 Task: Find connections with filter location Tejar with filter topic #energywith filter profile language Spanish with filter current company LinkedIn News India with filter school Dayananda Sagar College Of Engineering, Bangalore with filter industry Emergency and Relief Services with filter service category DJing with filter keywords title Habitat for Humanity Builder
Action: Mouse moved to (574, 70)
Screenshot: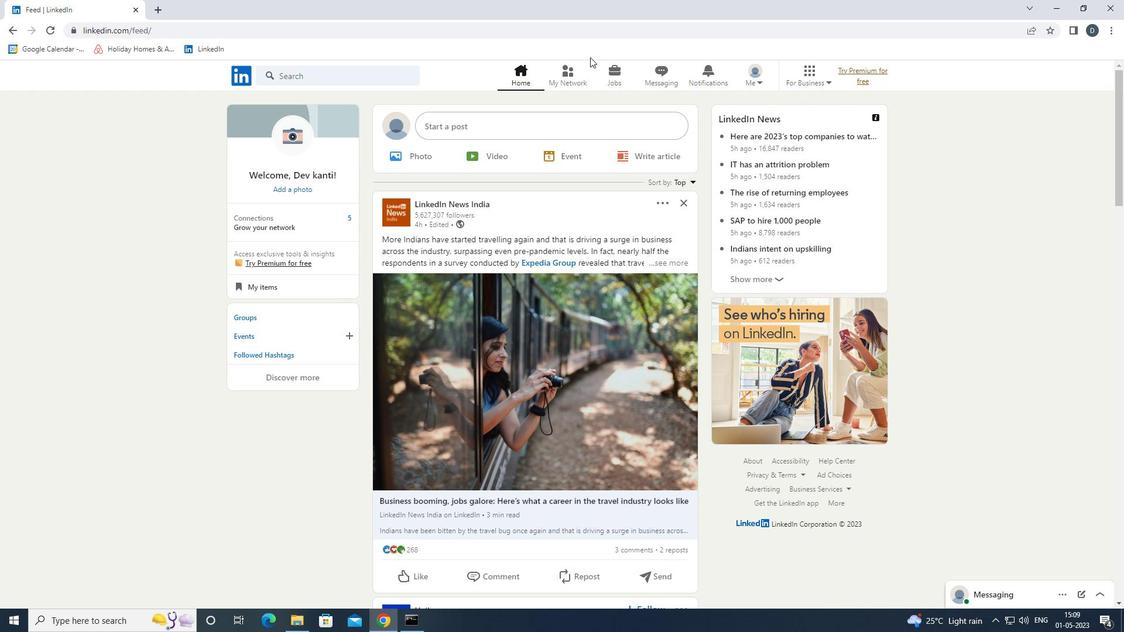 
Action: Mouse pressed left at (574, 70)
Screenshot: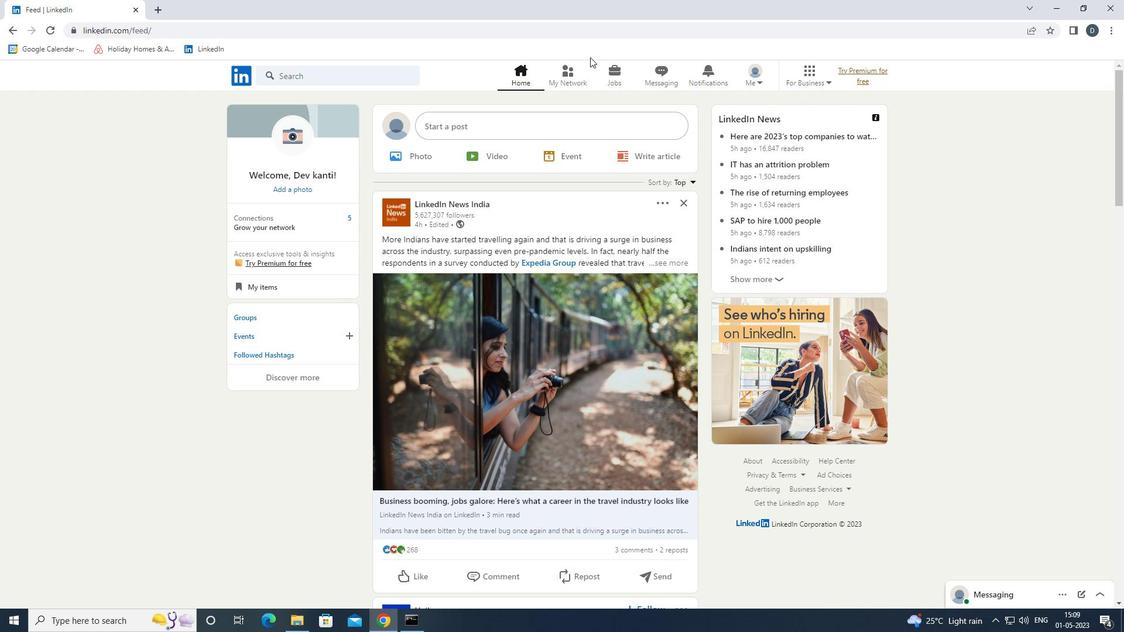
Action: Mouse moved to (389, 138)
Screenshot: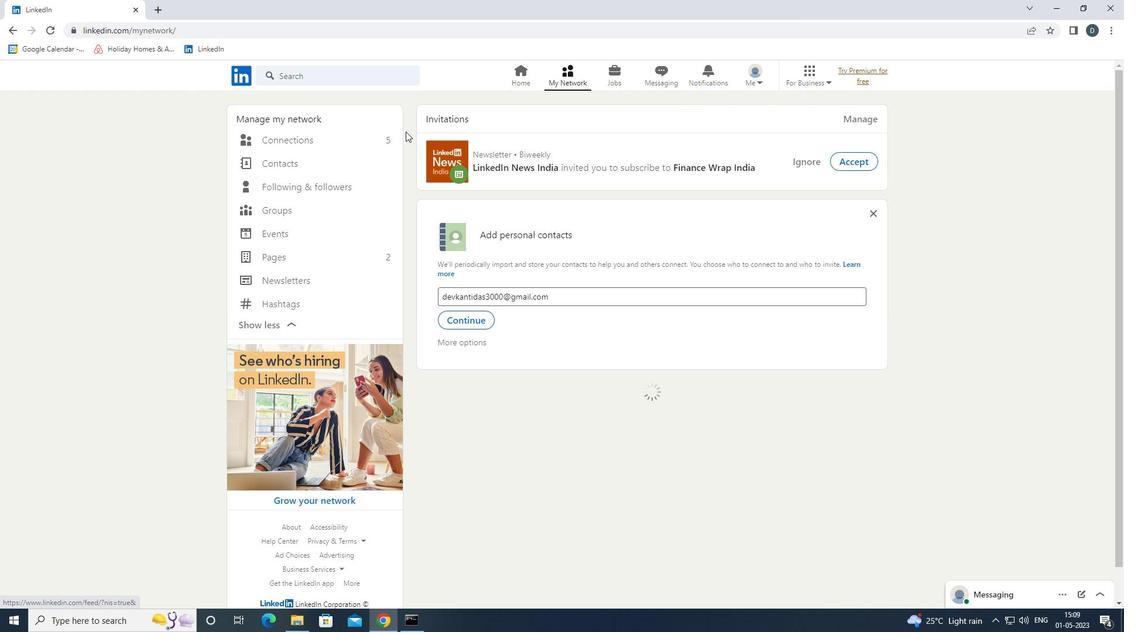 
Action: Mouse pressed left at (389, 138)
Screenshot: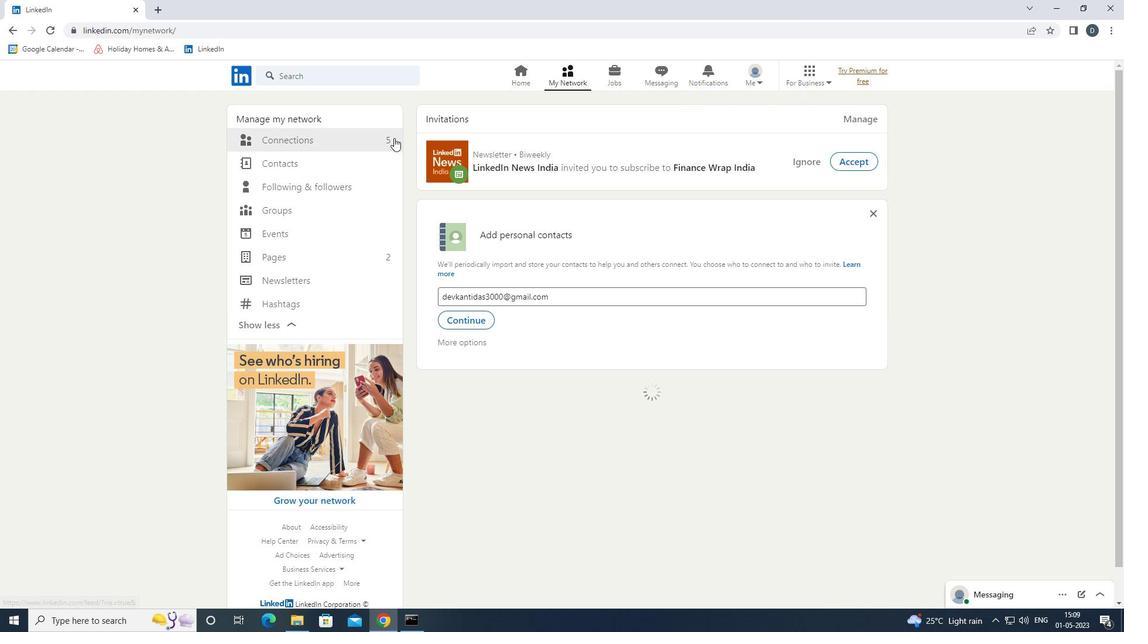 
Action: Mouse moved to (661, 137)
Screenshot: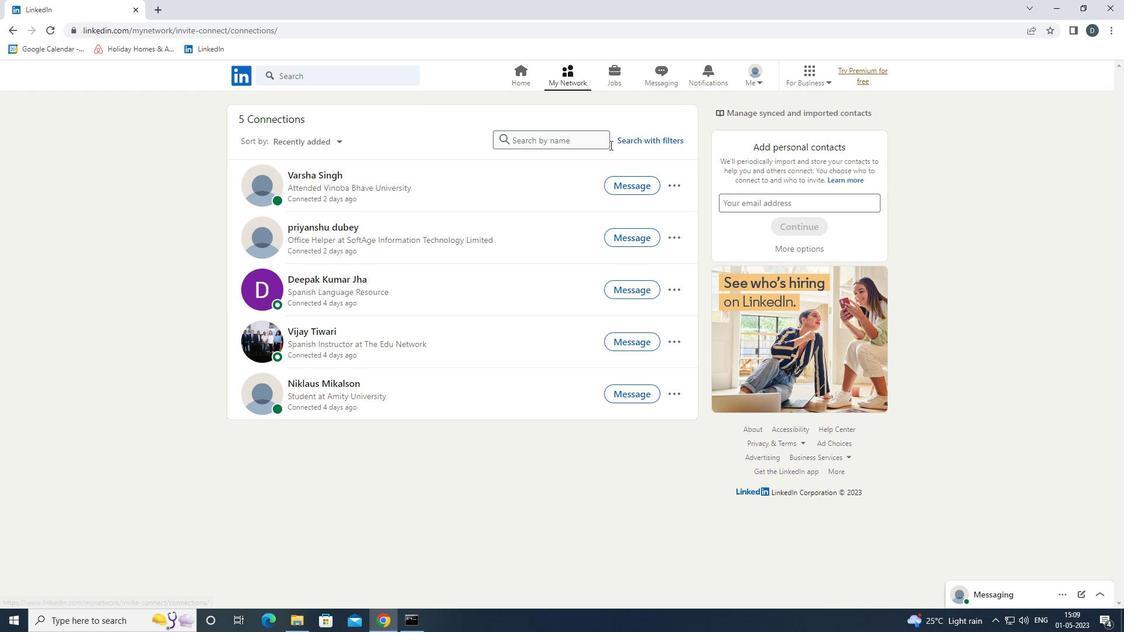 
Action: Mouse pressed left at (661, 137)
Screenshot: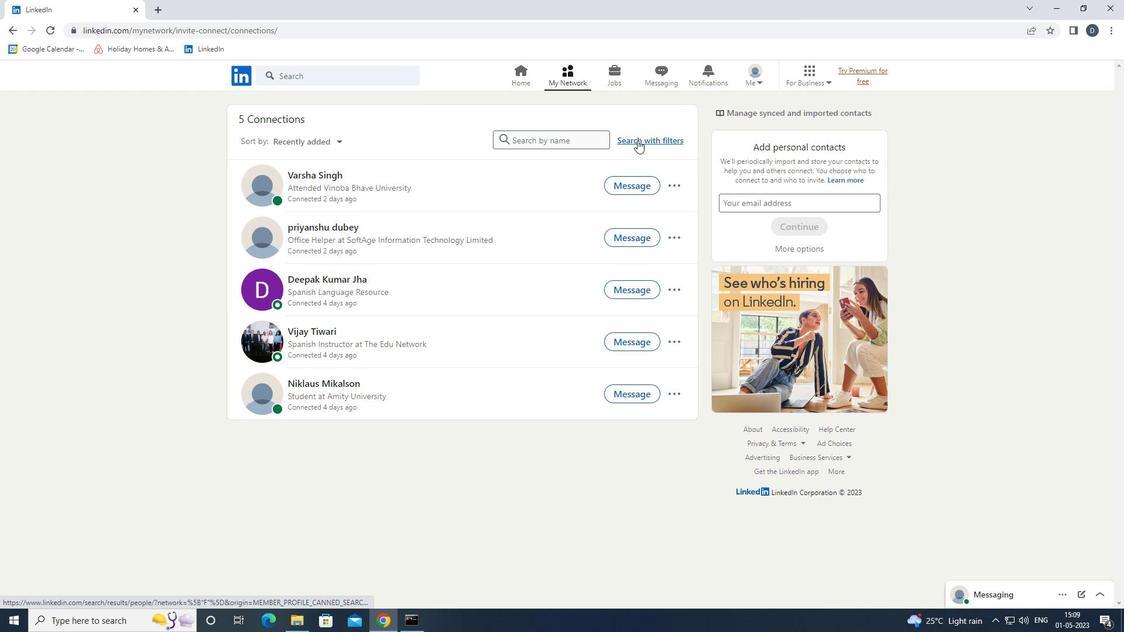 
Action: Mouse moved to (597, 103)
Screenshot: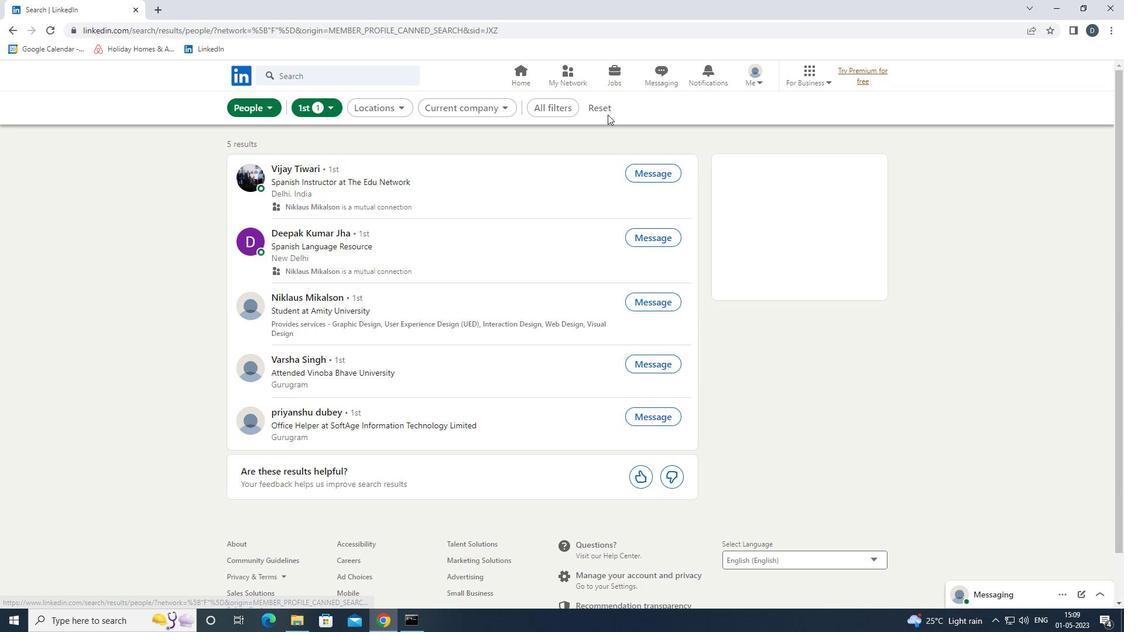 
Action: Mouse pressed left at (597, 103)
Screenshot: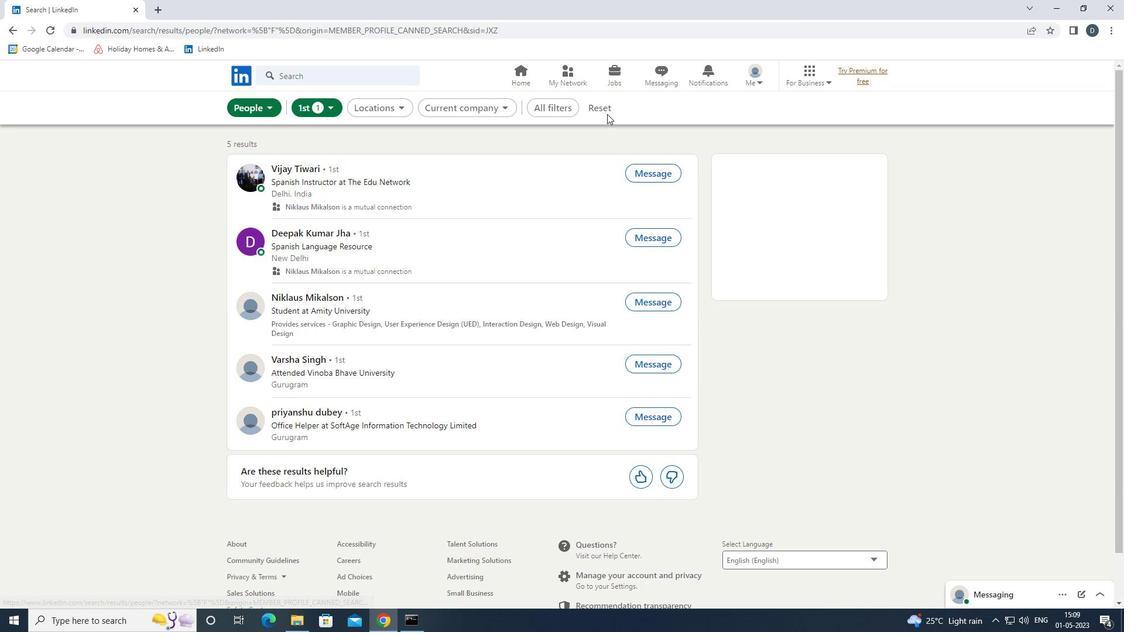
Action: Mouse moved to (565, 108)
Screenshot: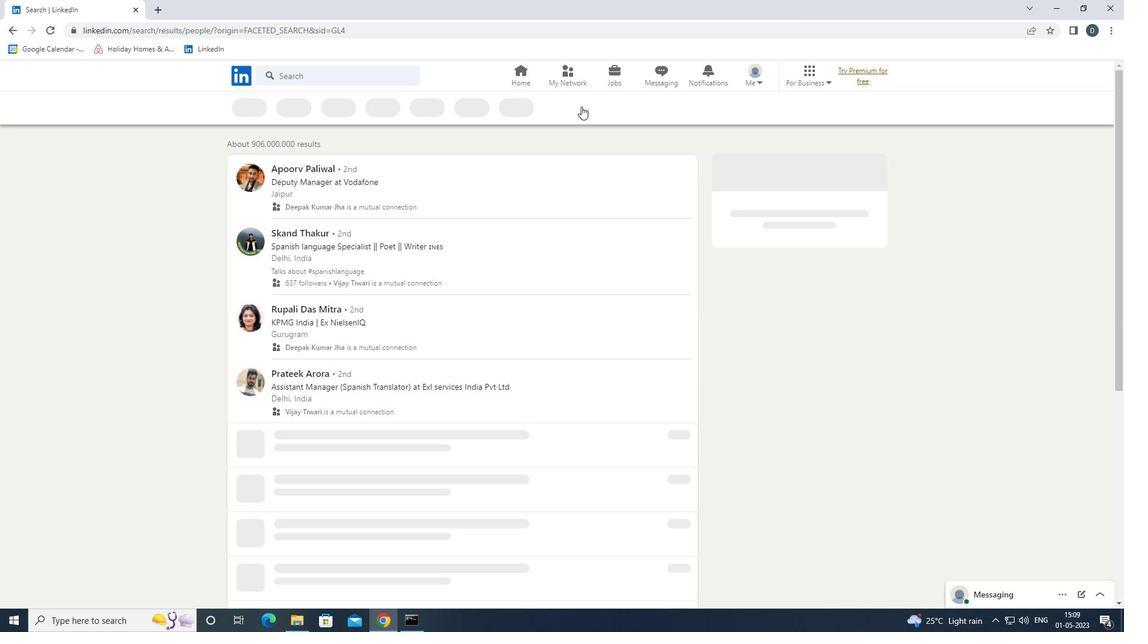 
Action: Mouse pressed left at (565, 108)
Screenshot: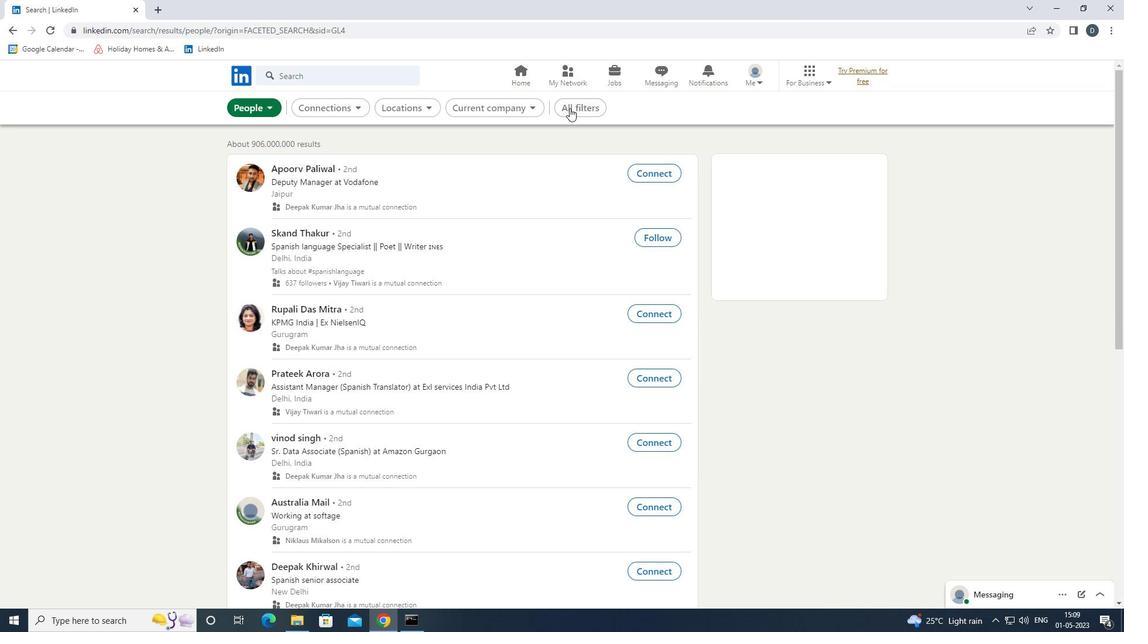 
Action: Mouse moved to (1086, 412)
Screenshot: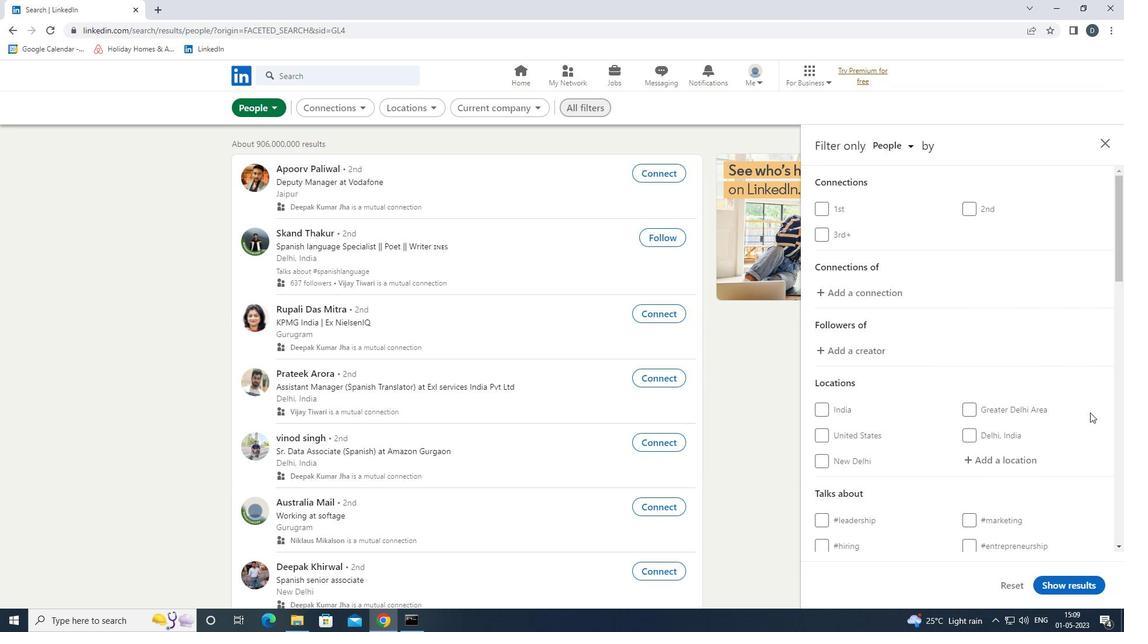 
Action: Mouse scrolled (1086, 411) with delta (0, 0)
Screenshot: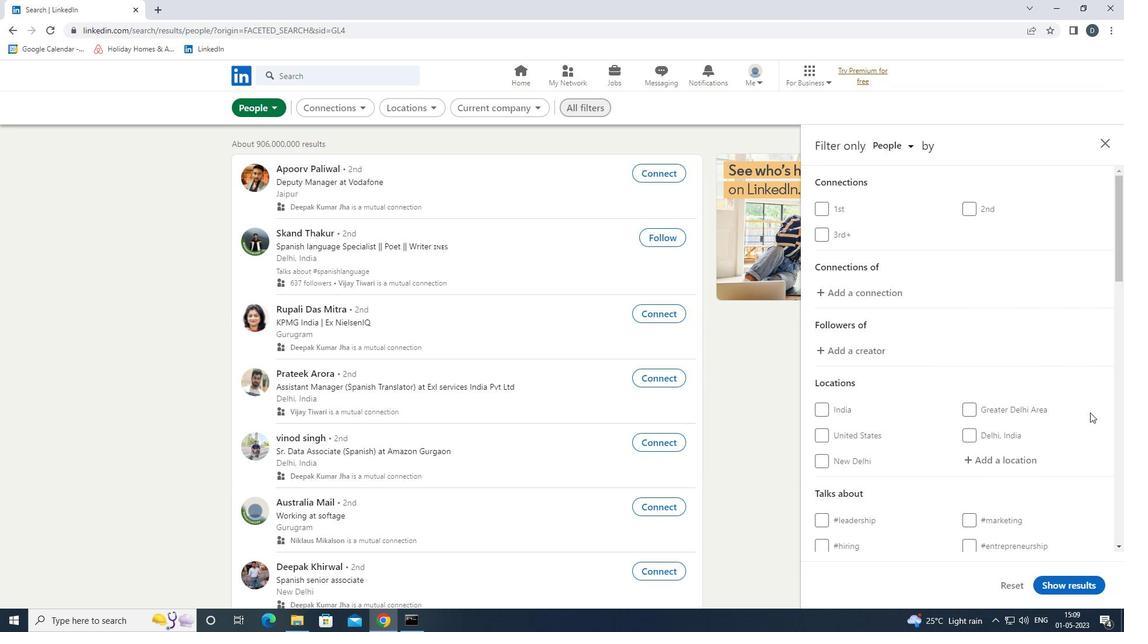 
Action: Mouse moved to (1084, 411)
Screenshot: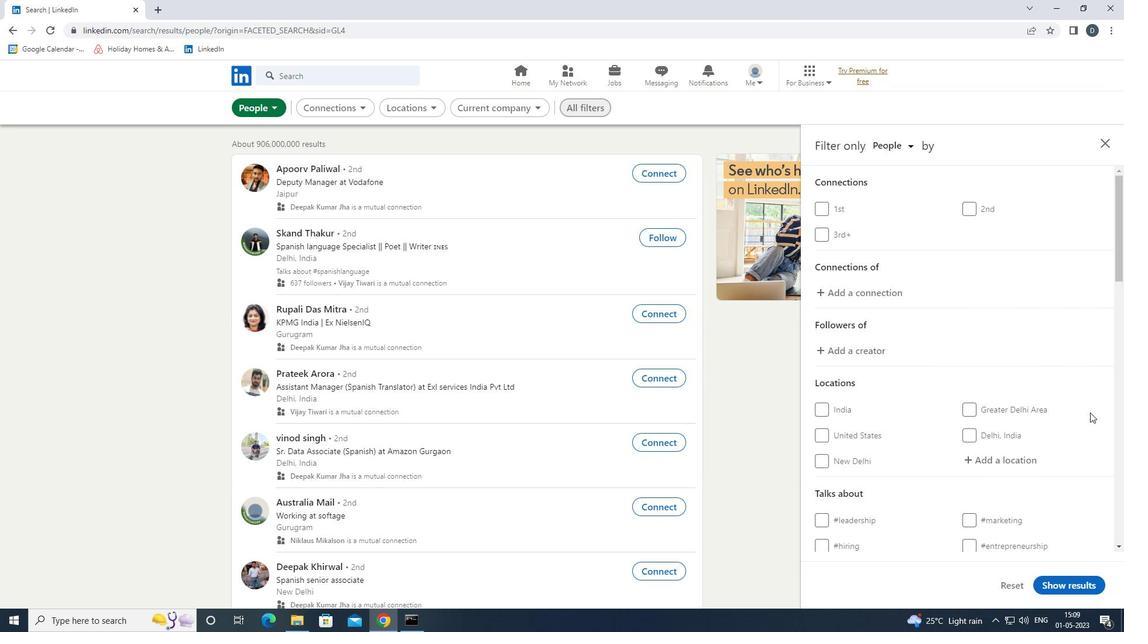 
Action: Mouse scrolled (1084, 411) with delta (0, 0)
Screenshot: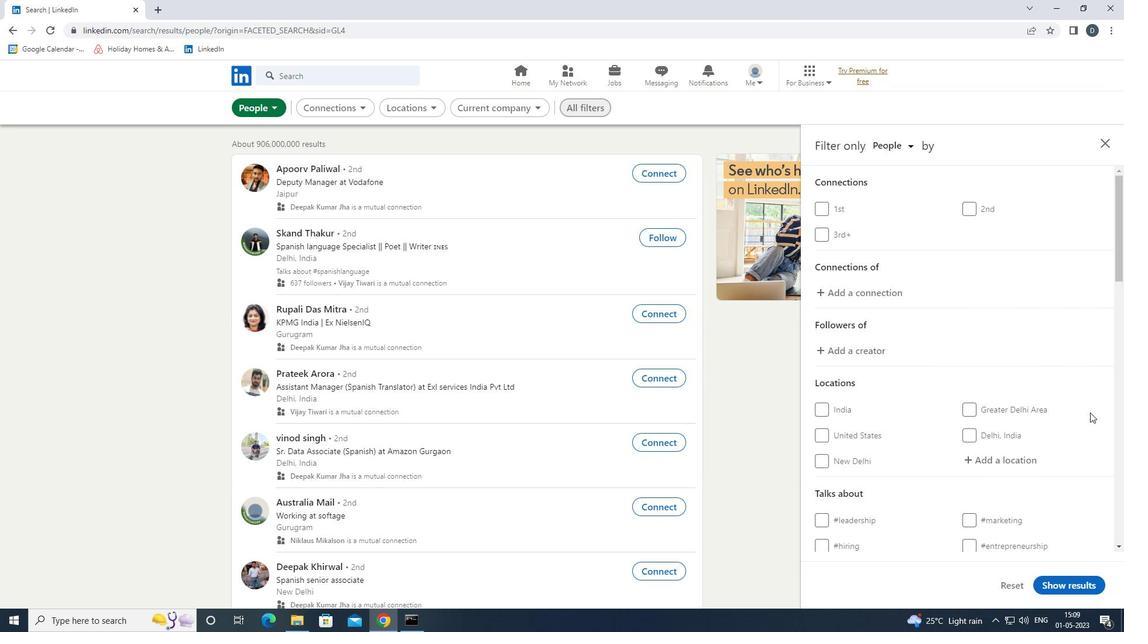 
Action: Mouse moved to (1015, 339)
Screenshot: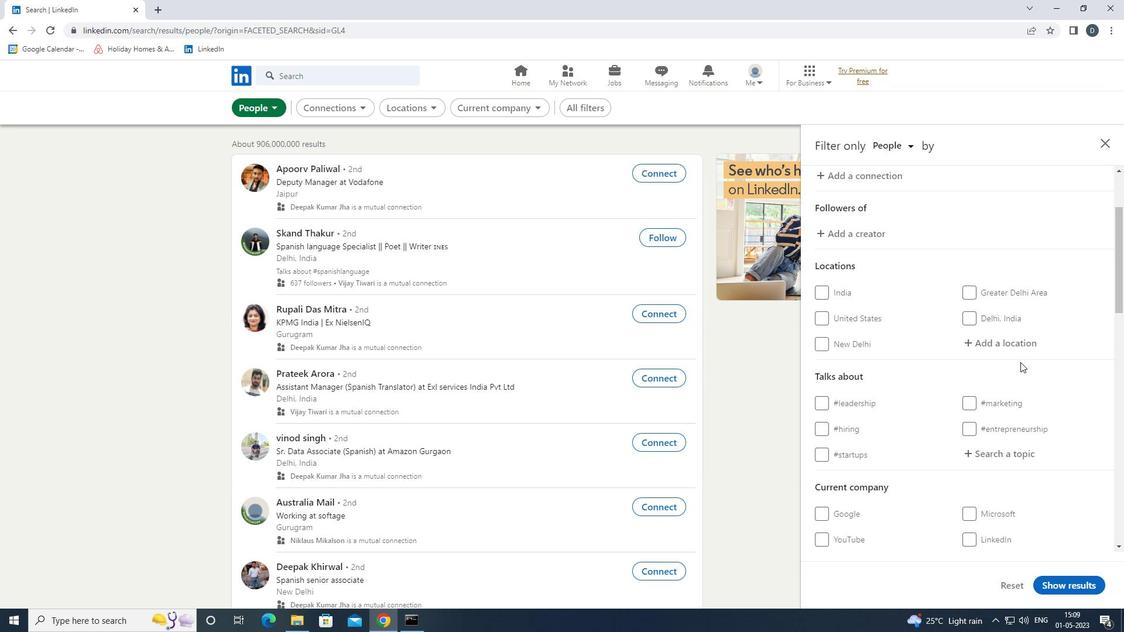 
Action: Mouse pressed left at (1015, 339)
Screenshot: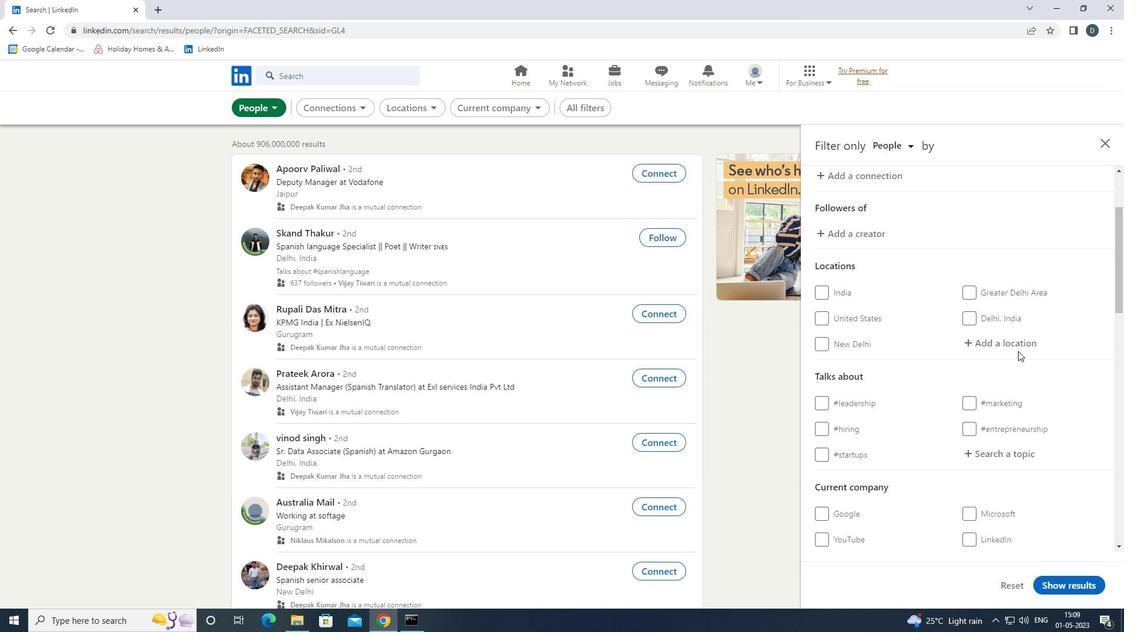 
Action: Mouse moved to (1014, 339)
Screenshot: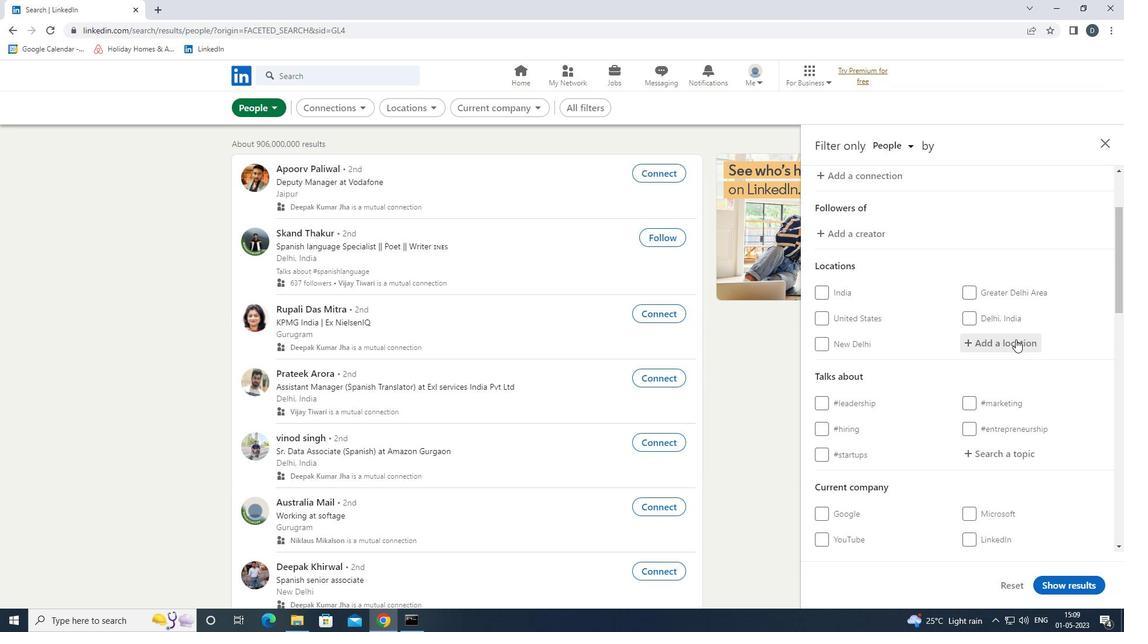 
Action: Key pressed <Key.shift>TEJAR<Key.down><Key.enter>
Screenshot: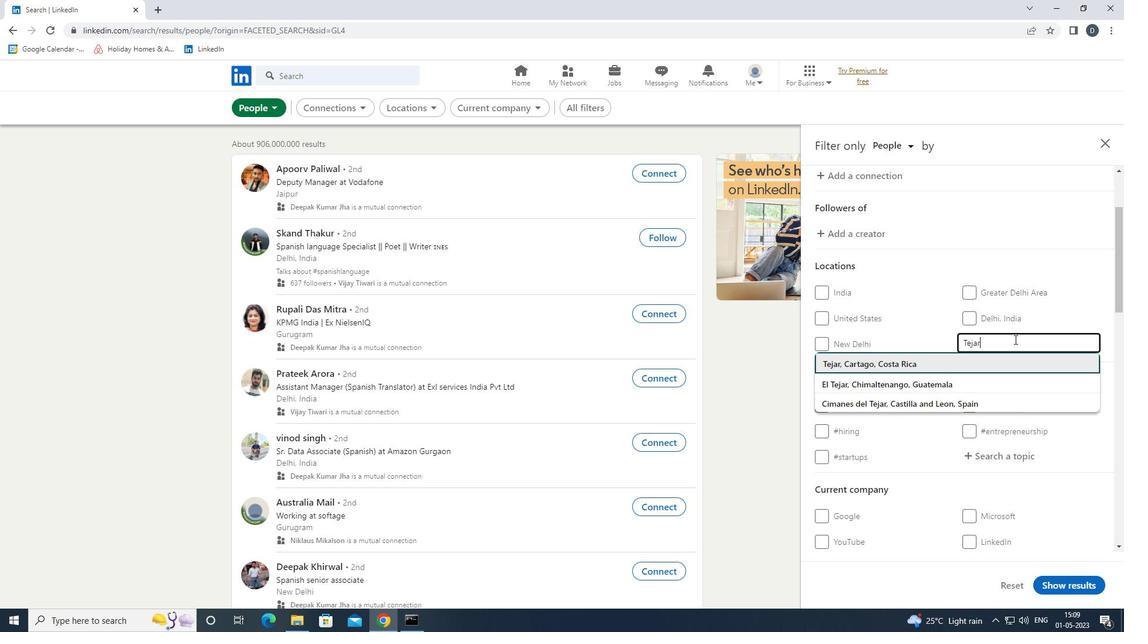 
Action: Mouse moved to (1014, 340)
Screenshot: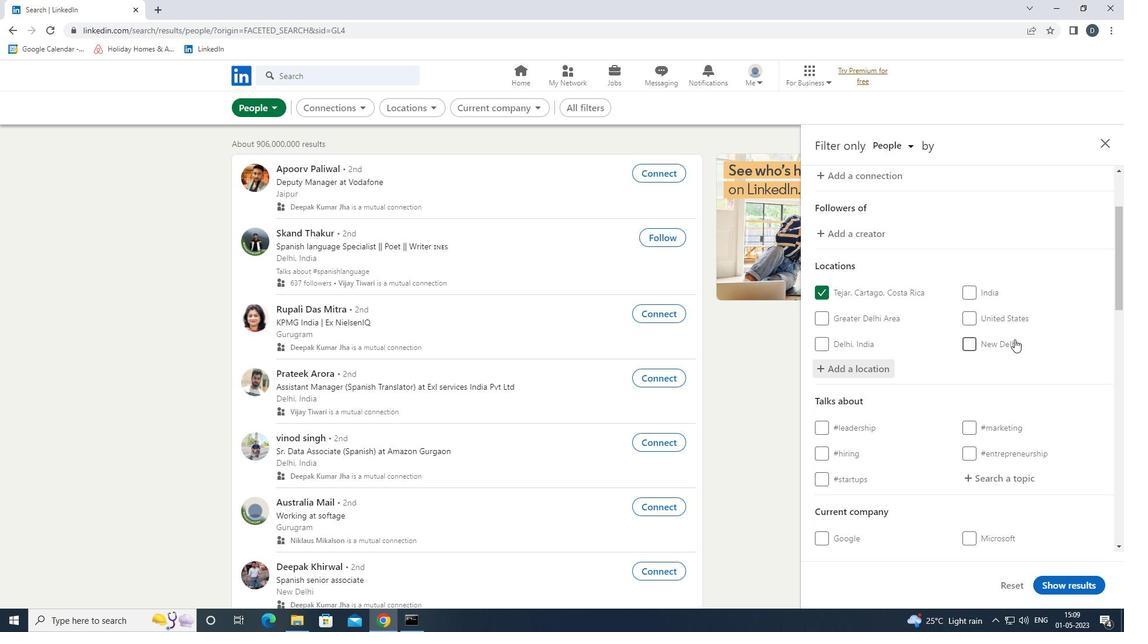 
Action: Mouse scrolled (1014, 339) with delta (0, 0)
Screenshot: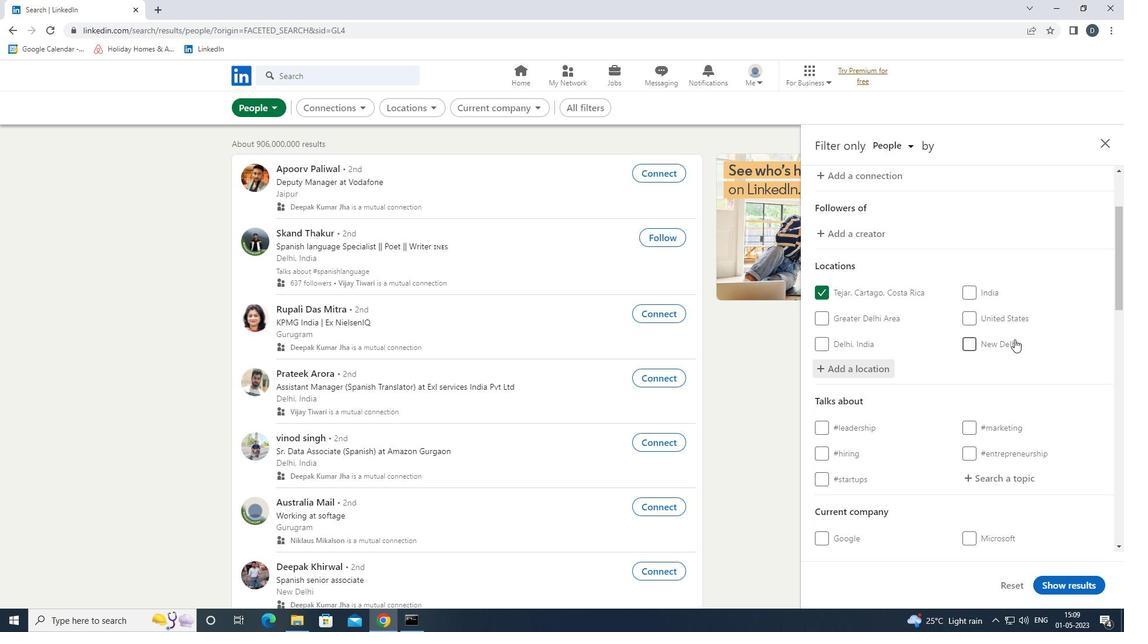 
Action: Mouse moved to (1014, 342)
Screenshot: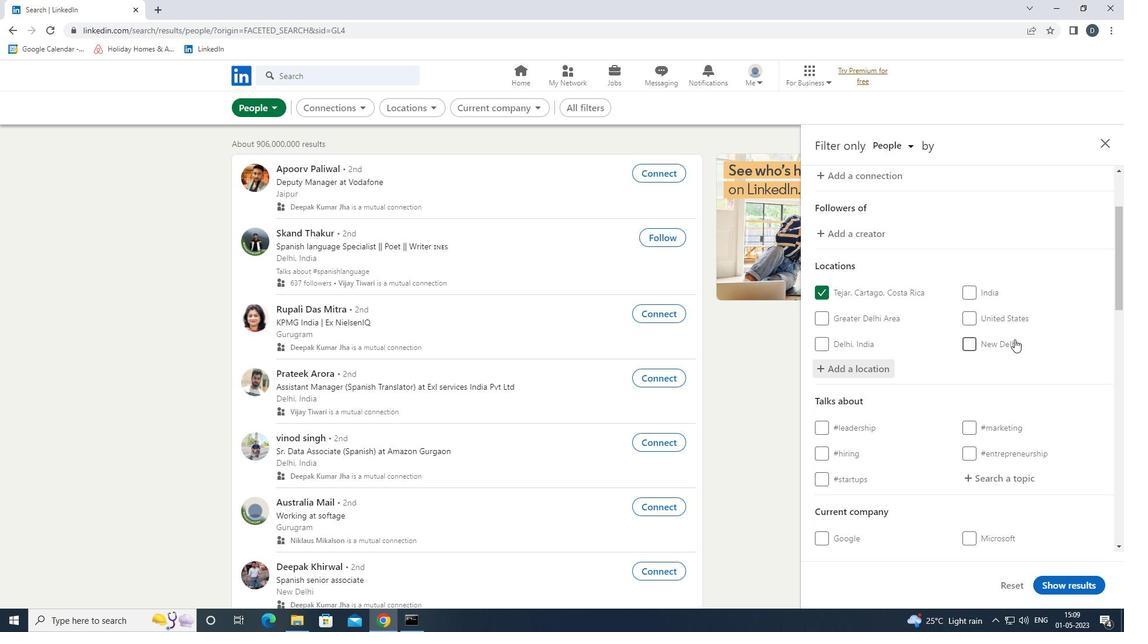 
Action: Mouse scrolled (1014, 341) with delta (0, 0)
Screenshot: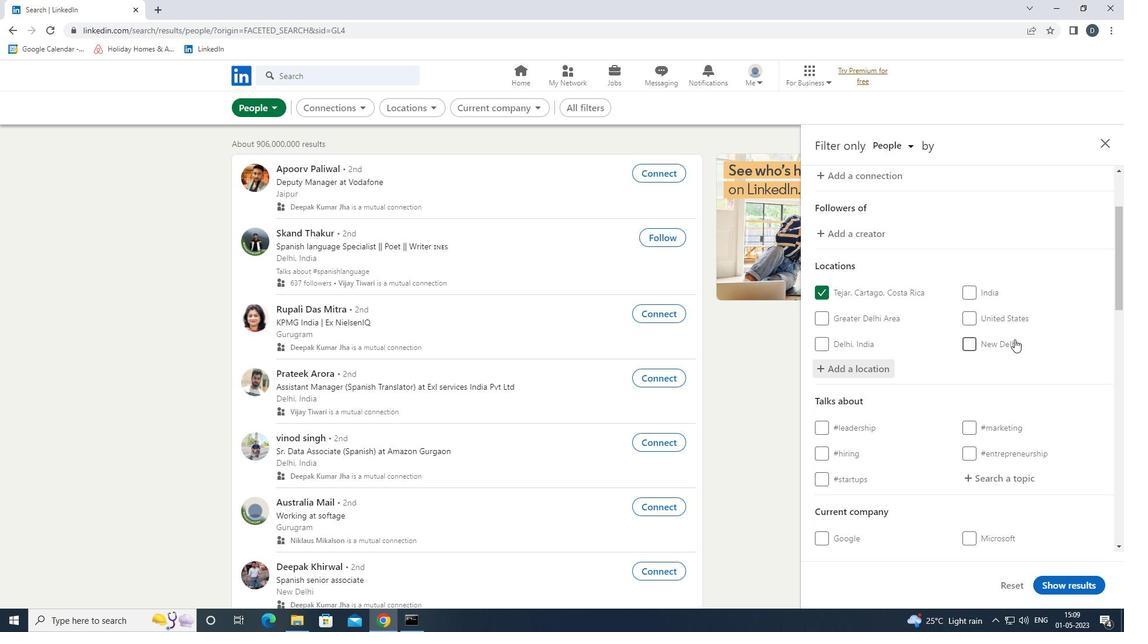 
Action: Mouse moved to (1001, 366)
Screenshot: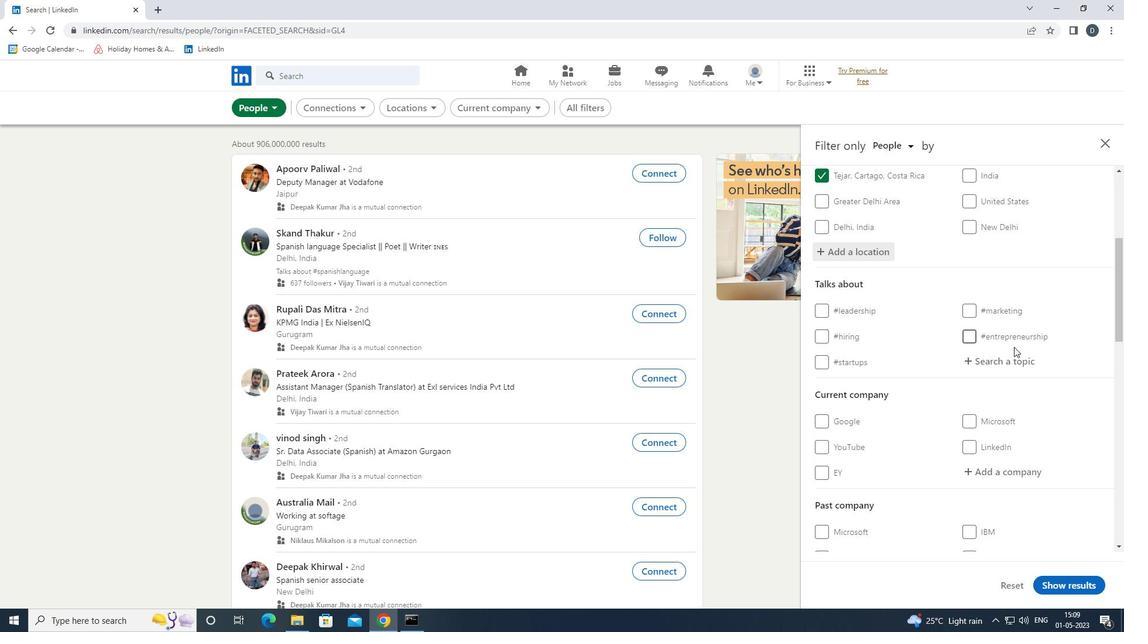 
Action: Mouse pressed left at (1001, 366)
Screenshot: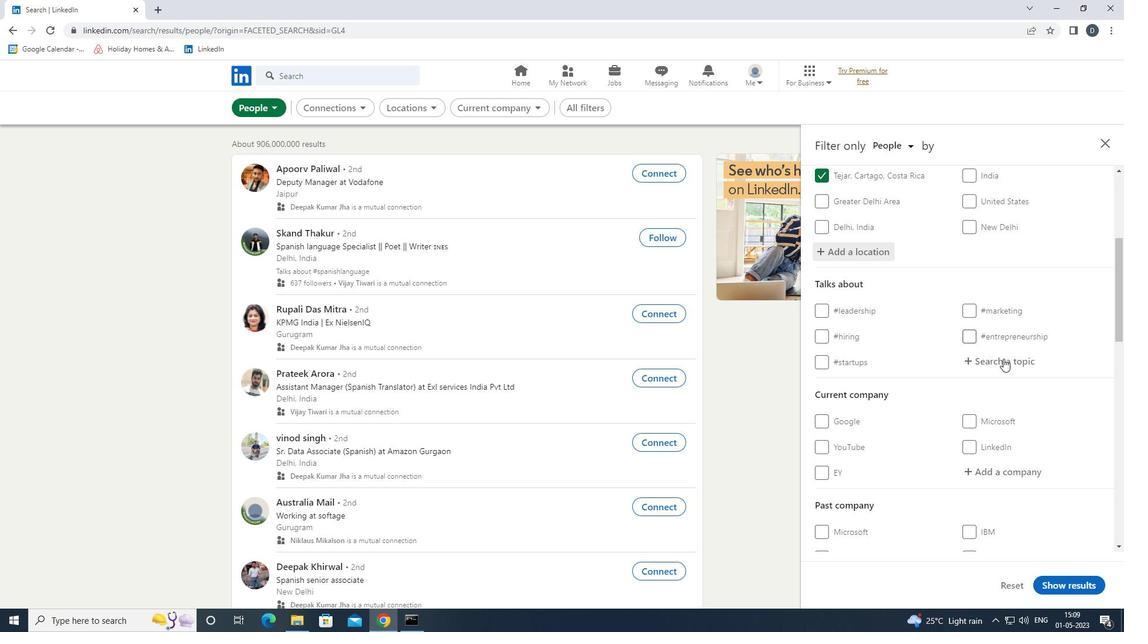 
Action: Mouse moved to (998, 366)
Screenshot: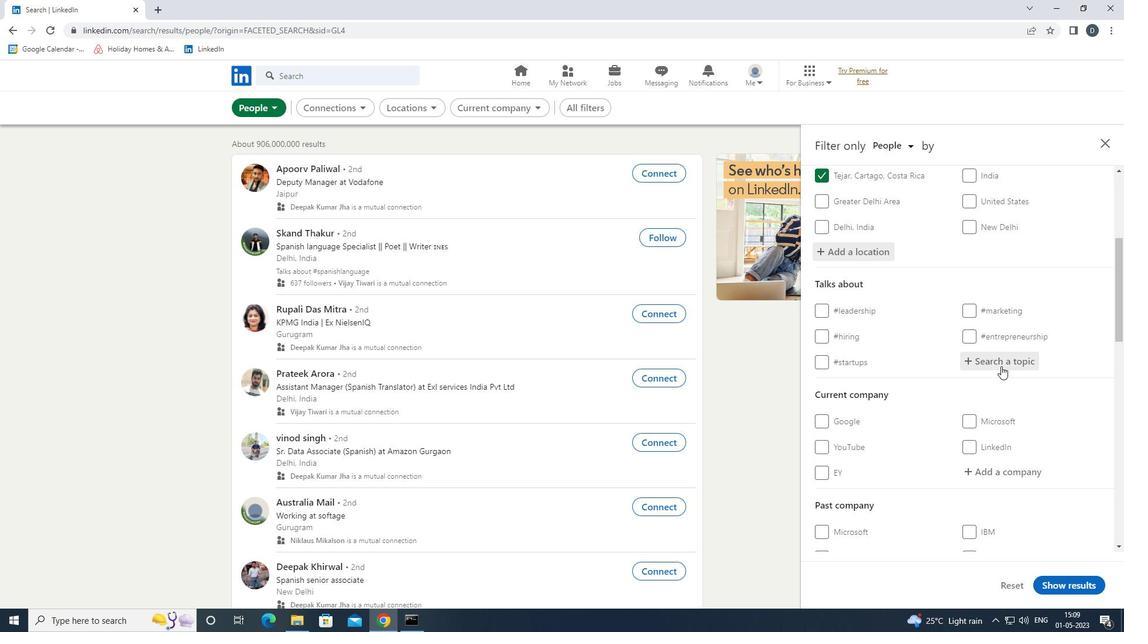 
Action: Key pressed ENERGY<Key.down><Key.enter>
Screenshot: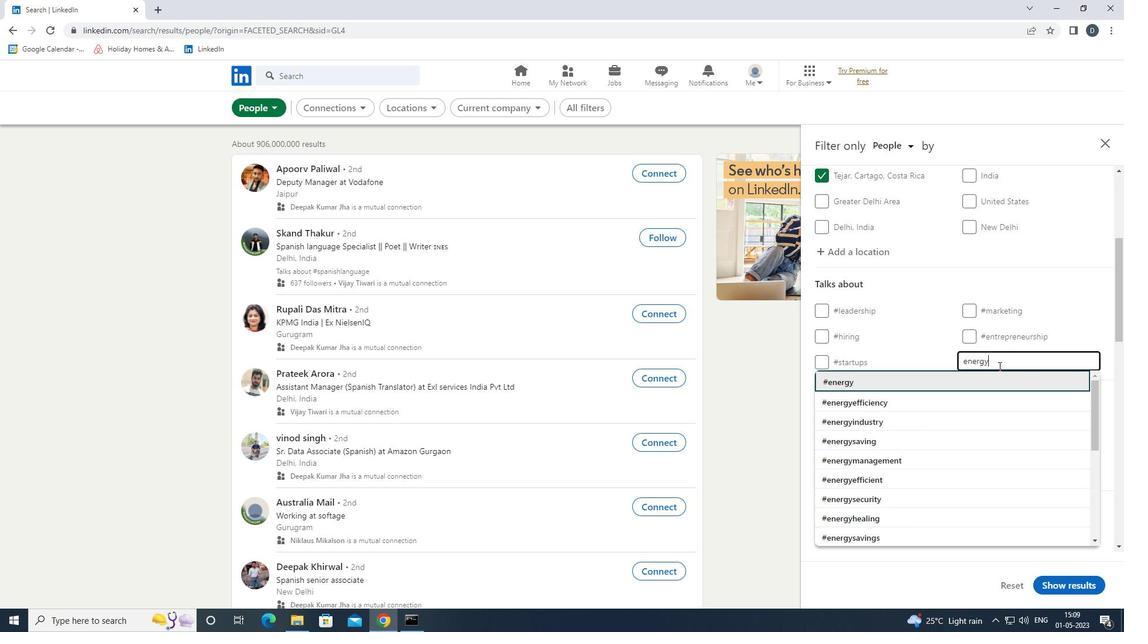 
Action: Mouse moved to (997, 367)
Screenshot: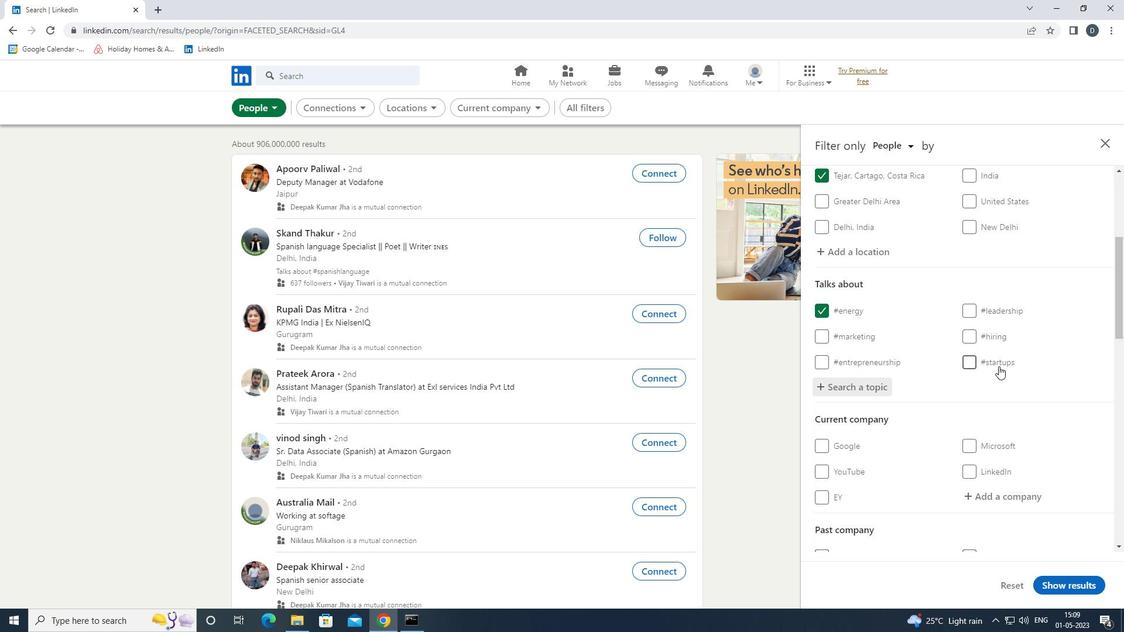 
Action: Mouse scrolled (997, 366) with delta (0, 0)
Screenshot: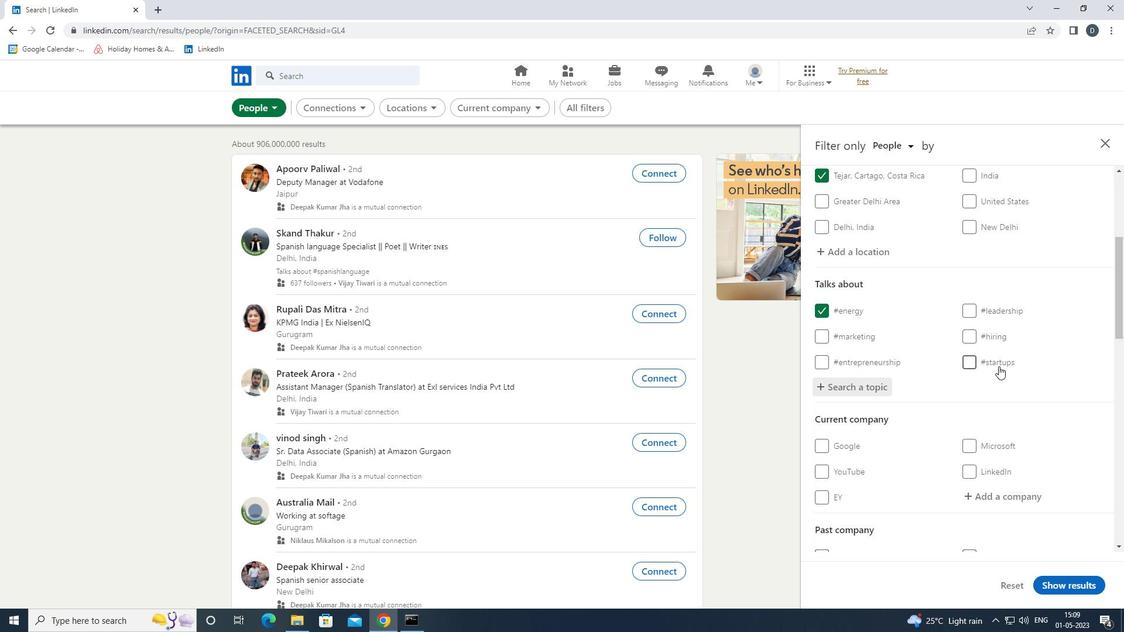 
Action: Mouse scrolled (997, 366) with delta (0, 0)
Screenshot: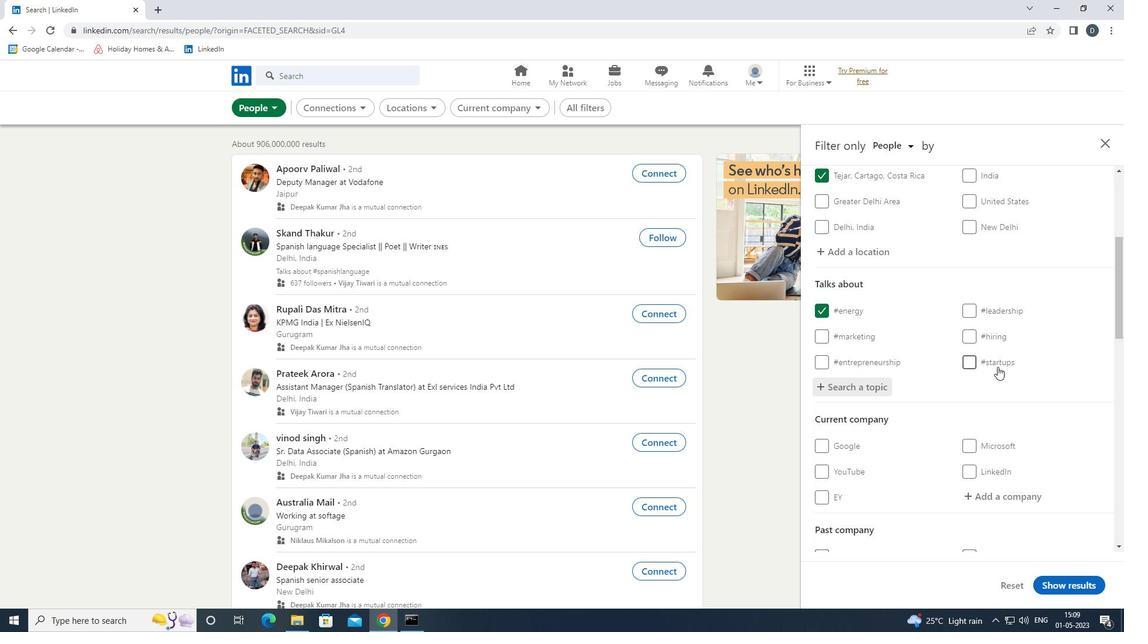 
Action: Mouse scrolled (997, 366) with delta (0, 0)
Screenshot: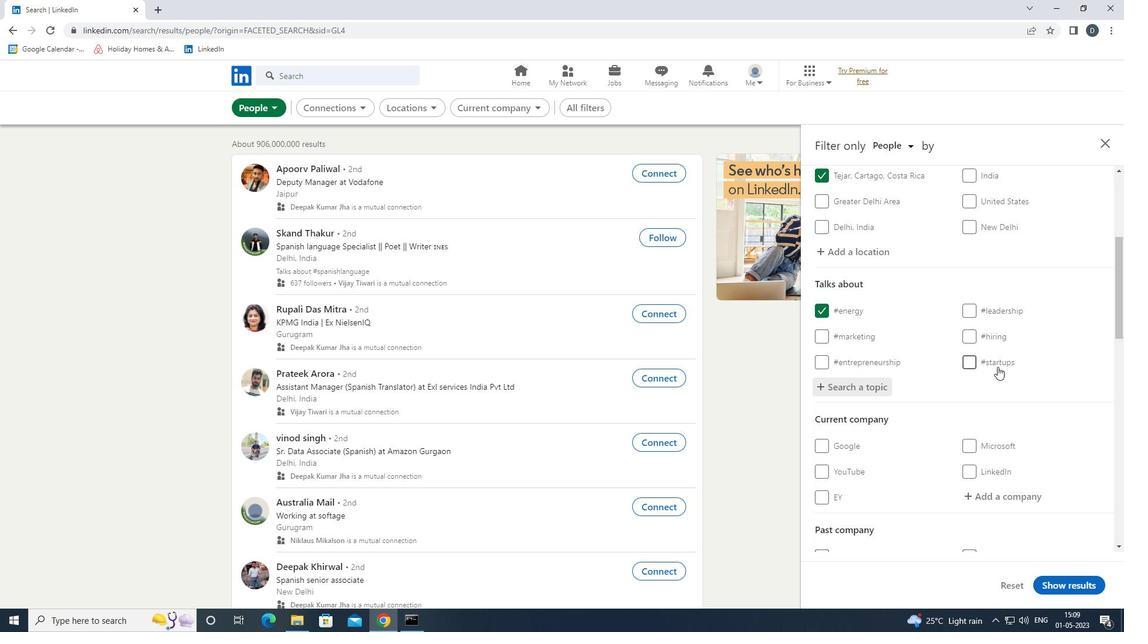 
Action: Mouse scrolled (997, 366) with delta (0, 0)
Screenshot: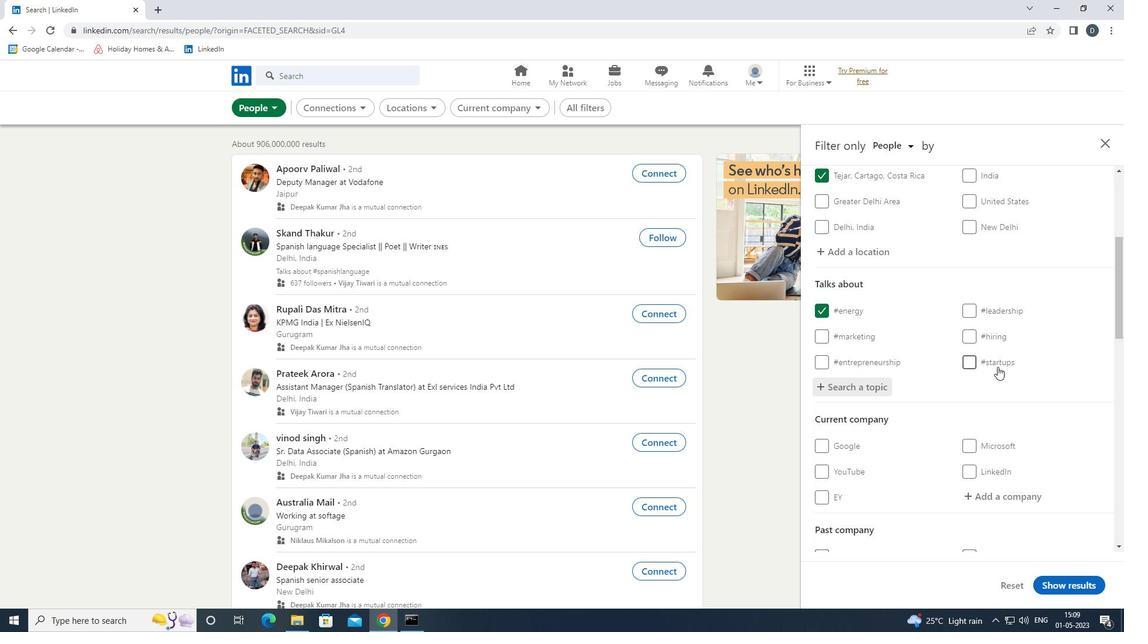 
Action: Mouse moved to (997, 363)
Screenshot: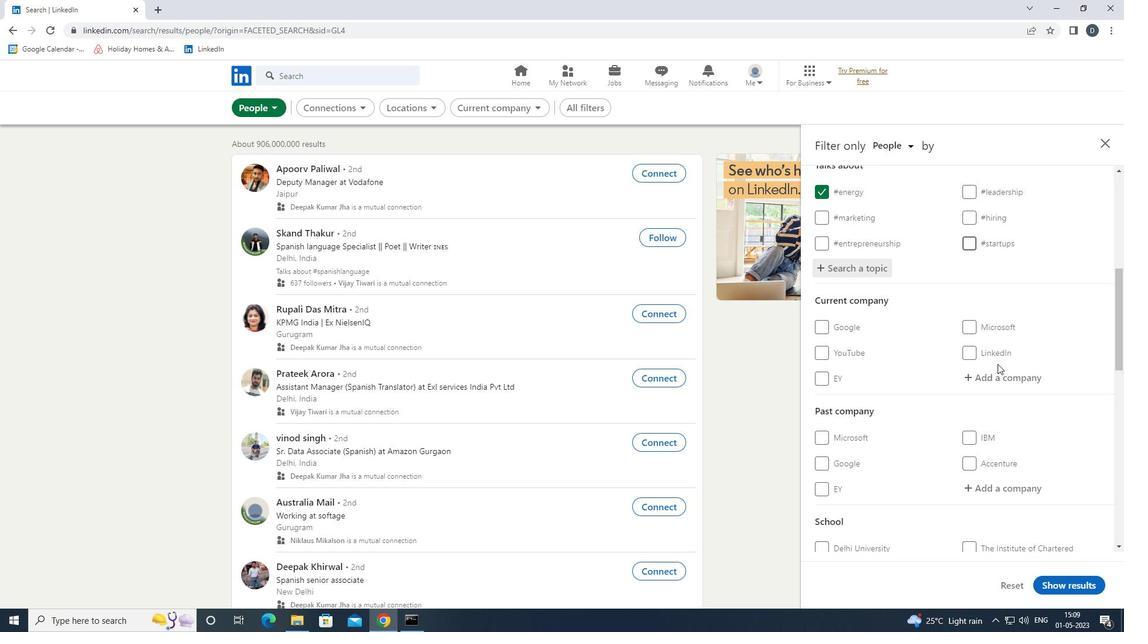 
Action: Mouse scrolled (997, 363) with delta (0, 0)
Screenshot: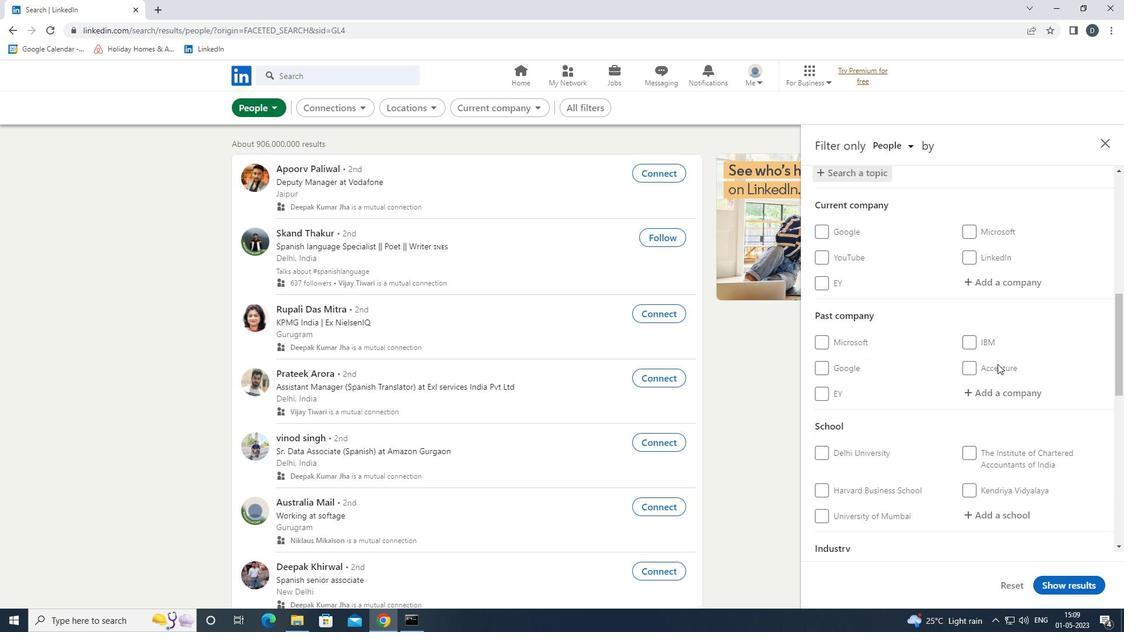 
Action: Mouse scrolled (997, 363) with delta (0, 0)
Screenshot: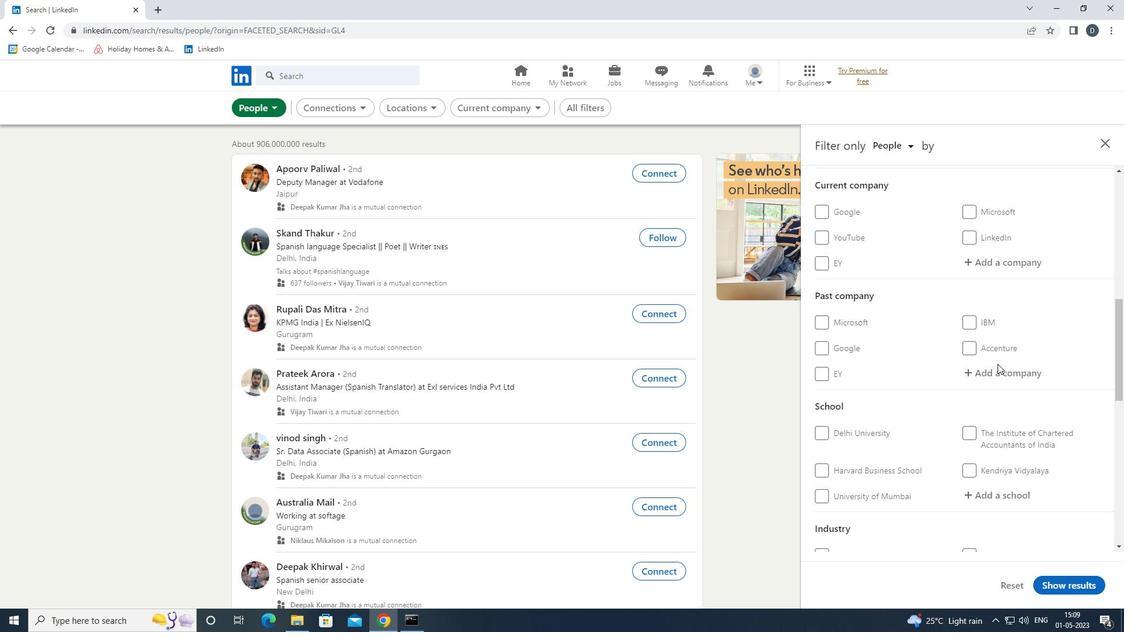 
Action: Mouse scrolled (997, 363) with delta (0, 0)
Screenshot: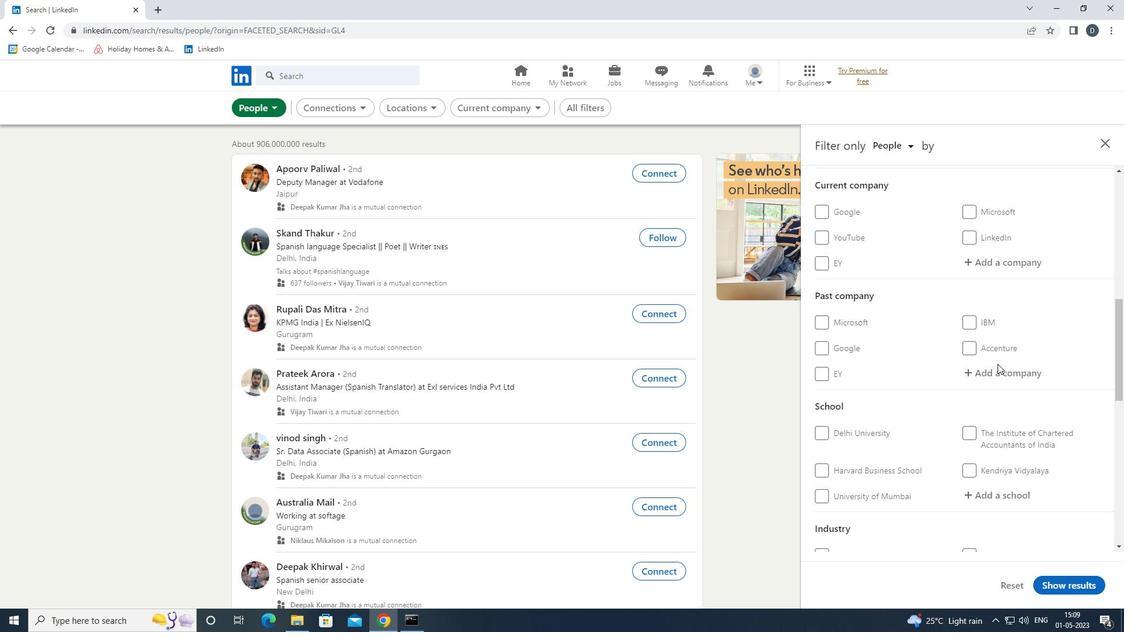 
Action: Mouse scrolled (997, 363) with delta (0, 0)
Screenshot: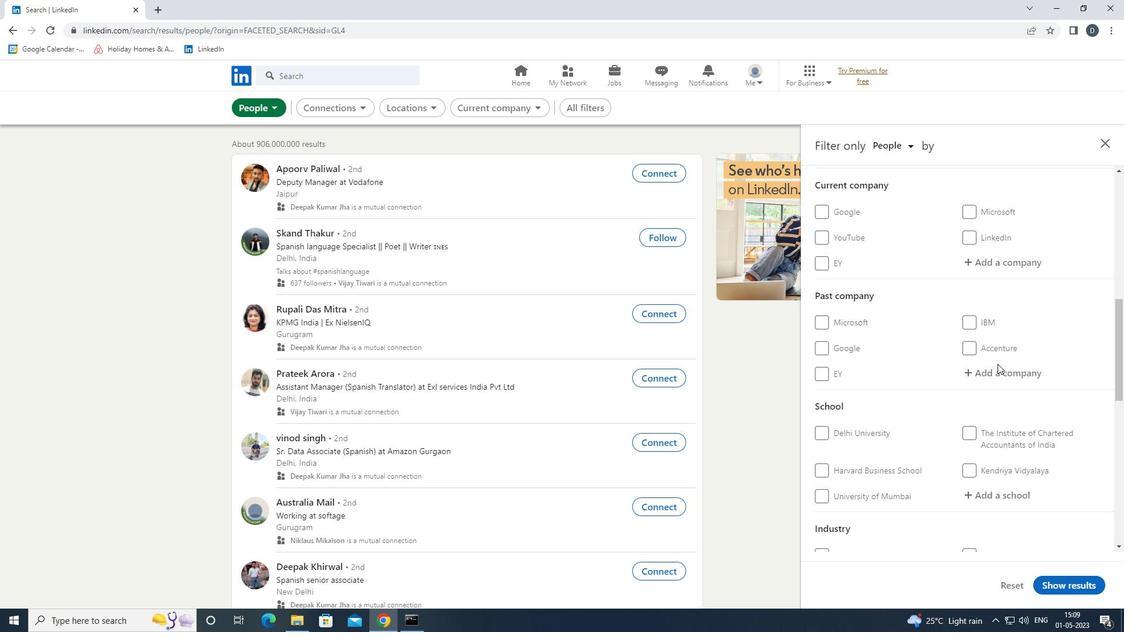 
Action: Mouse moved to (830, 483)
Screenshot: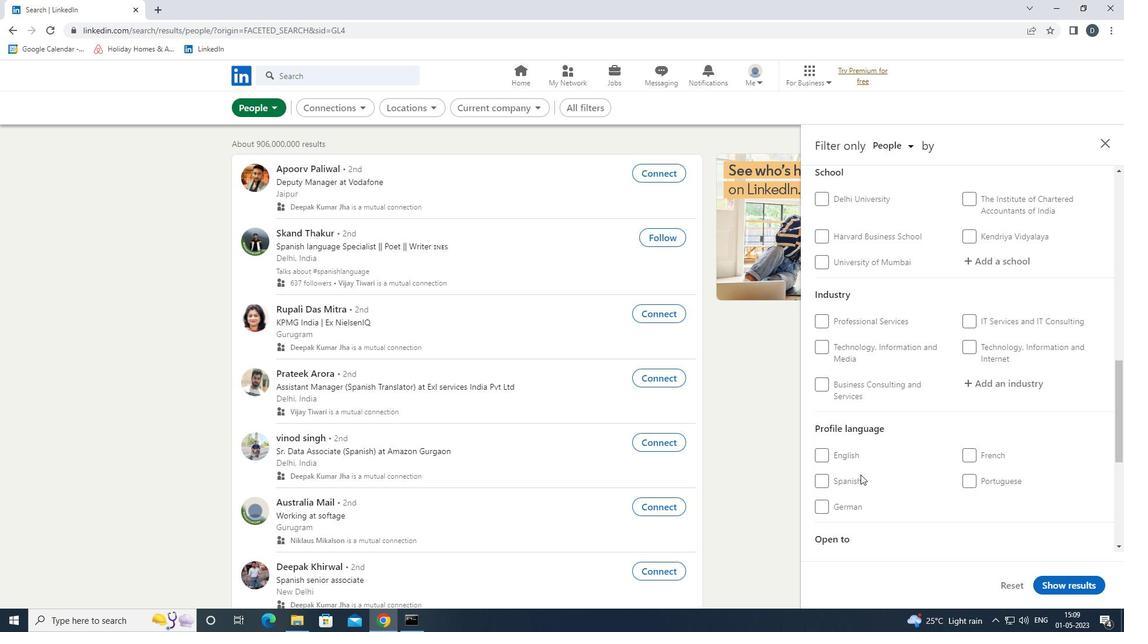 
Action: Mouse pressed left at (830, 483)
Screenshot: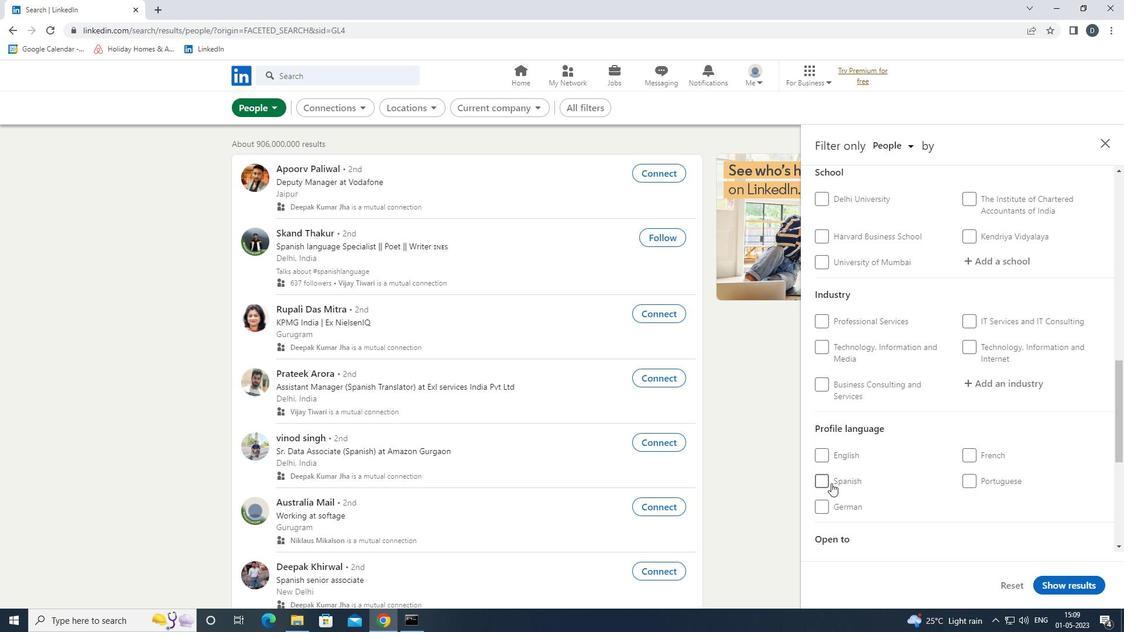 
Action: Mouse moved to (953, 464)
Screenshot: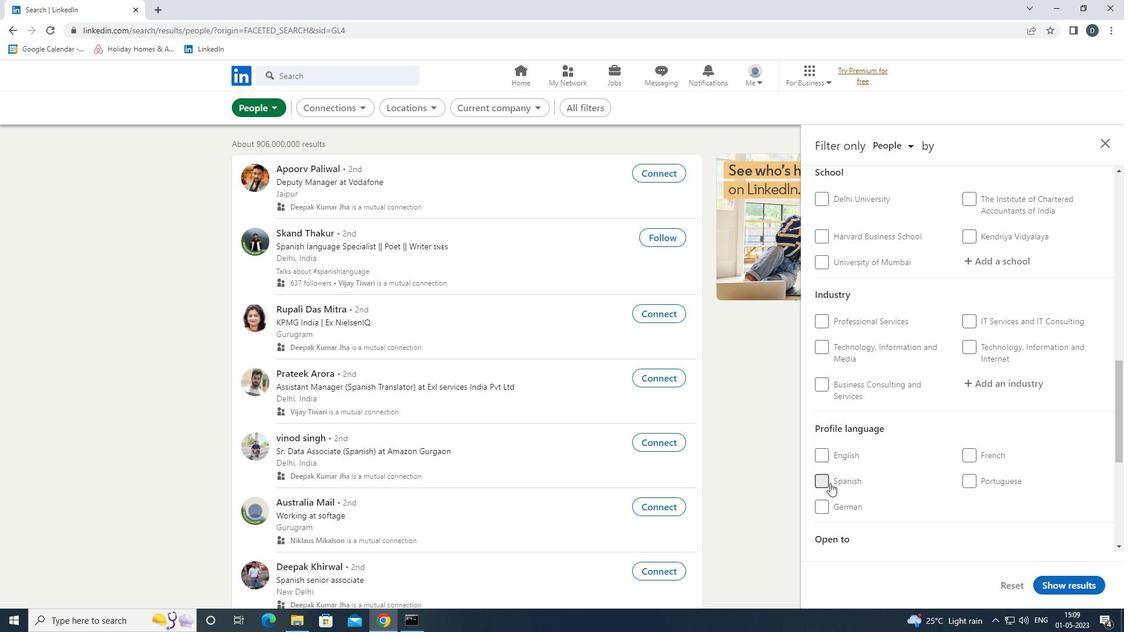 
Action: Mouse scrolled (953, 464) with delta (0, 0)
Screenshot: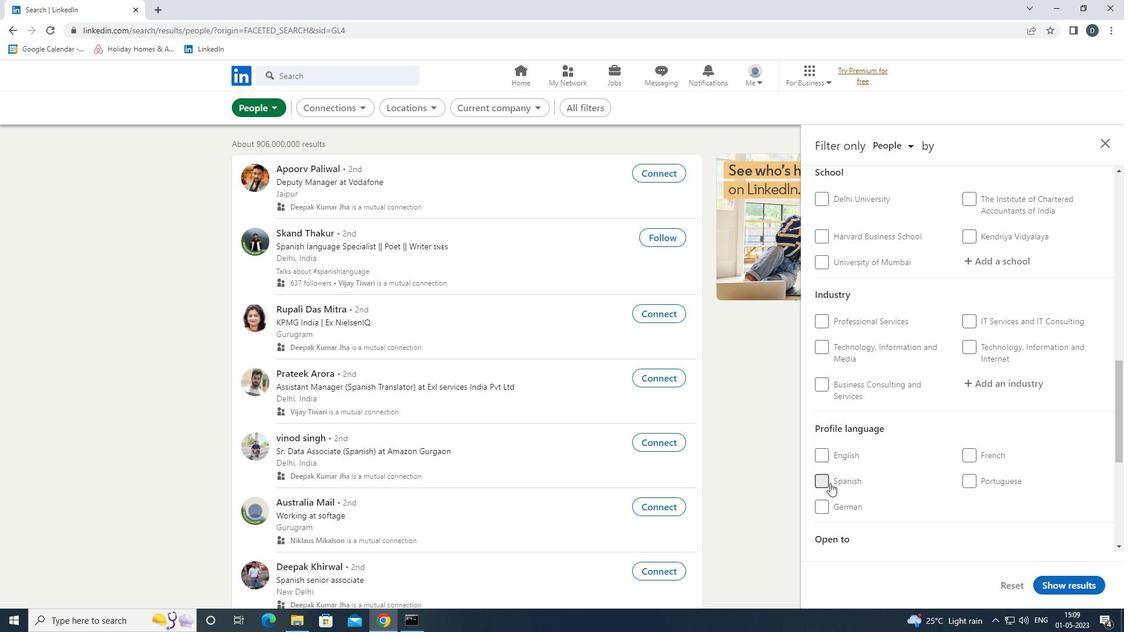 
Action: Mouse scrolled (953, 464) with delta (0, 0)
Screenshot: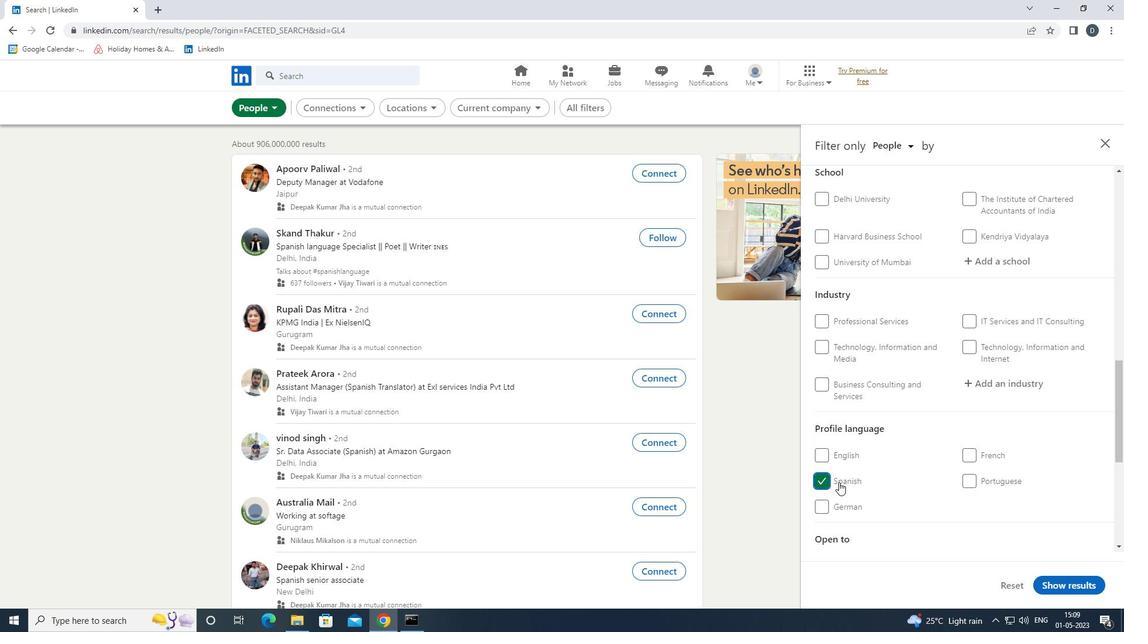 
Action: Mouse scrolled (953, 464) with delta (0, 0)
Screenshot: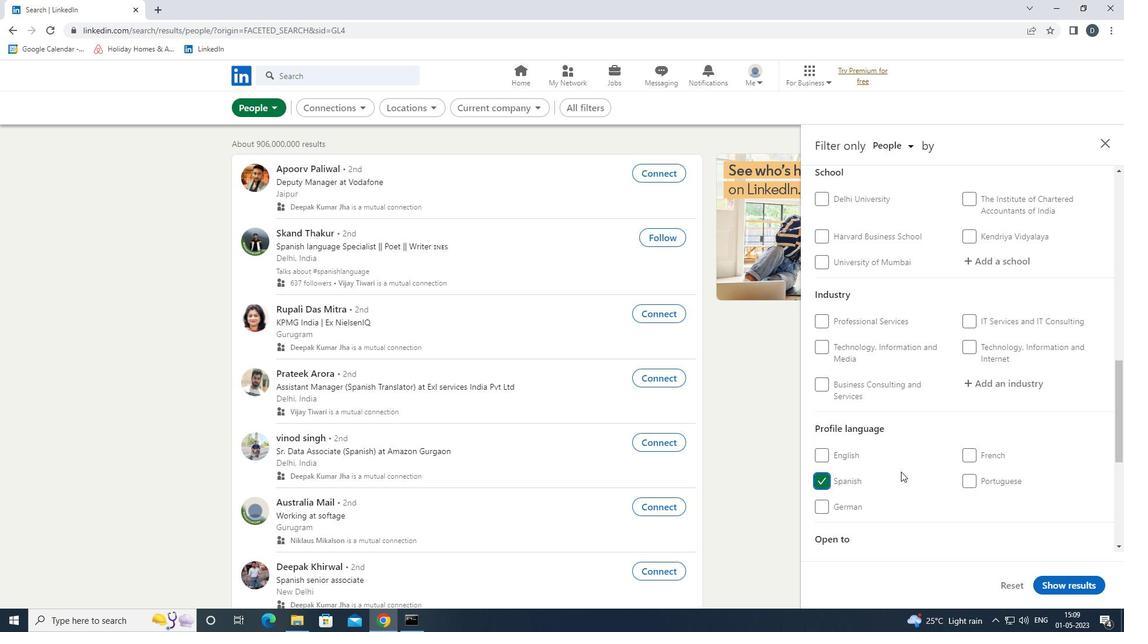 
Action: Mouse scrolled (953, 464) with delta (0, 0)
Screenshot: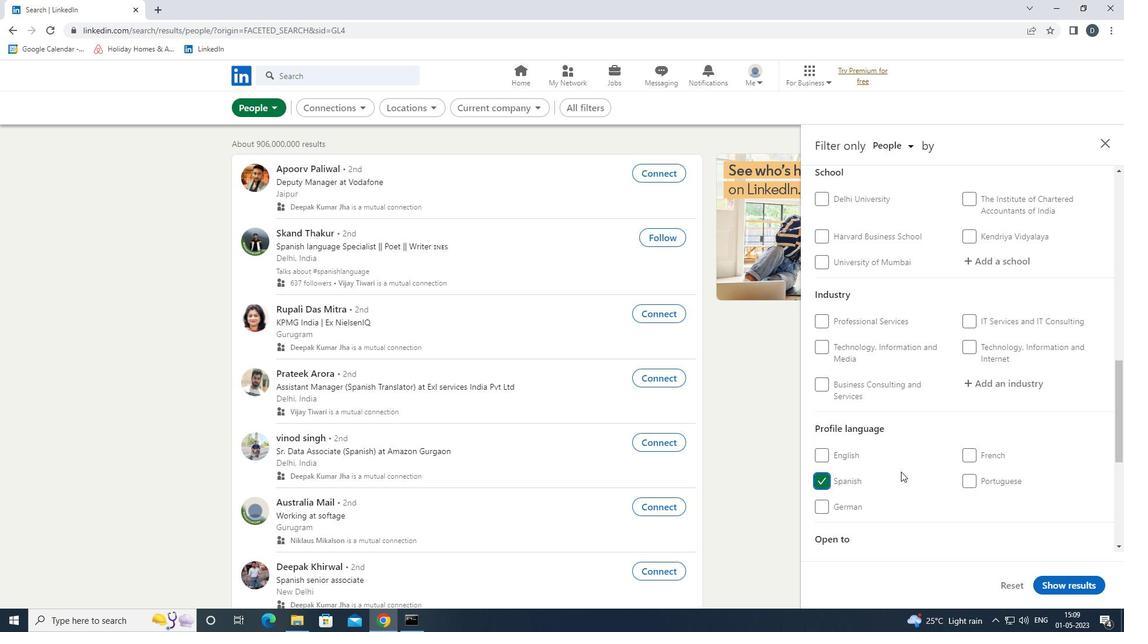 
Action: Mouse scrolled (953, 464) with delta (0, 0)
Screenshot: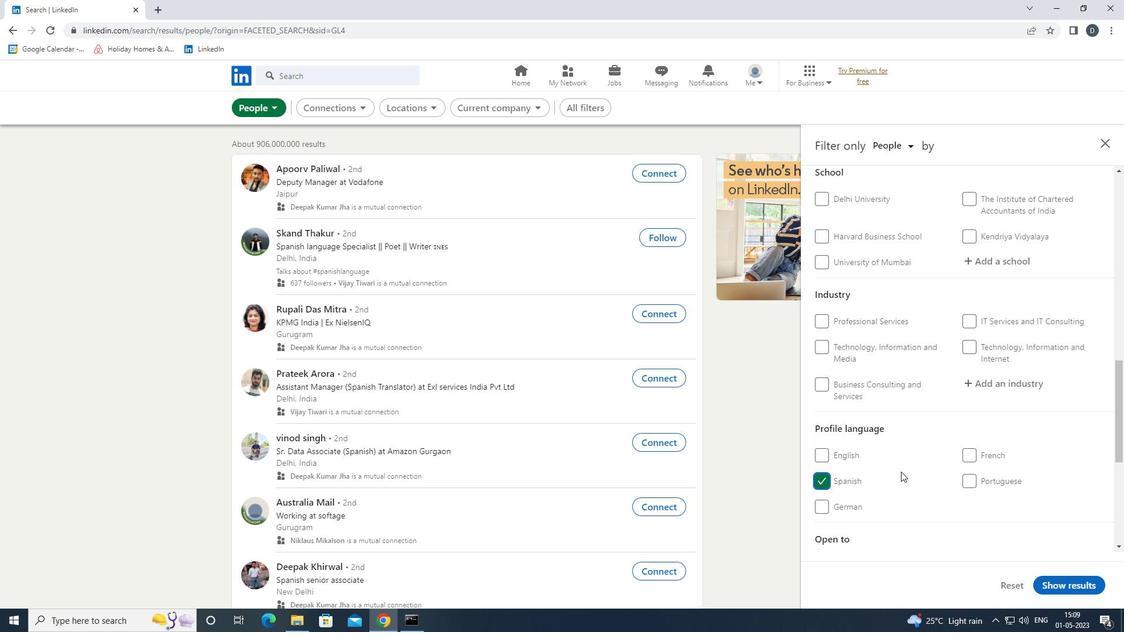 
Action: Mouse scrolled (953, 464) with delta (0, 0)
Screenshot: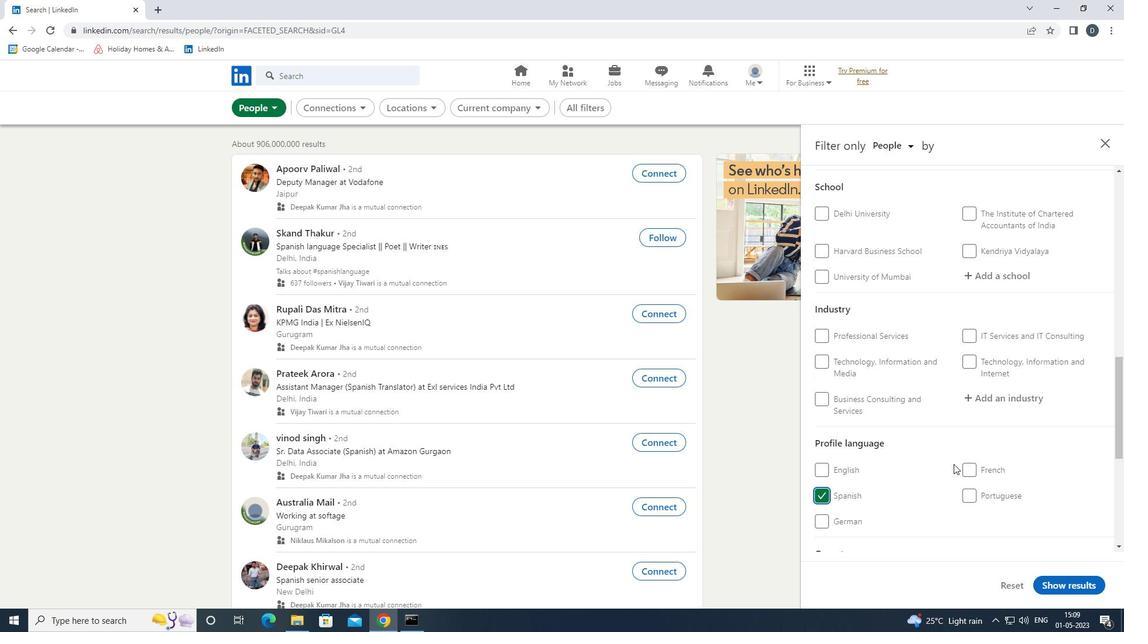 
Action: Mouse scrolled (953, 464) with delta (0, 0)
Screenshot: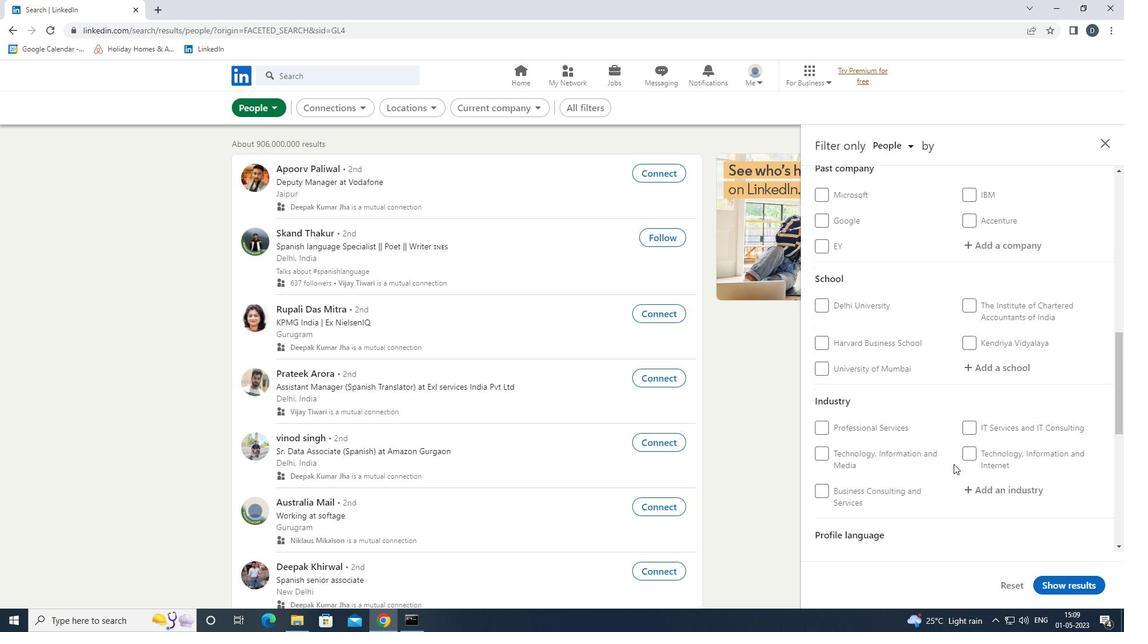 
Action: Mouse moved to (998, 439)
Screenshot: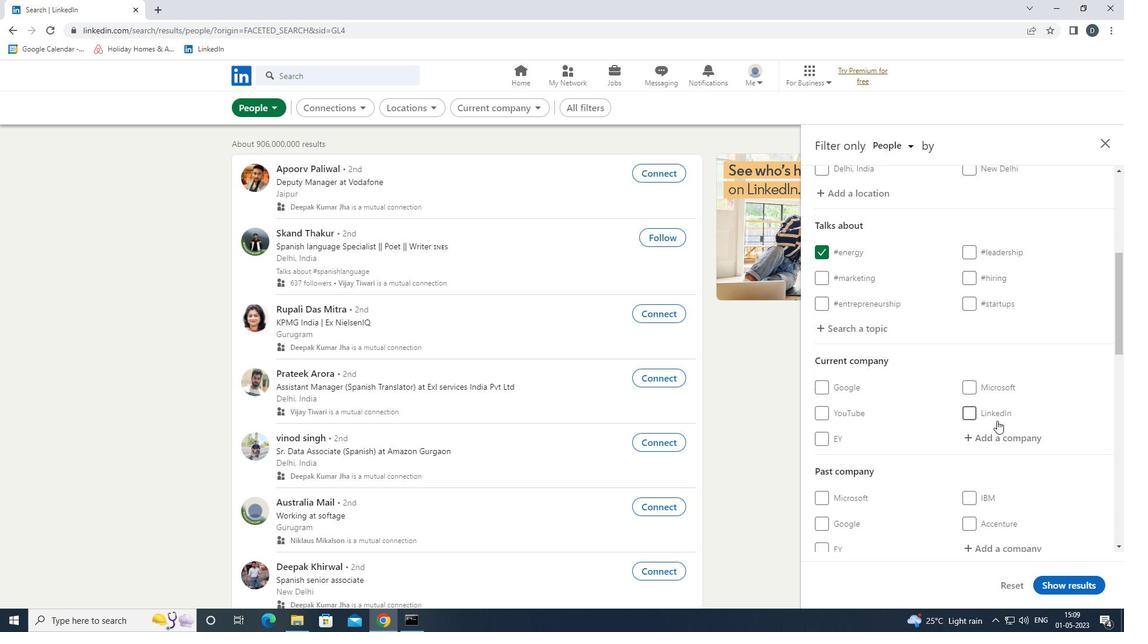 
Action: Mouse pressed left at (998, 439)
Screenshot: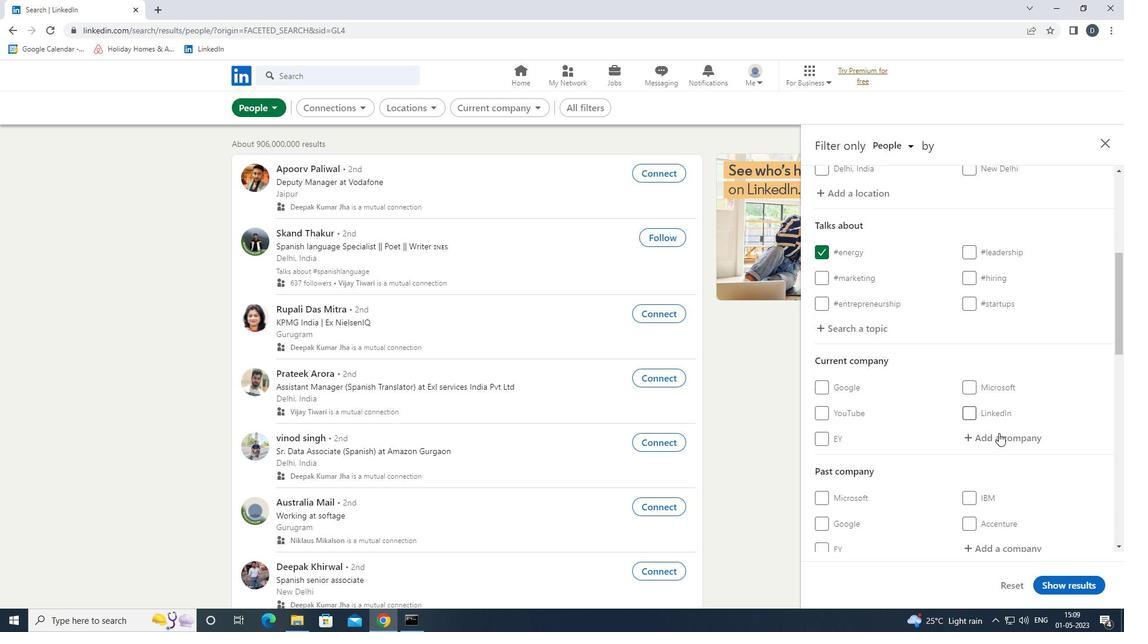 
Action: Key pressed <Key.shift>LINKEDIN<Key.down><Key.up>
Screenshot: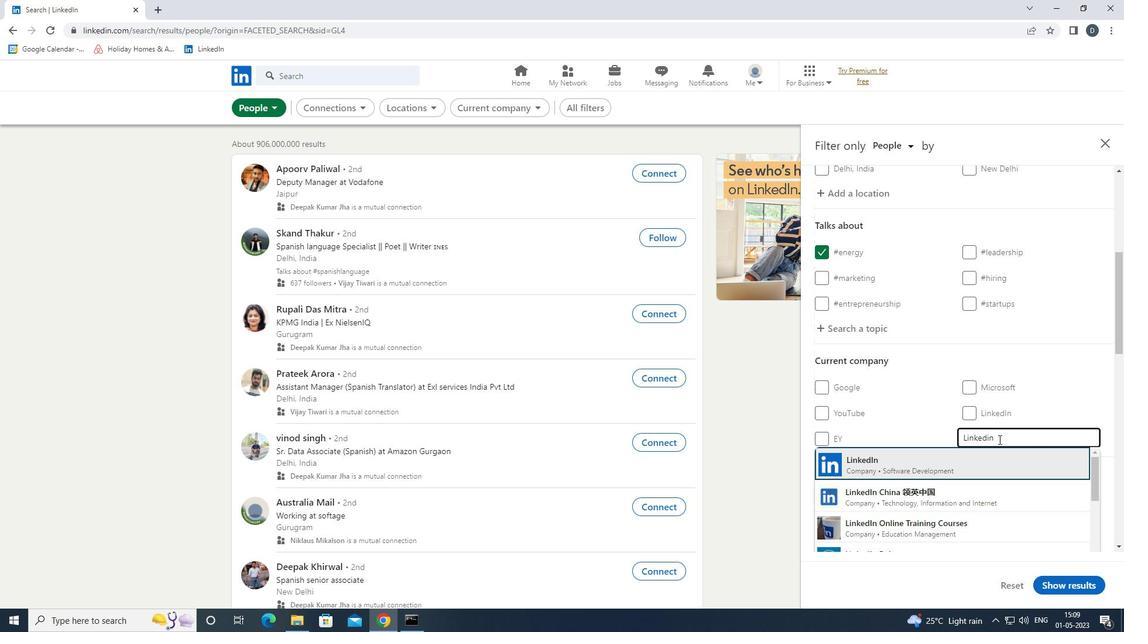 
Action: Mouse scrolled (998, 440) with delta (0, 0)
Screenshot: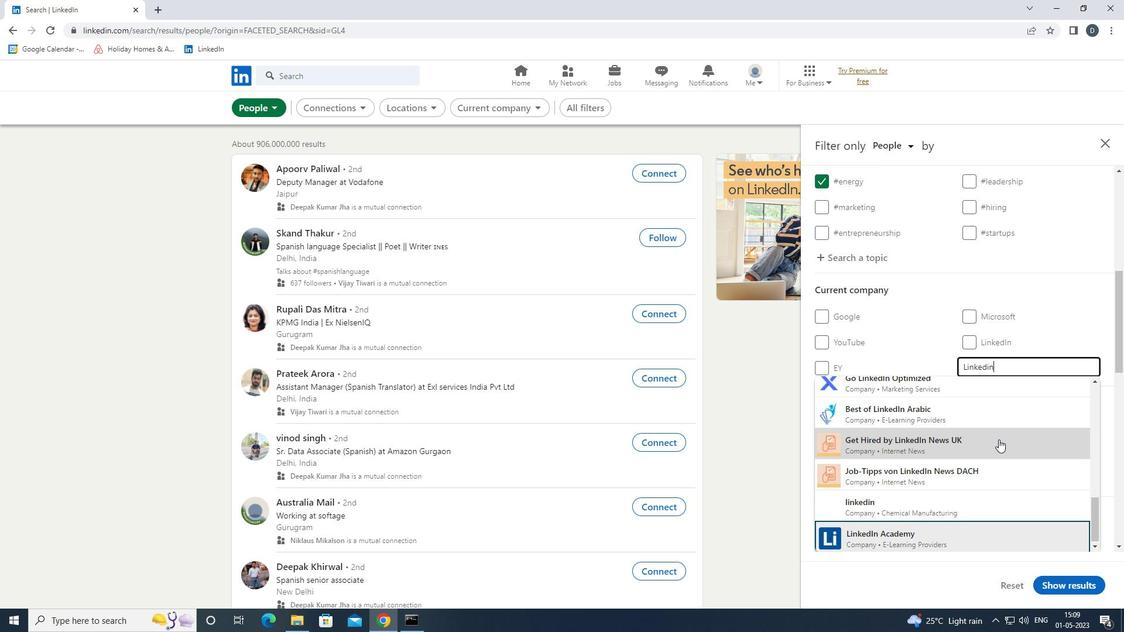
Action: Mouse scrolled (998, 440) with delta (0, 0)
Screenshot: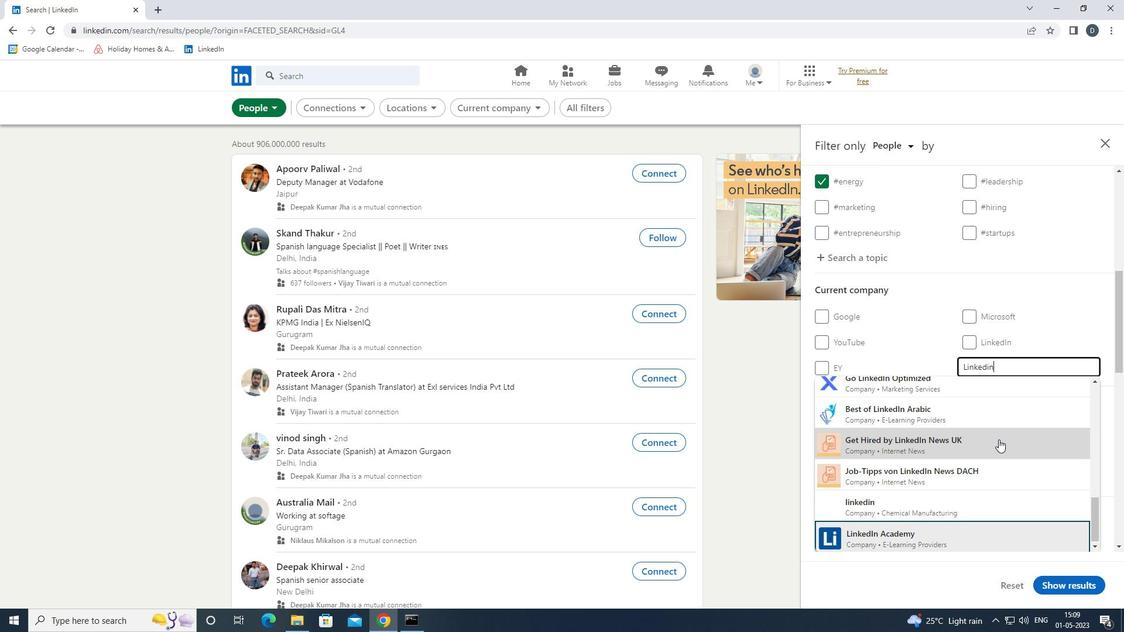 
Action: Mouse scrolled (998, 440) with delta (0, 0)
Screenshot: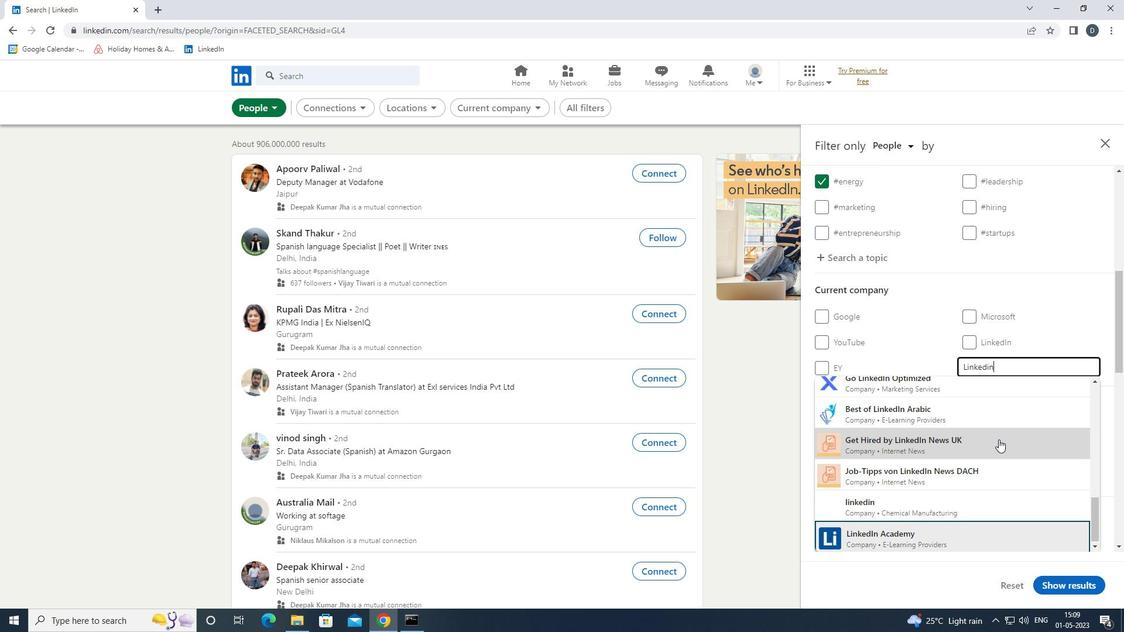 
Action: Mouse scrolled (998, 440) with delta (0, 0)
Screenshot: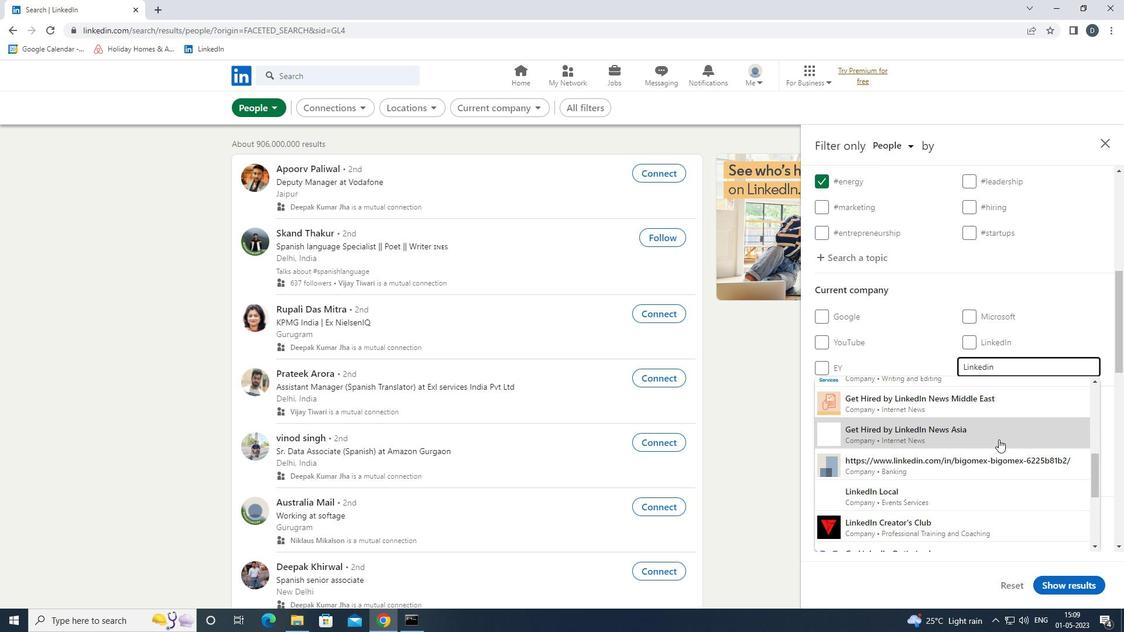 
Action: Mouse scrolled (998, 440) with delta (0, 0)
Screenshot: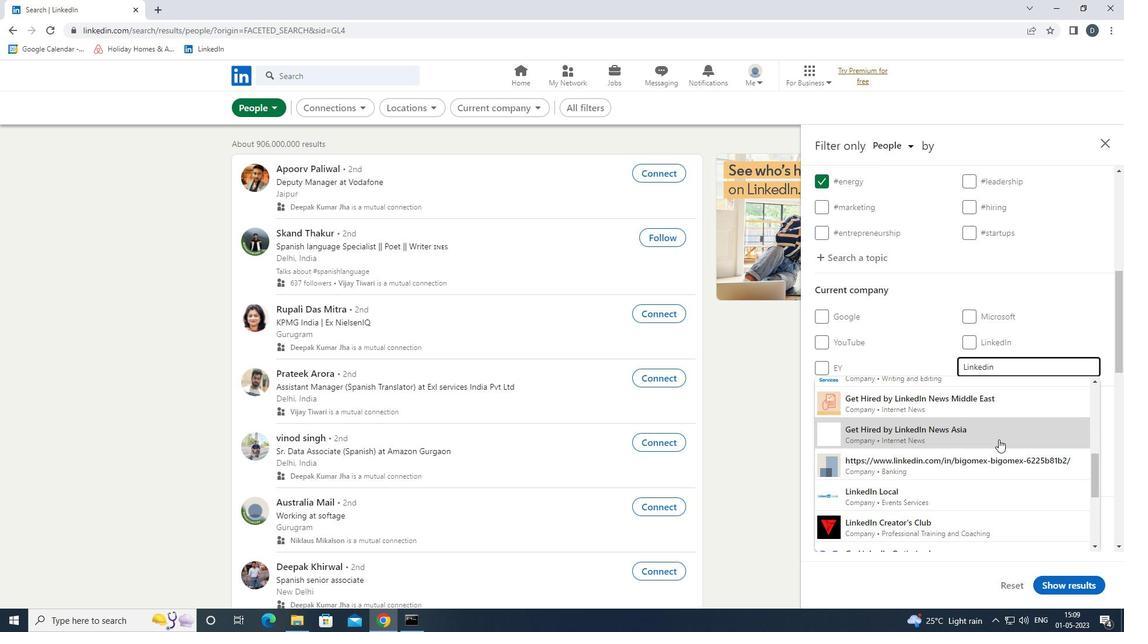 
Action: Mouse scrolled (998, 440) with delta (0, 0)
Screenshot: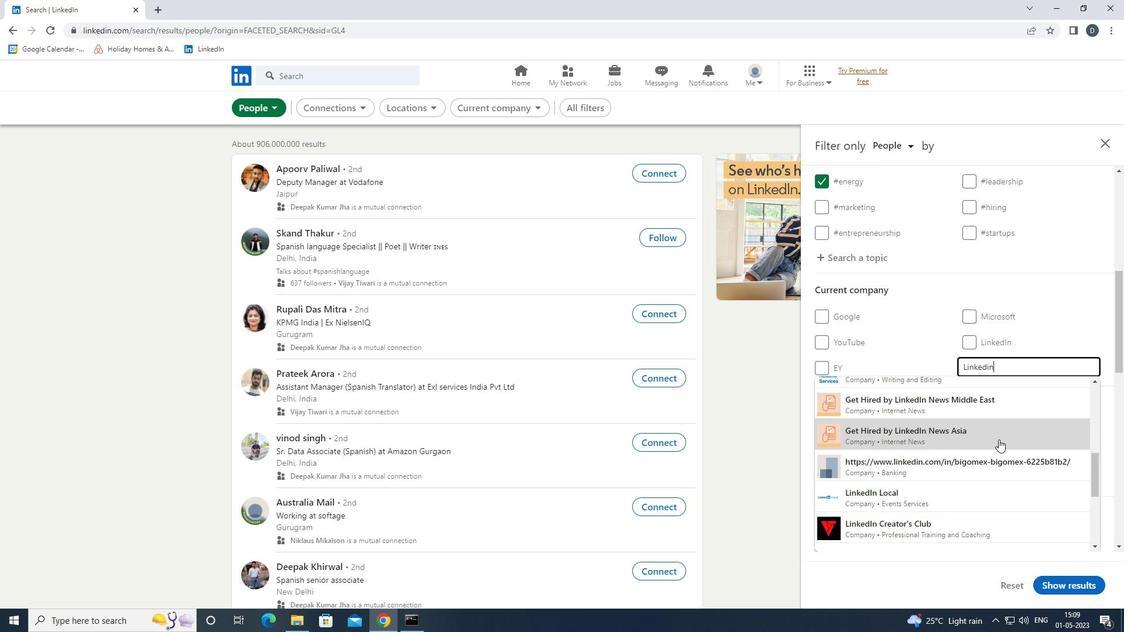 
Action: Mouse scrolled (998, 440) with delta (0, 0)
Screenshot: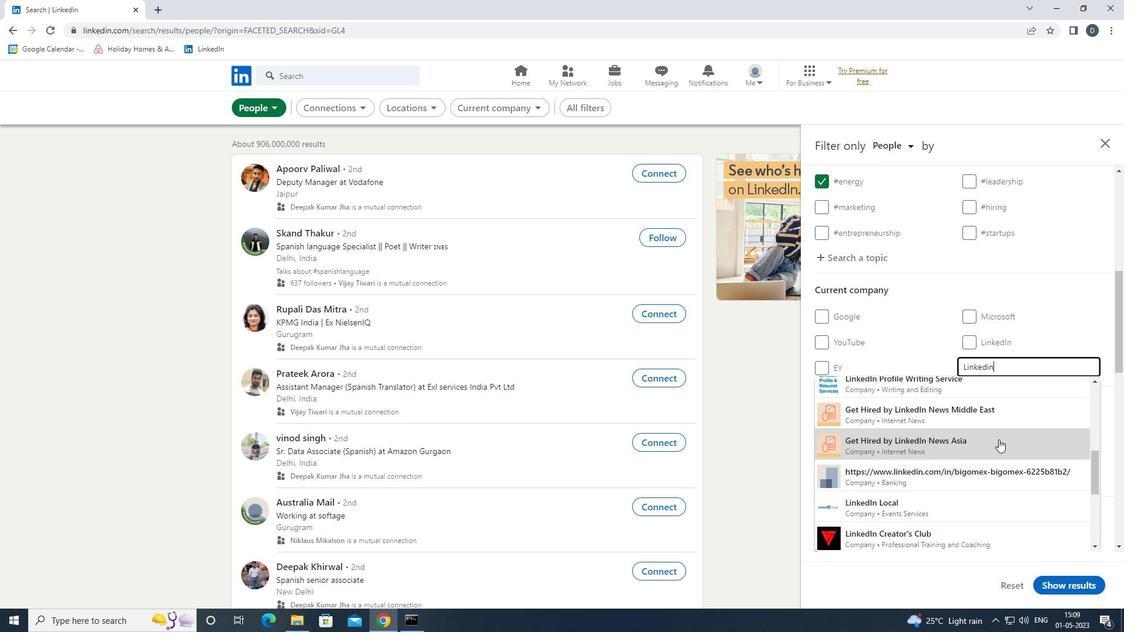 
Action: Mouse scrolled (998, 440) with delta (0, 0)
Screenshot: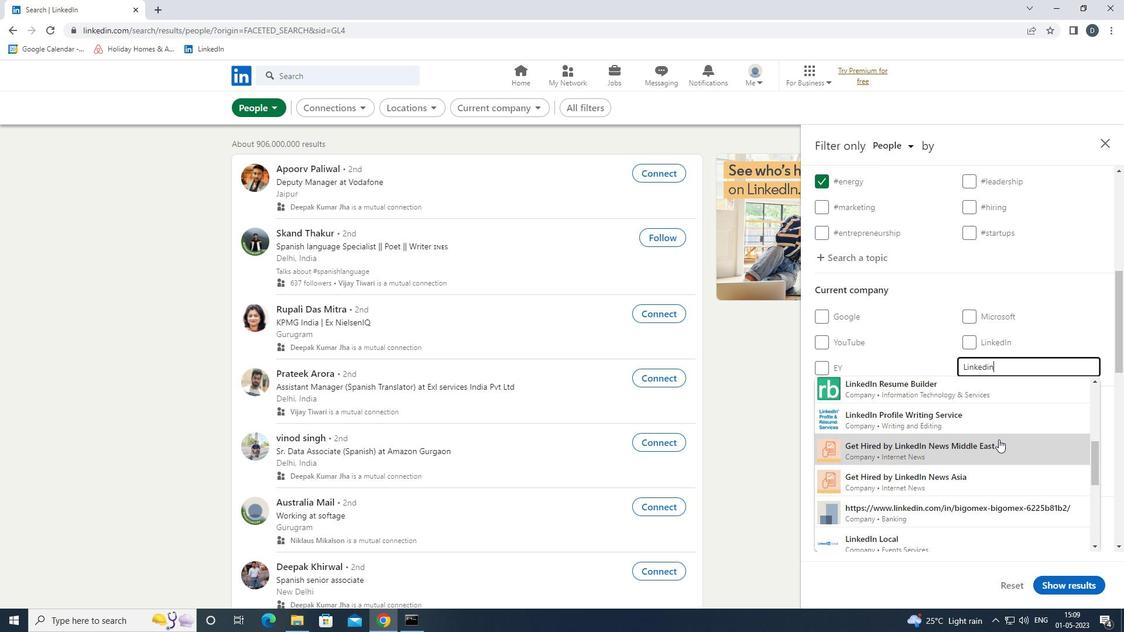 
Action: Mouse moved to (993, 457)
Screenshot: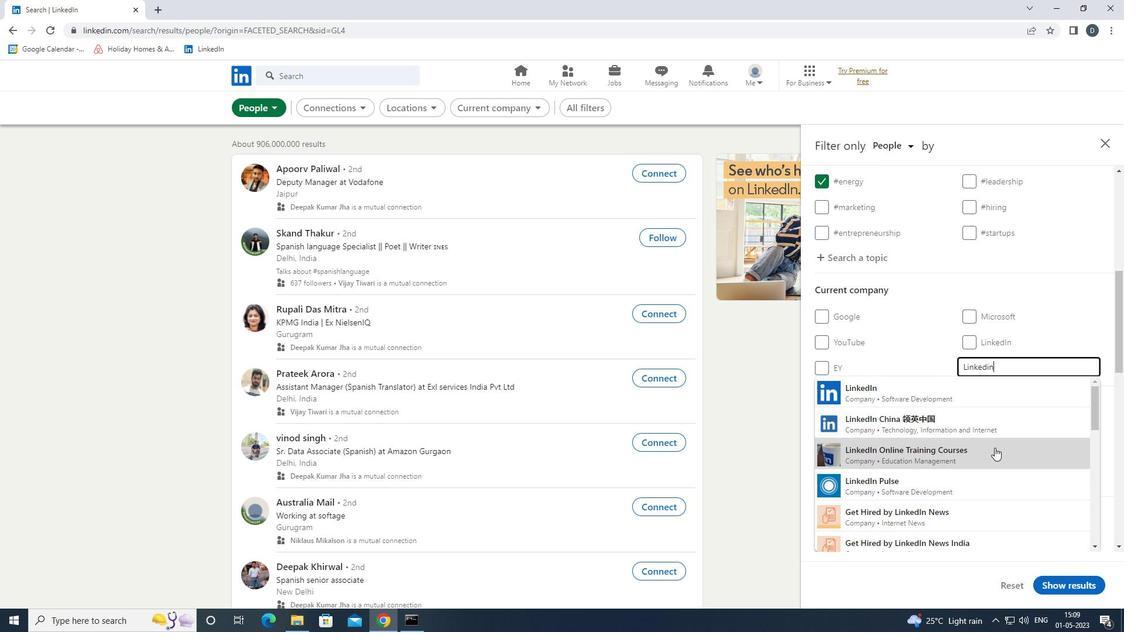 
Action: Mouse scrolled (993, 457) with delta (0, 0)
Screenshot: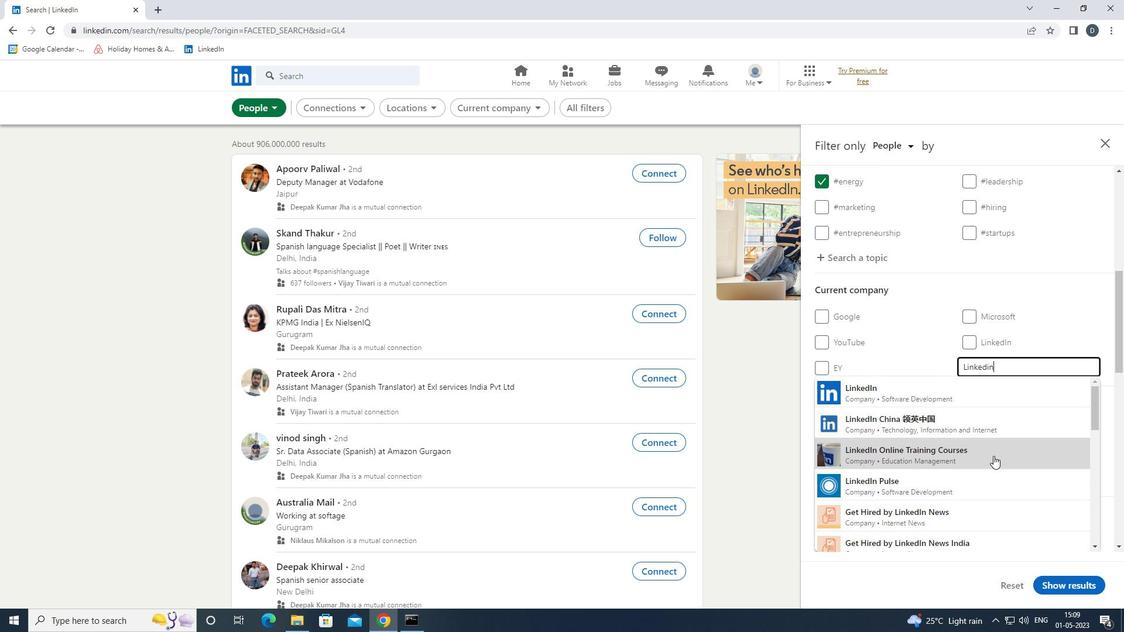 
Action: Mouse moved to (1024, 425)
Screenshot: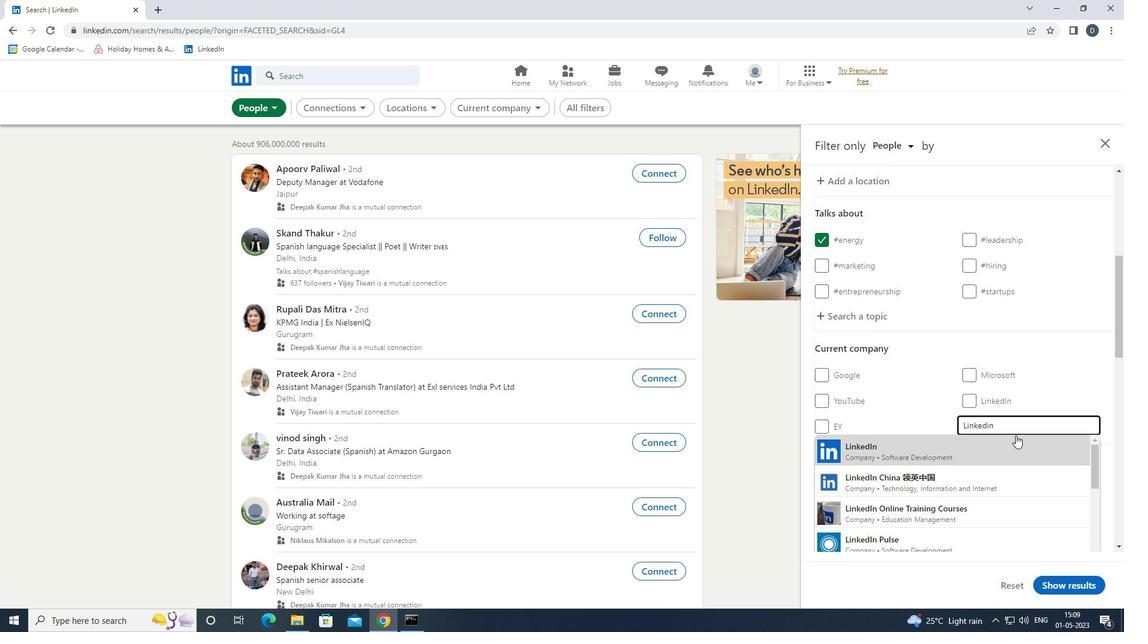
Action: Mouse pressed left at (1024, 425)
Screenshot: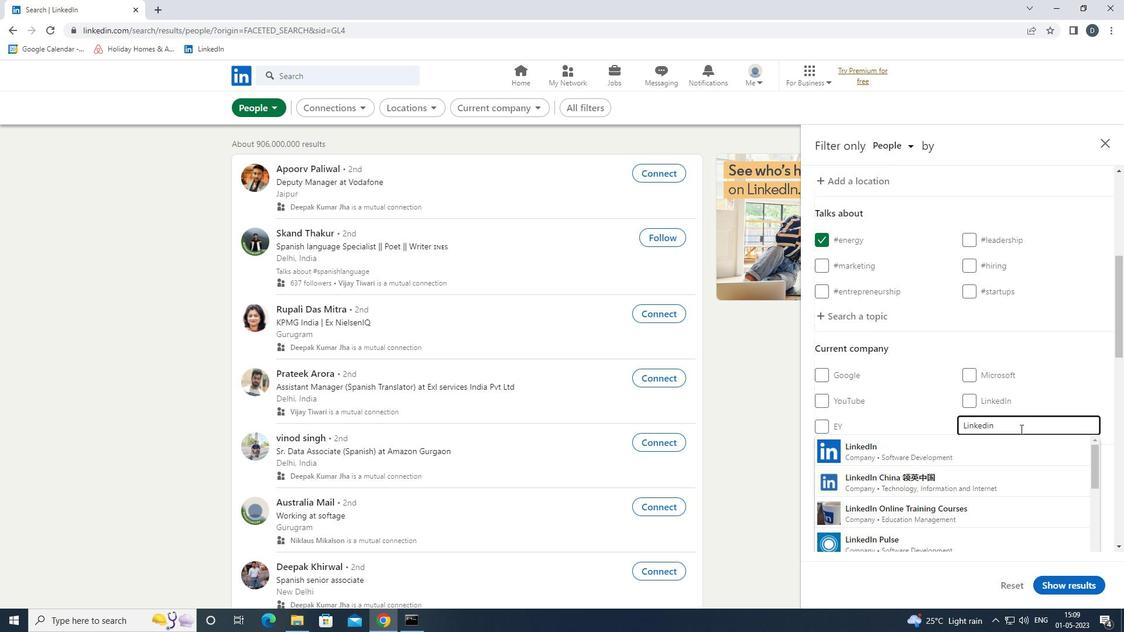 
Action: Key pressed <Key.space><Key.shift>NEWS<Key.space><Key.shift>INDIA<Key.enter>
Screenshot: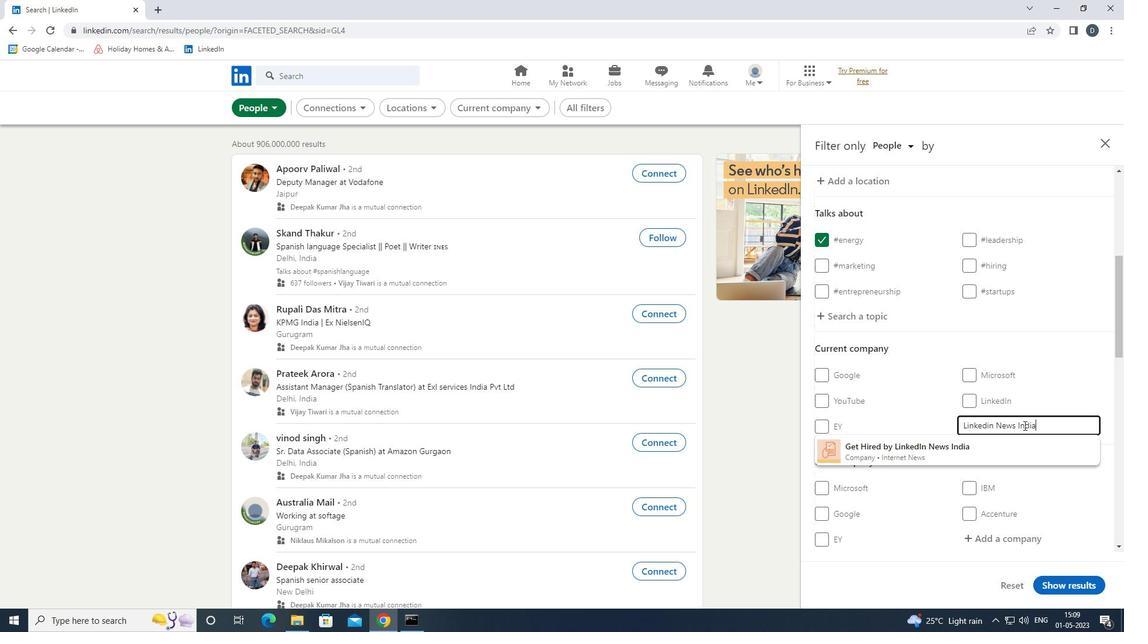 
Action: Mouse moved to (1005, 402)
Screenshot: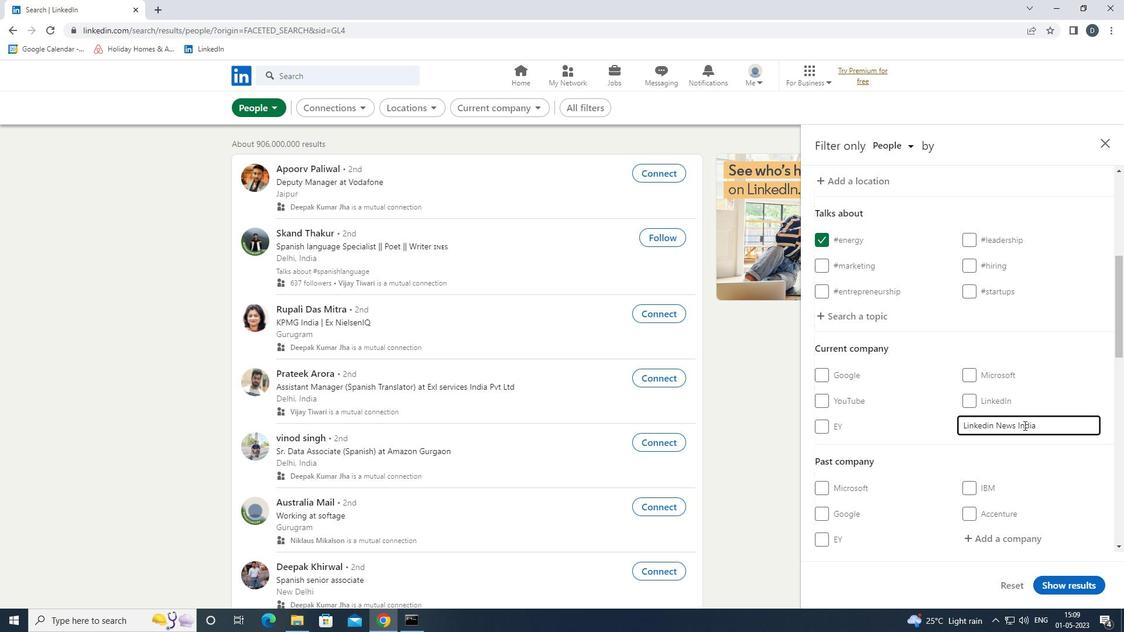 
Action: Mouse scrolled (1005, 401) with delta (0, 0)
Screenshot: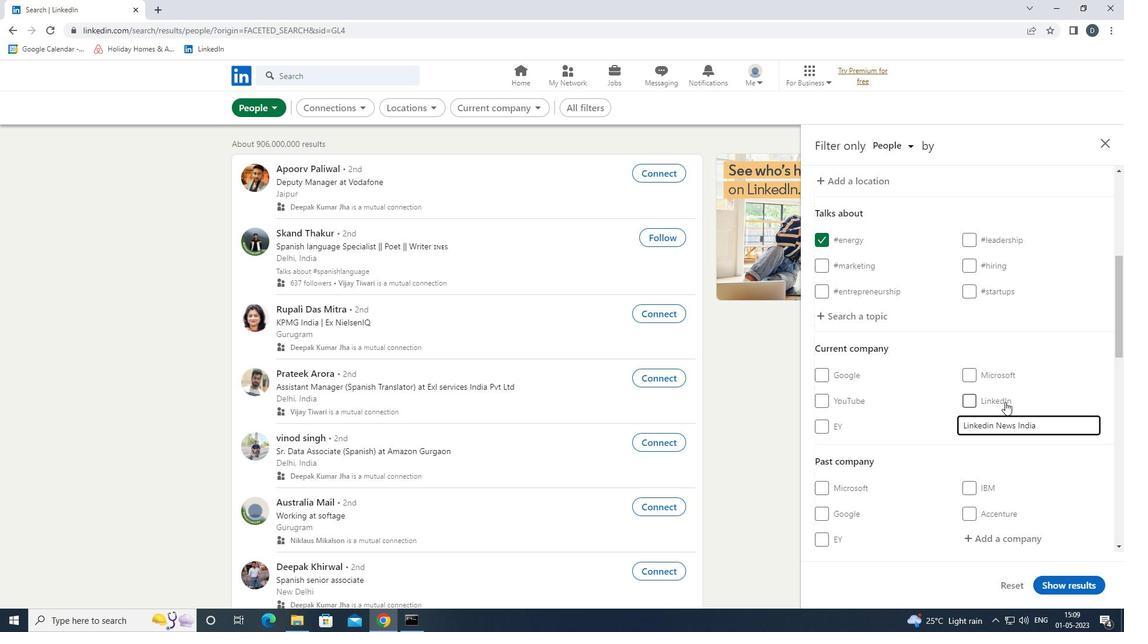 
Action: Mouse scrolled (1005, 401) with delta (0, 0)
Screenshot: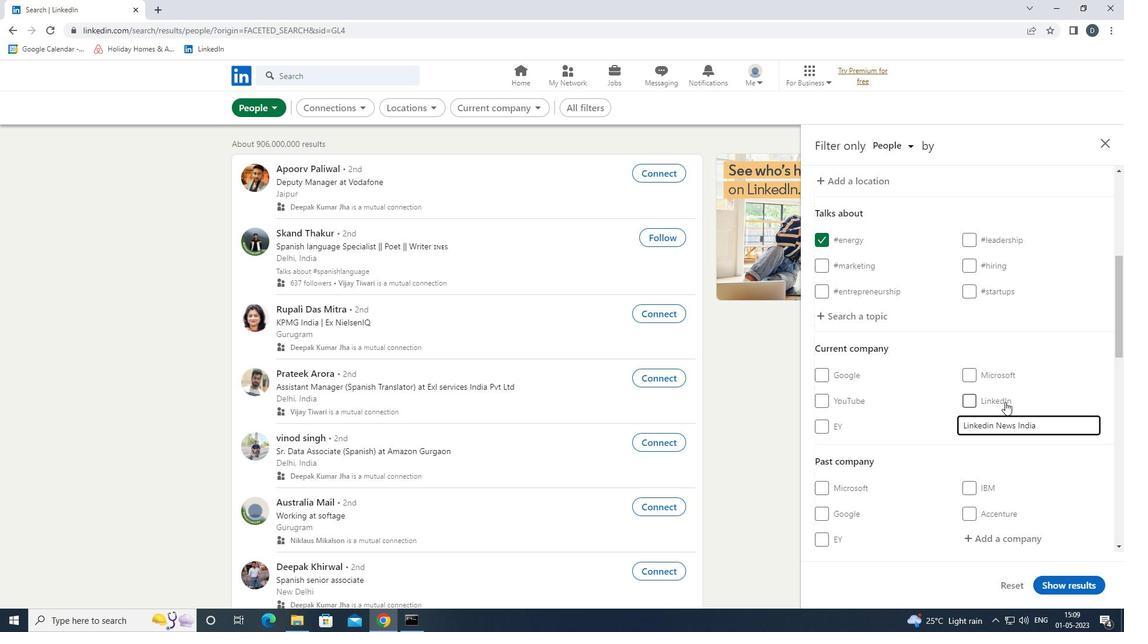 
Action: Mouse scrolled (1005, 401) with delta (0, 0)
Screenshot: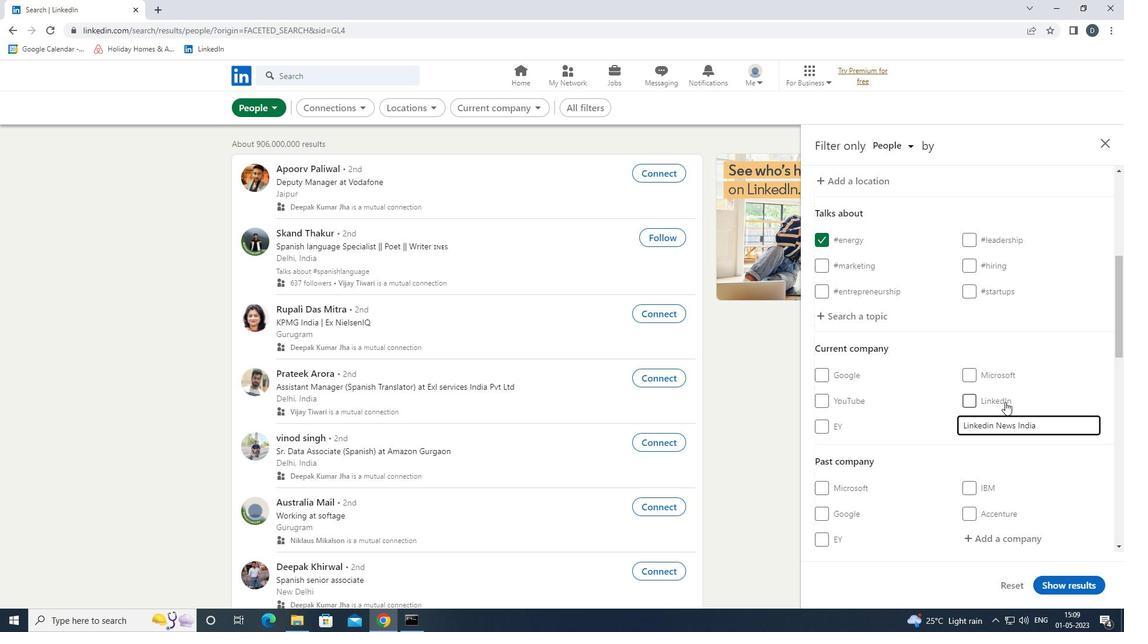 
Action: Mouse moved to (1002, 404)
Screenshot: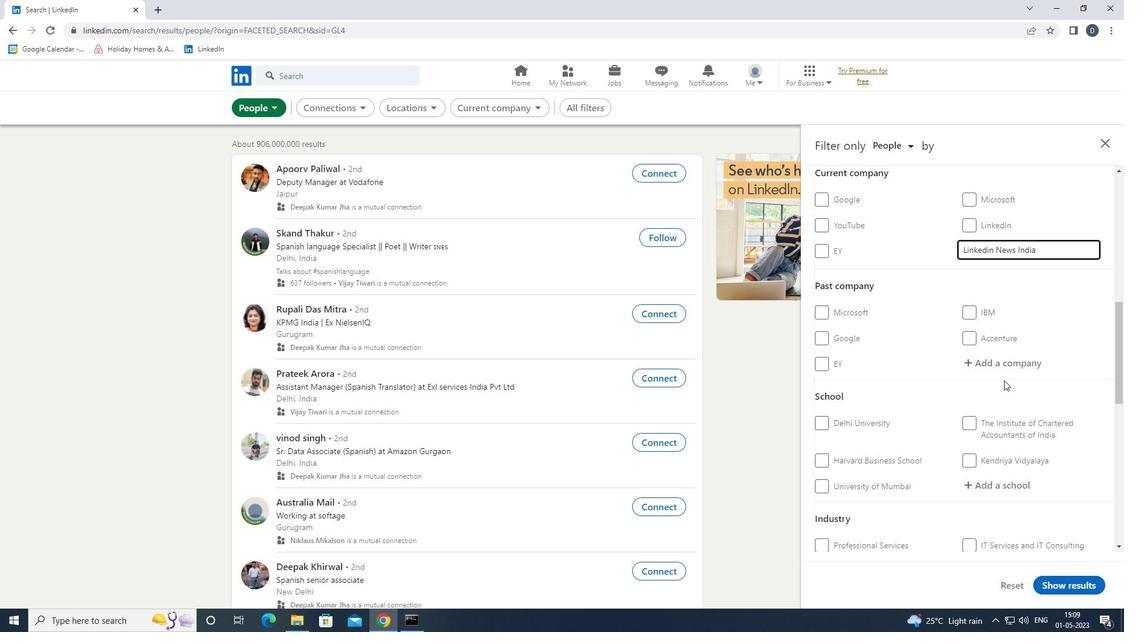 
Action: Mouse scrolled (1002, 403) with delta (0, 0)
Screenshot: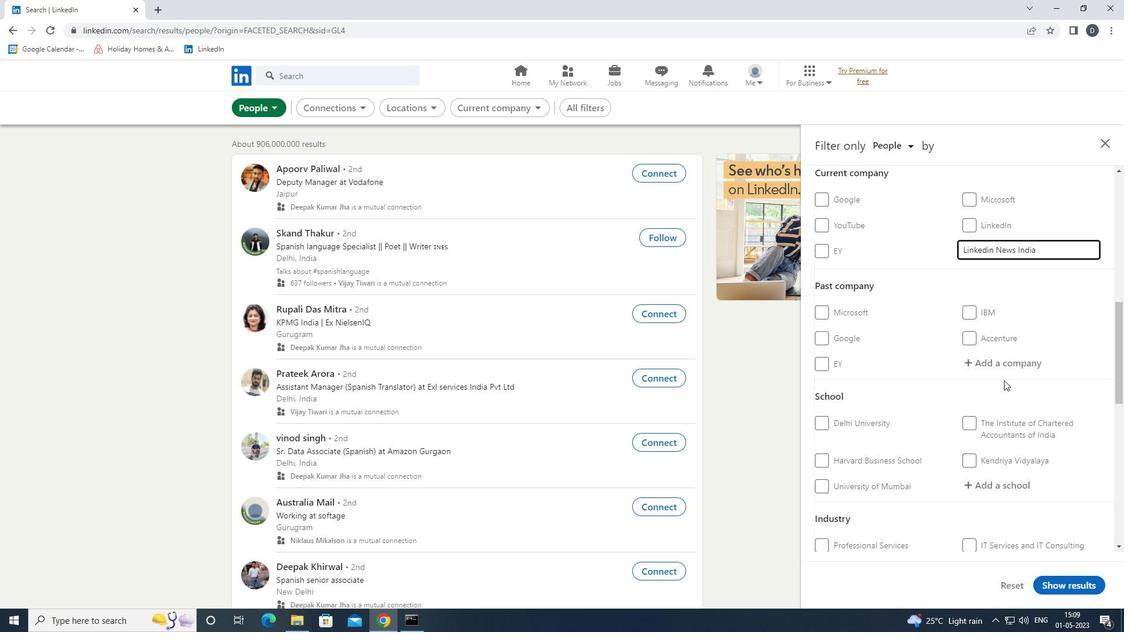 
Action: Mouse scrolled (1002, 403) with delta (0, 0)
Screenshot: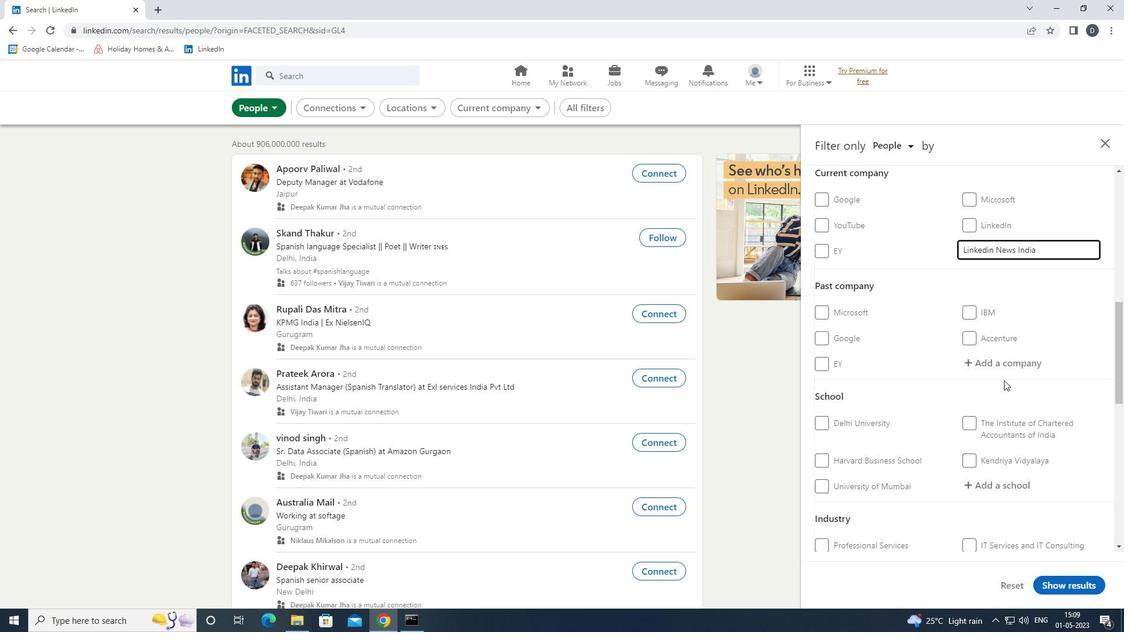 
Action: Mouse moved to (1000, 363)
Screenshot: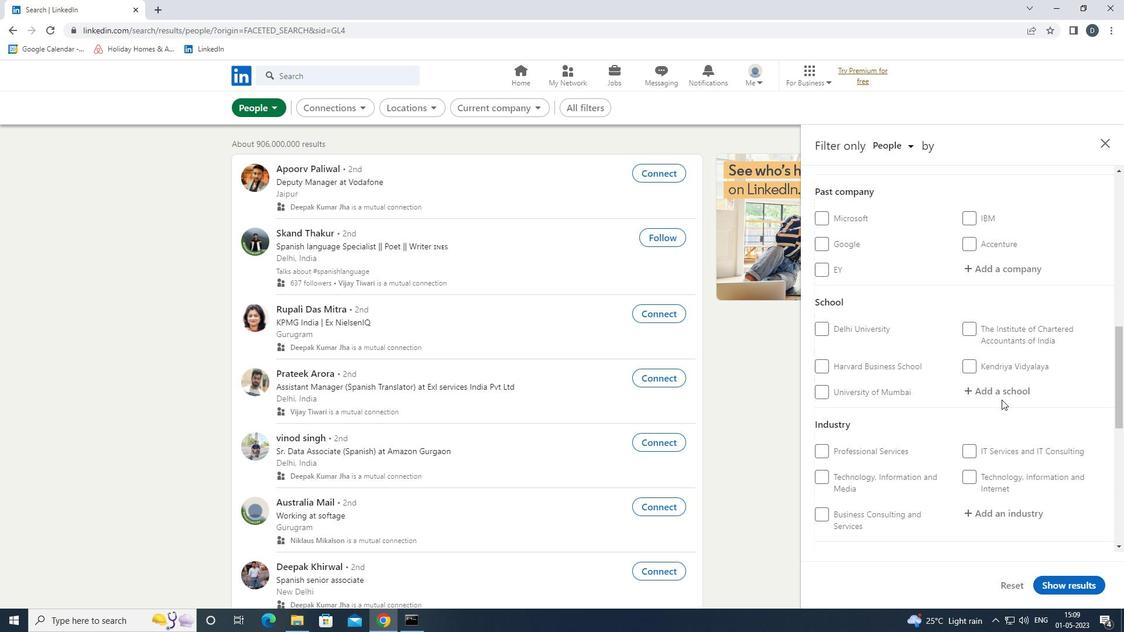 
Action: Mouse pressed left at (1000, 363)
Screenshot: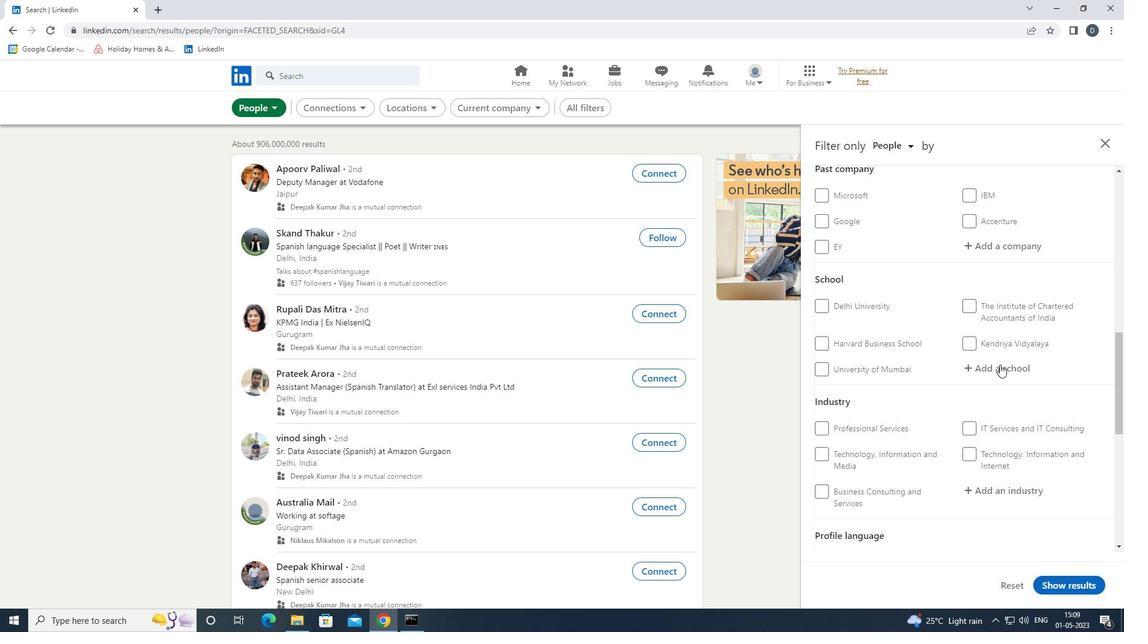 
Action: Key pressed <Key.shift>DAYAN<Key.down><Key.down><Key.enter>
Screenshot: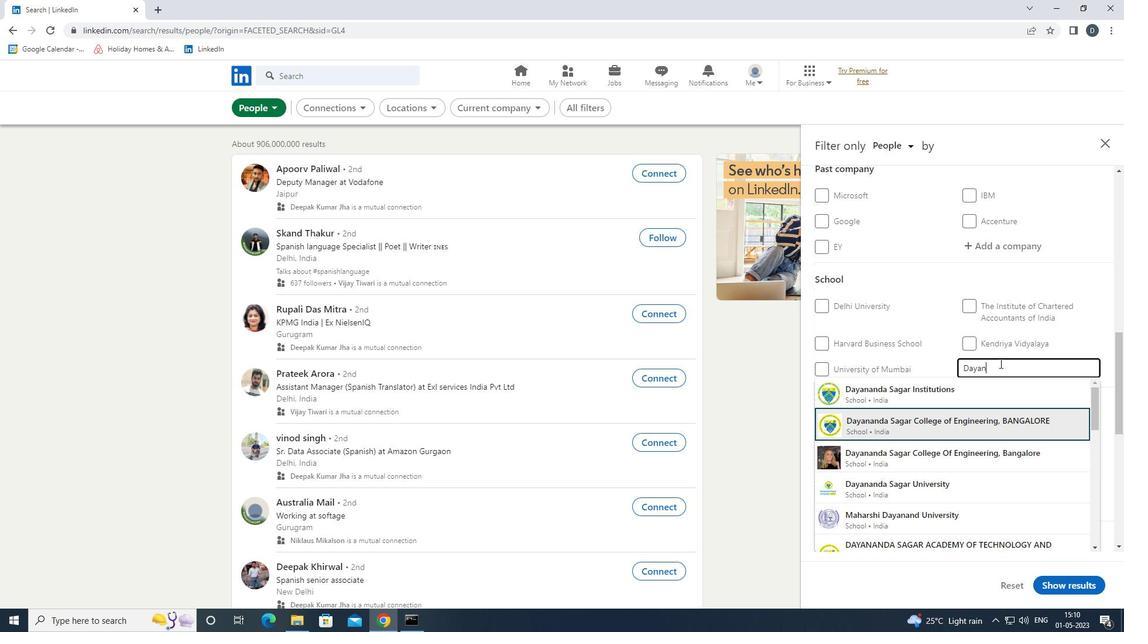
Action: Mouse moved to (1001, 362)
Screenshot: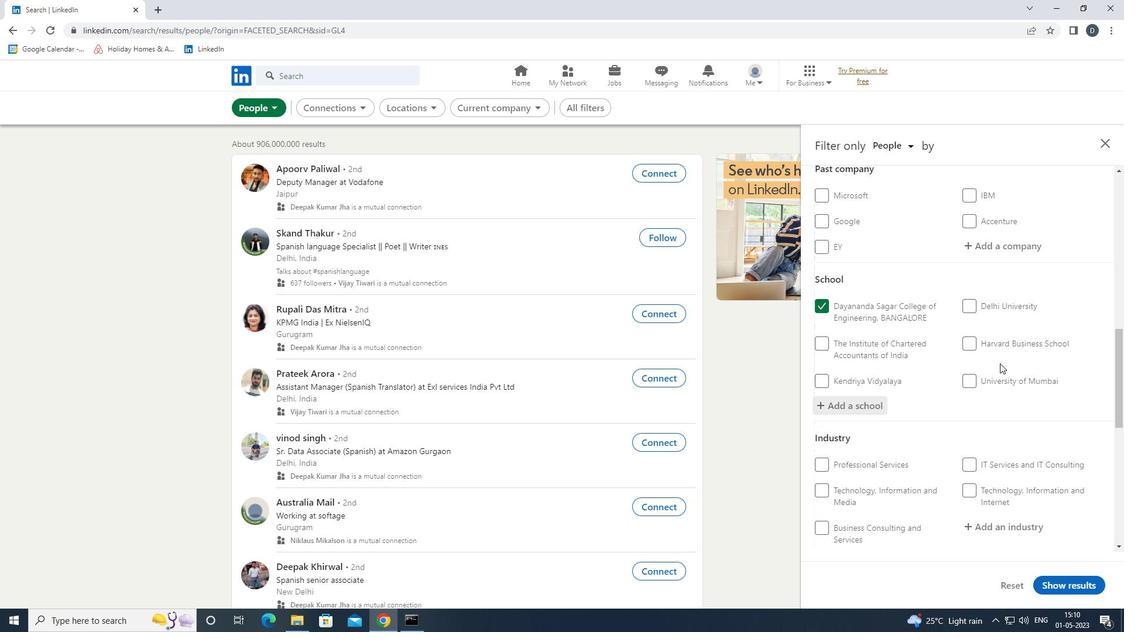 
Action: Mouse scrolled (1001, 361) with delta (0, 0)
Screenshot: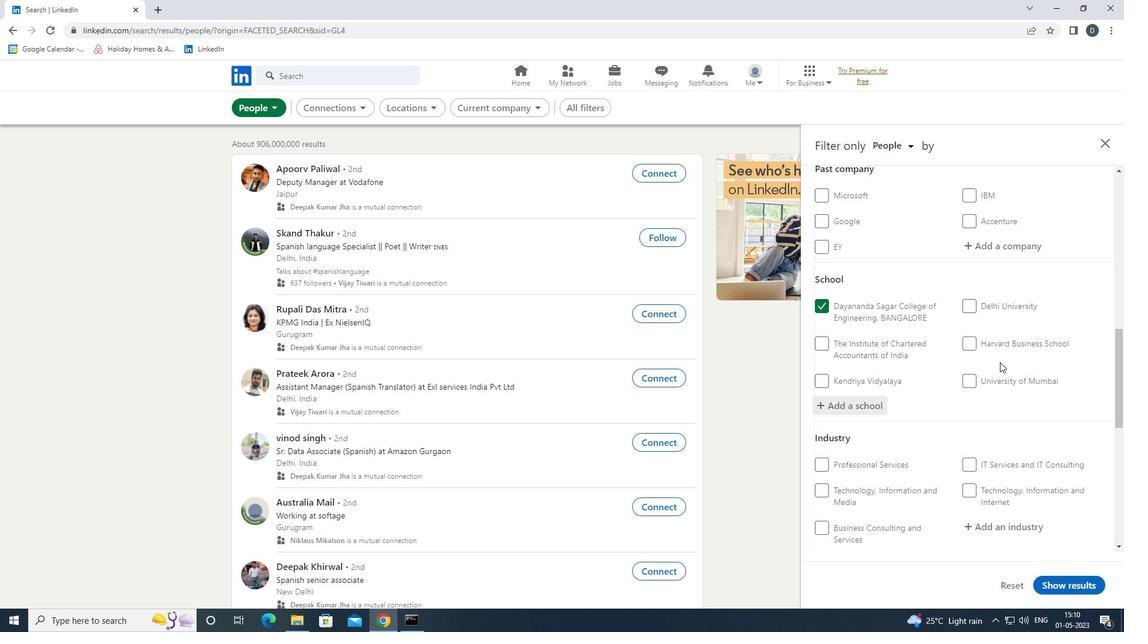 
Action: Mouse scrolled (1001, 361) with delta (0, 0)
Screenshot: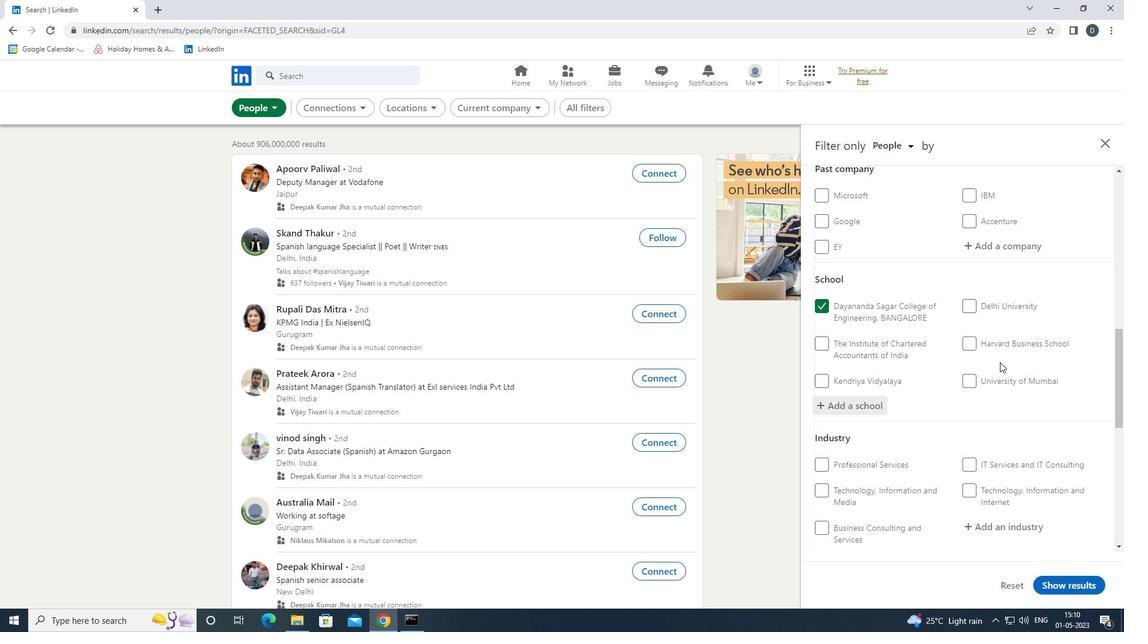 
Action: Mouse scrolled (1001, 361) with delta (0, 0)
Screenshot: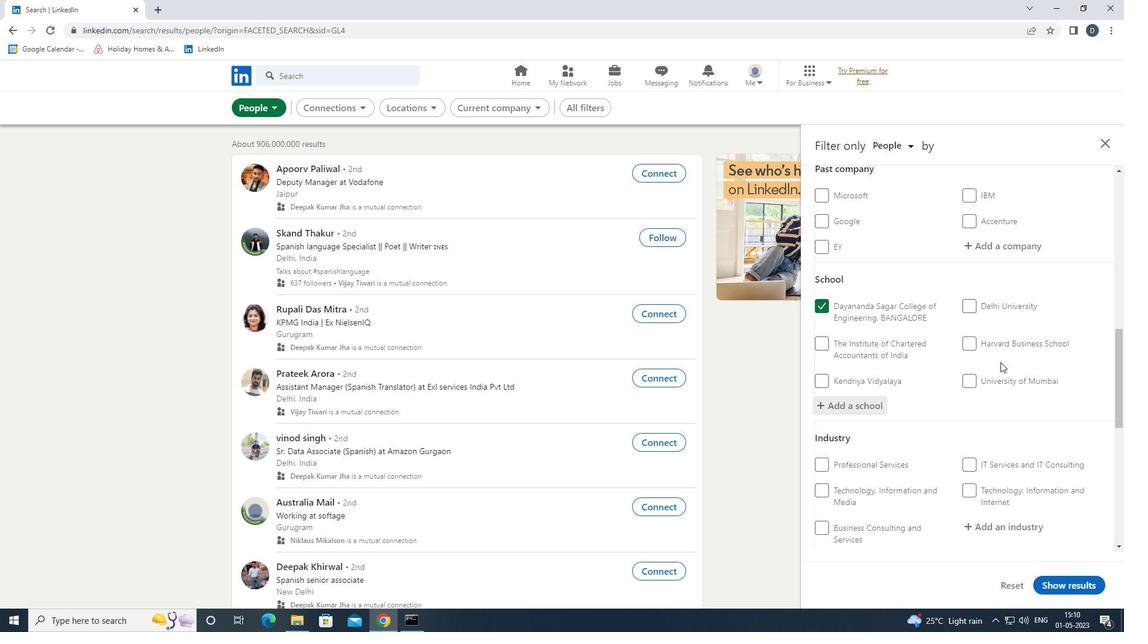 
Action: Mouse moved to (1002, 354)
Screenshot: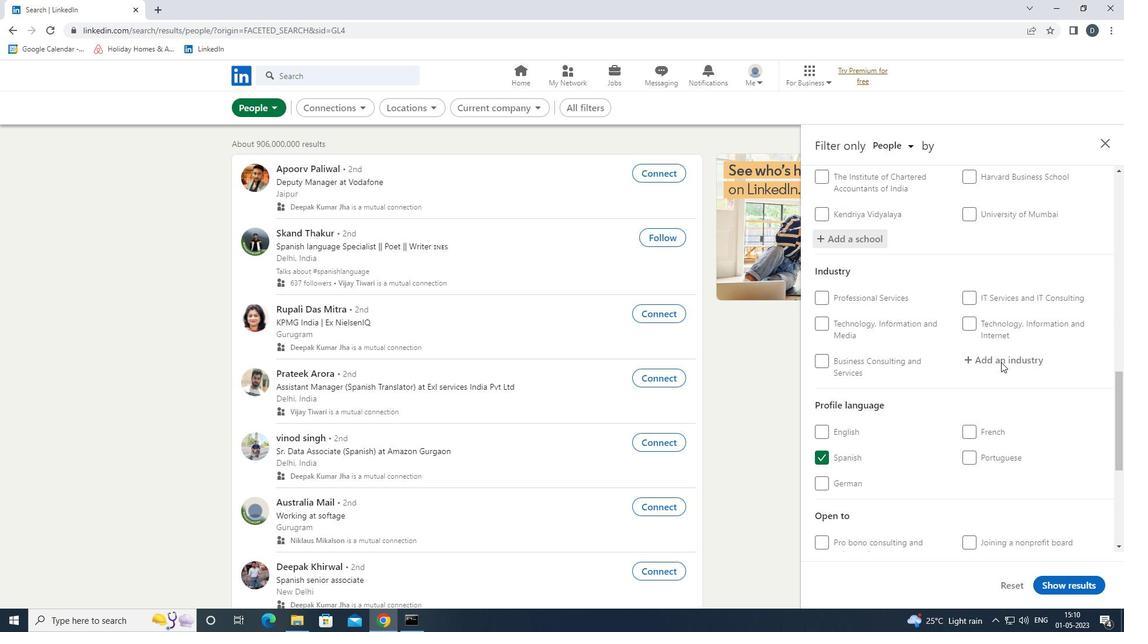 
Action: Mouse pressed left at (1002, 354)
Screenshot: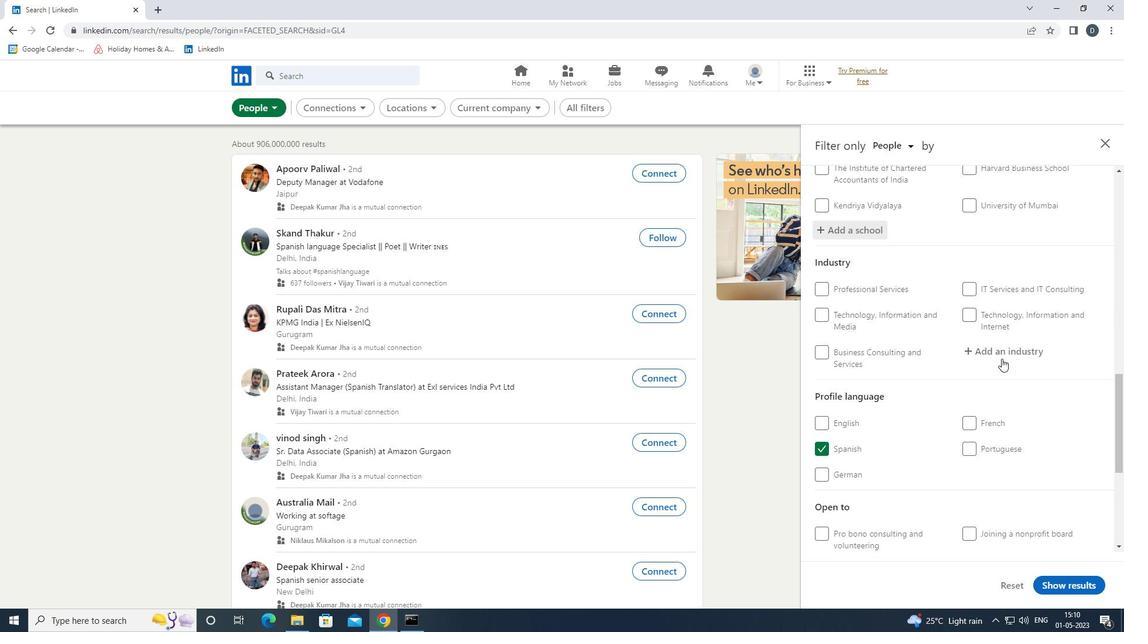 
Action: Key pressed <Key.shift><Key.shift><Key.shift><Key.shift><Key.shift><Key.shift>EMERGENCY<Key.down><Key.enter>
Screenshot: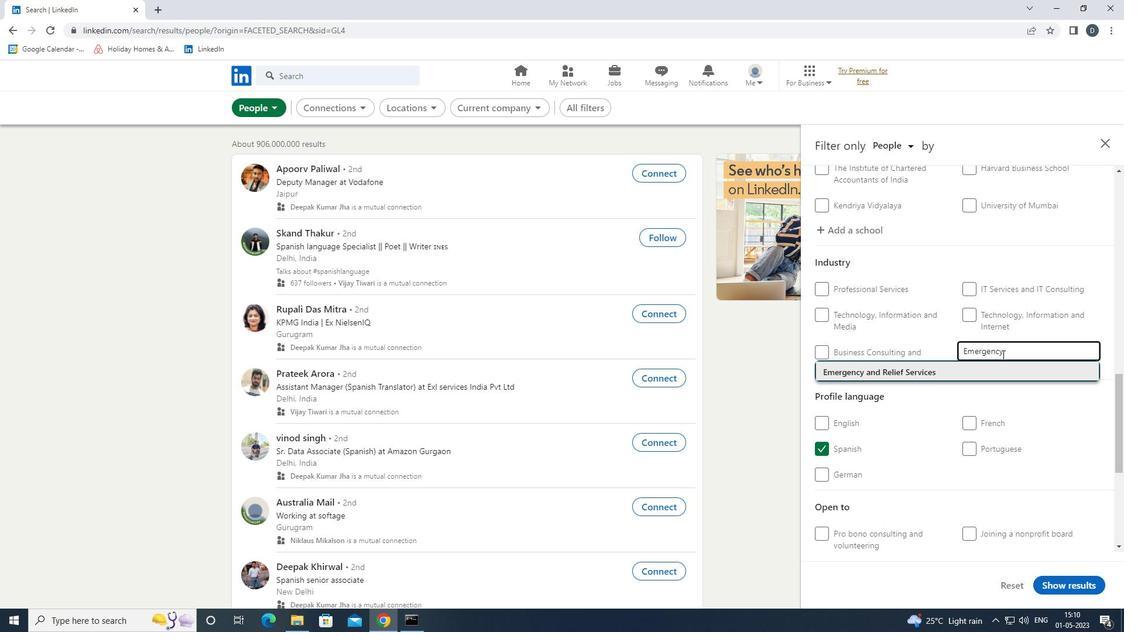 
Action: Mouse moved to (1006, 351)
Screenshot: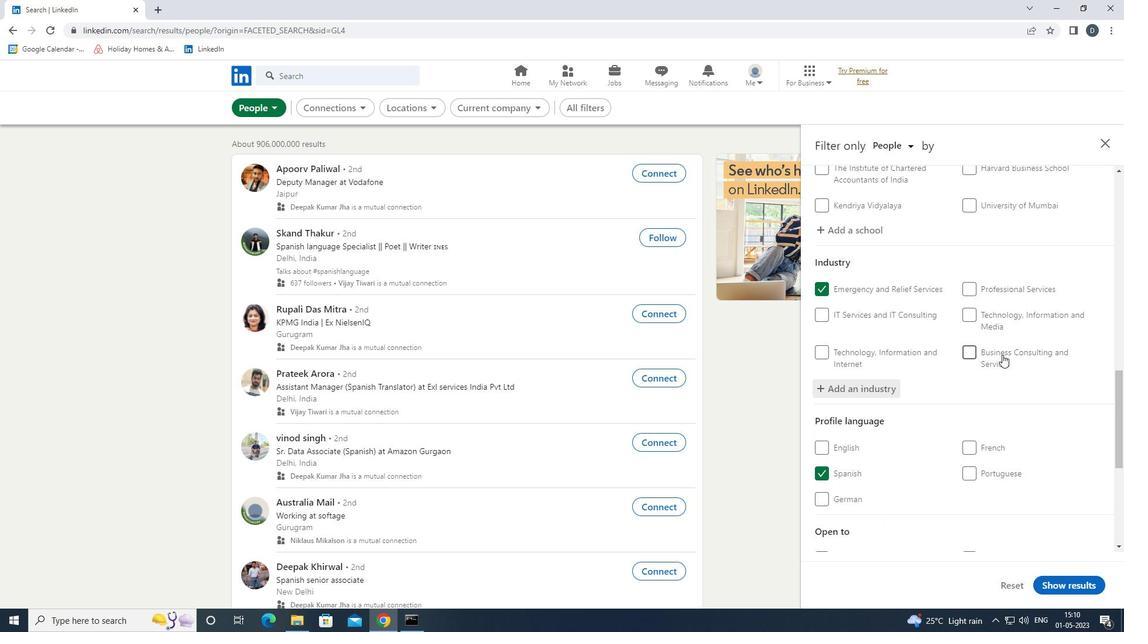
Action: Mouse scrolled (1006, 350) with delta (0, 0)
Screenshot: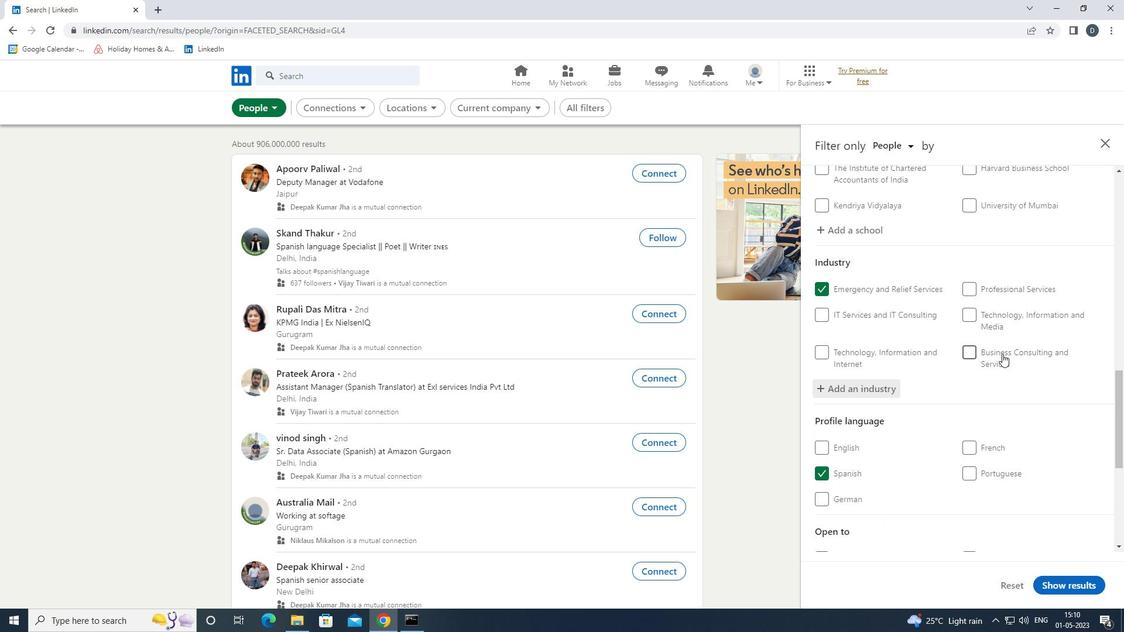 
Action: Mouse scrolled (1006, 350) with delta (0, 0)
Screenshot: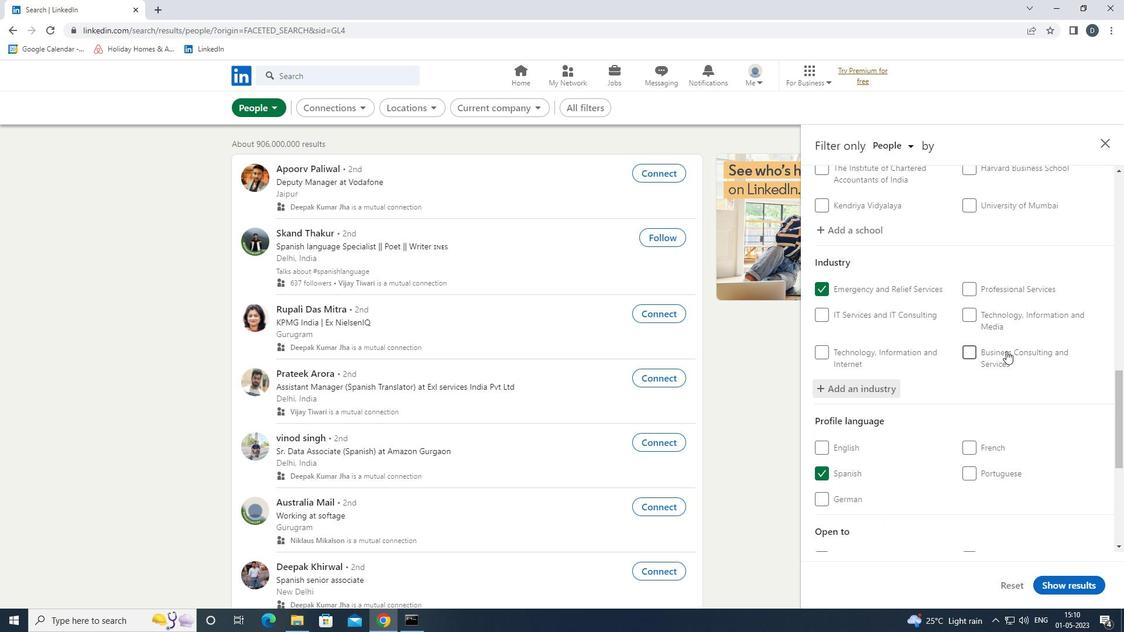 
Action: Mouse scrolled (1006, 350) with delta (0, 0)
Screenshot: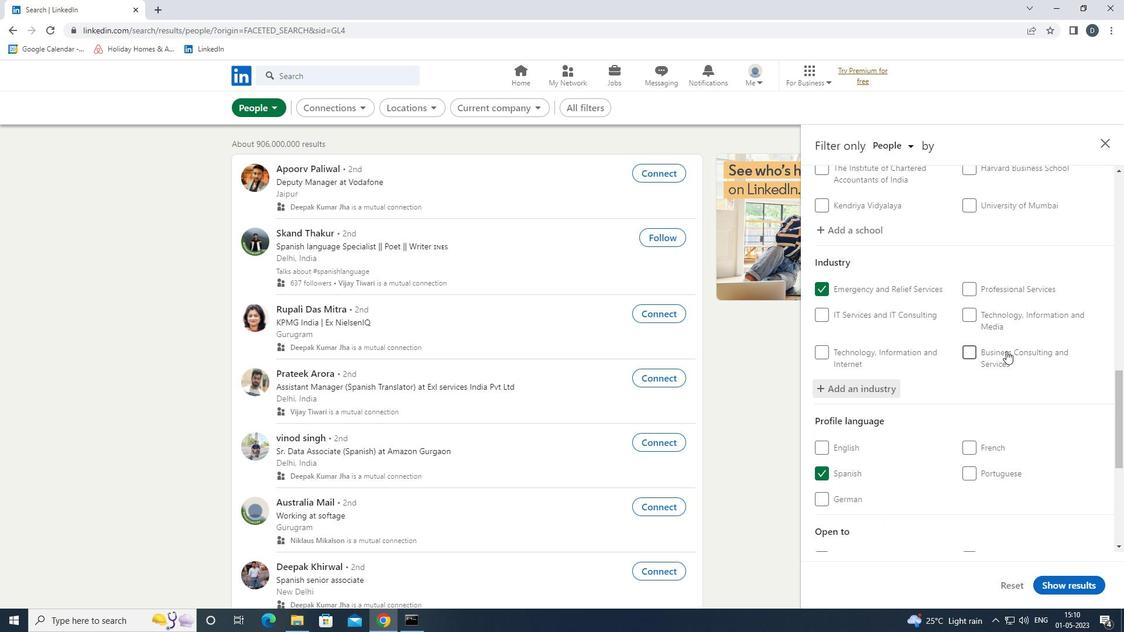 
Action: Mouse scrolled (1006, 350) with delta (0, 0)
Screenshot: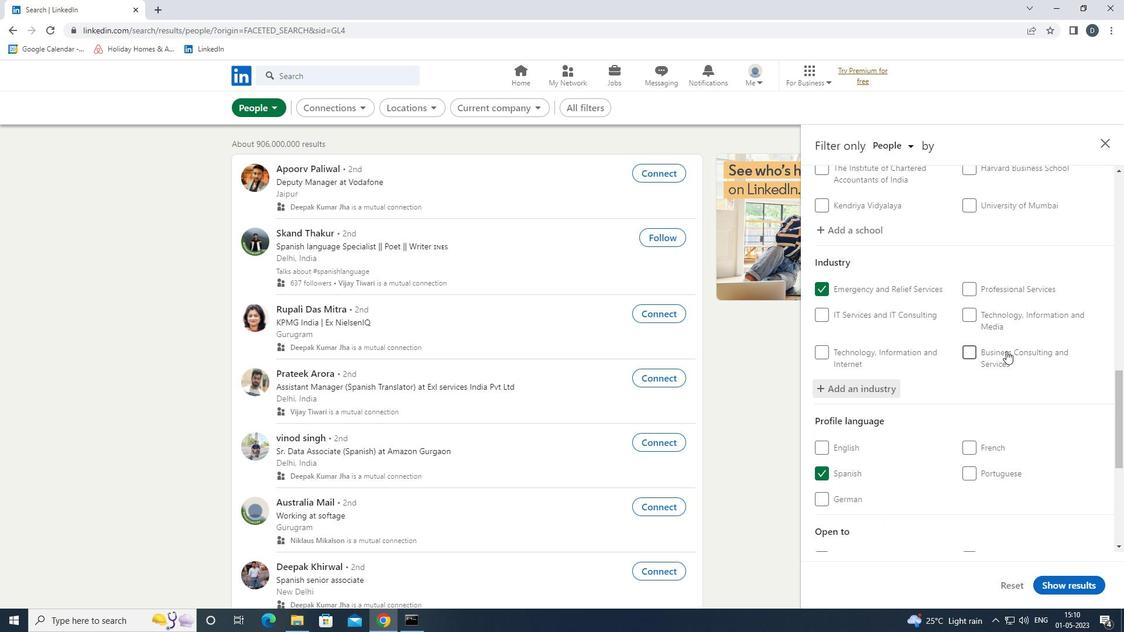 
Action: Mouse moved to (1014, 439)
Screenshot: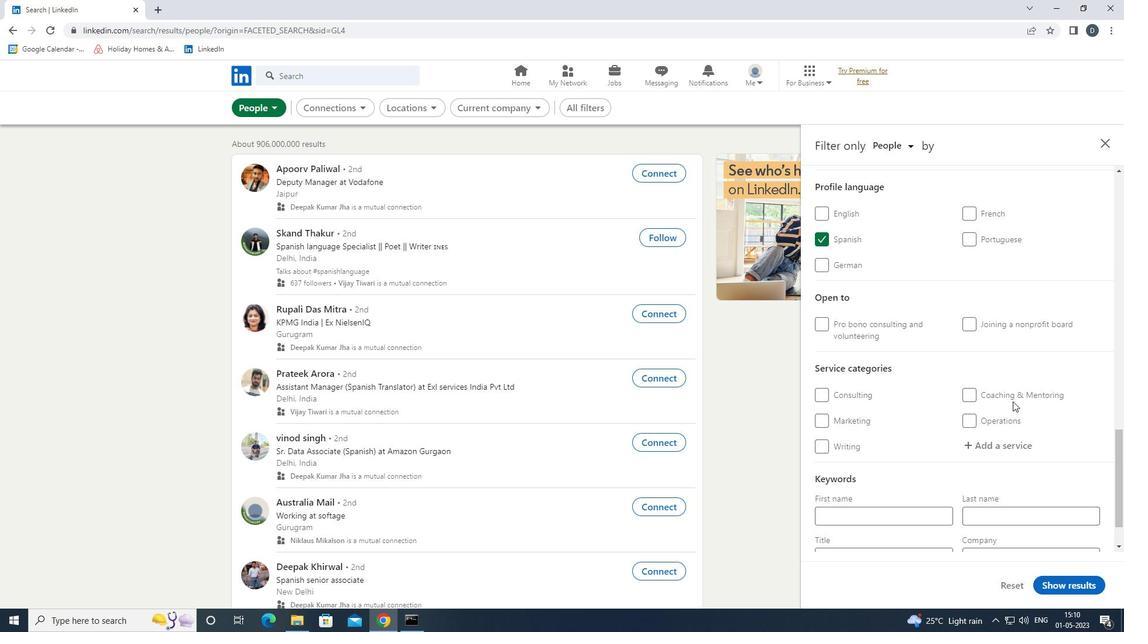 
Action: Mouse pressed left at (1014, 439)
Screenshot: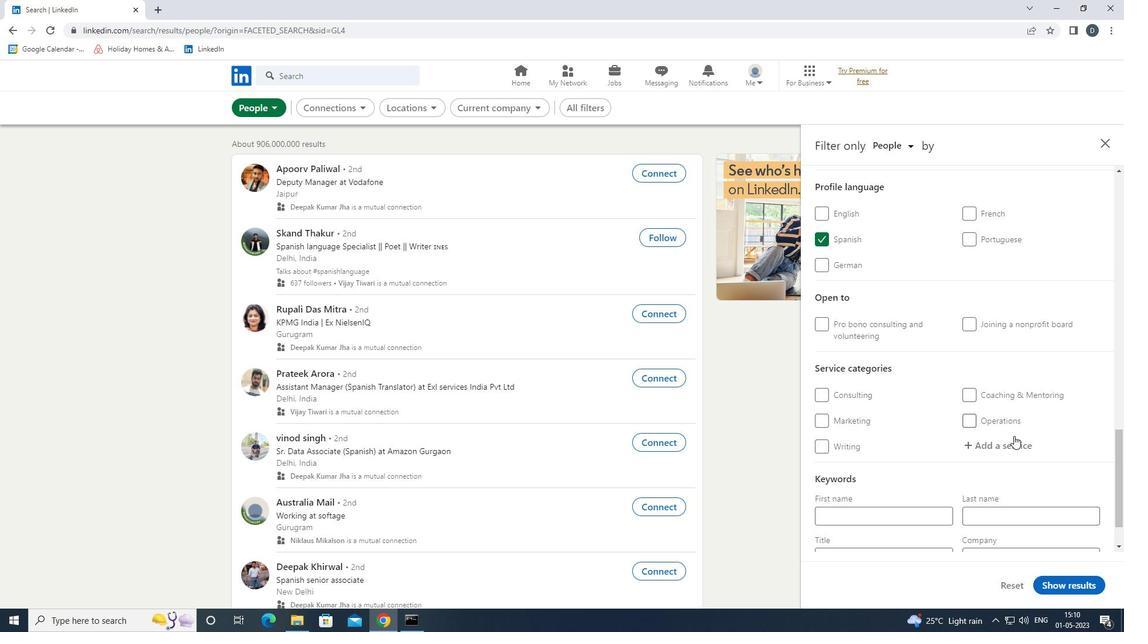 
Action: Mouse moved to (1014, 440)
Screenshot: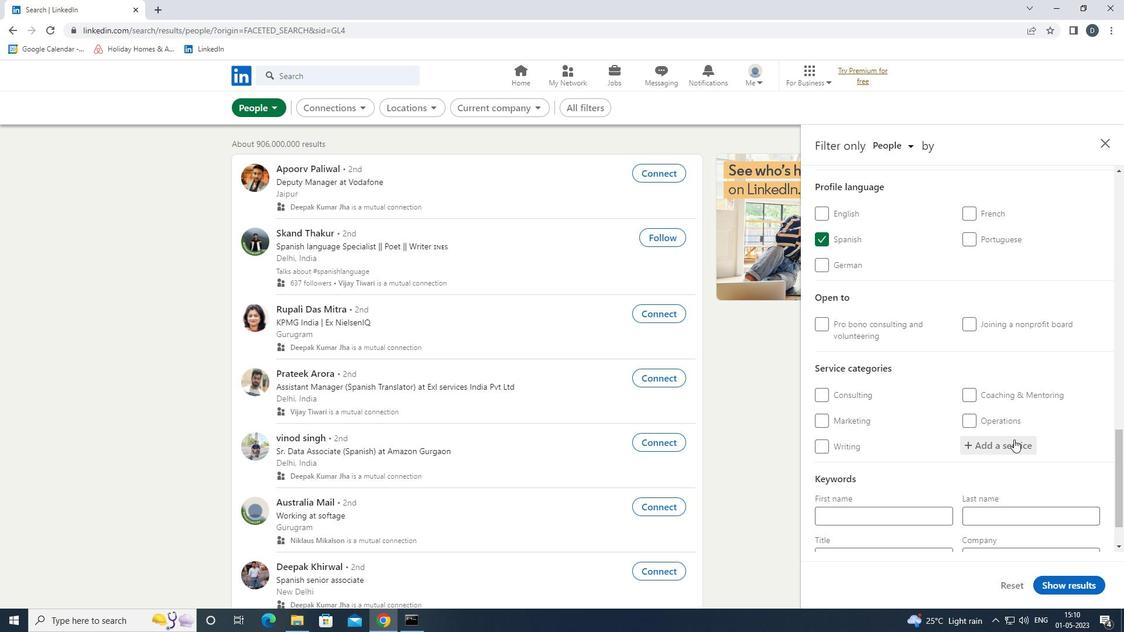 
Action: Key pressed <Key.shift>DJI<Key.backspace>ING<Key.down><Key.enter>
Screenshot: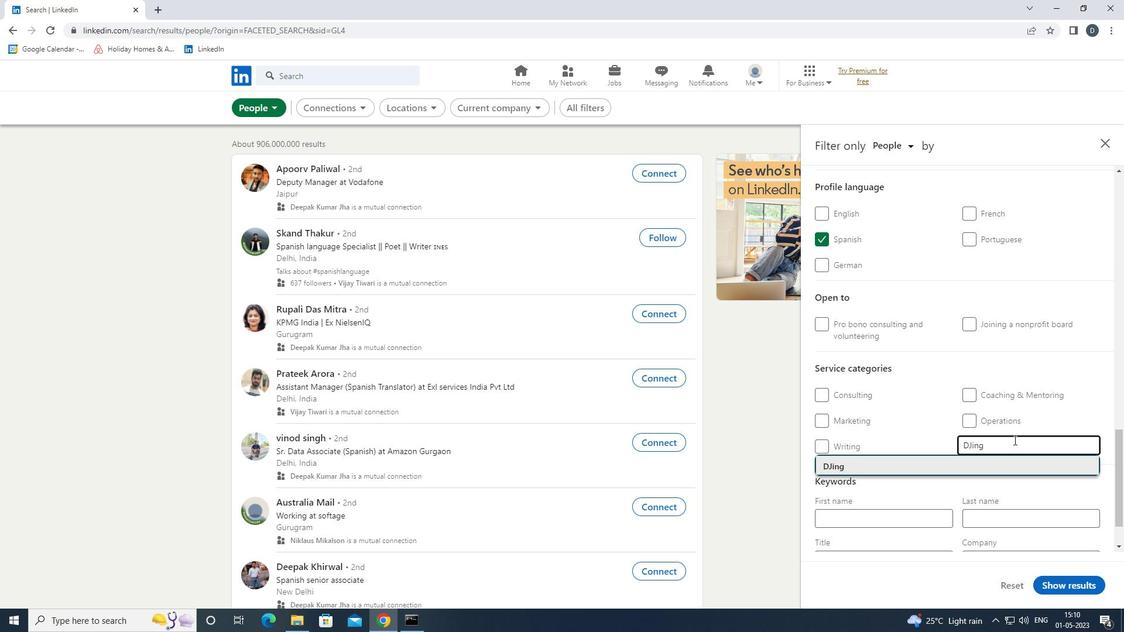 
Action: Mouse moved to (1002, 440)
Screenshot: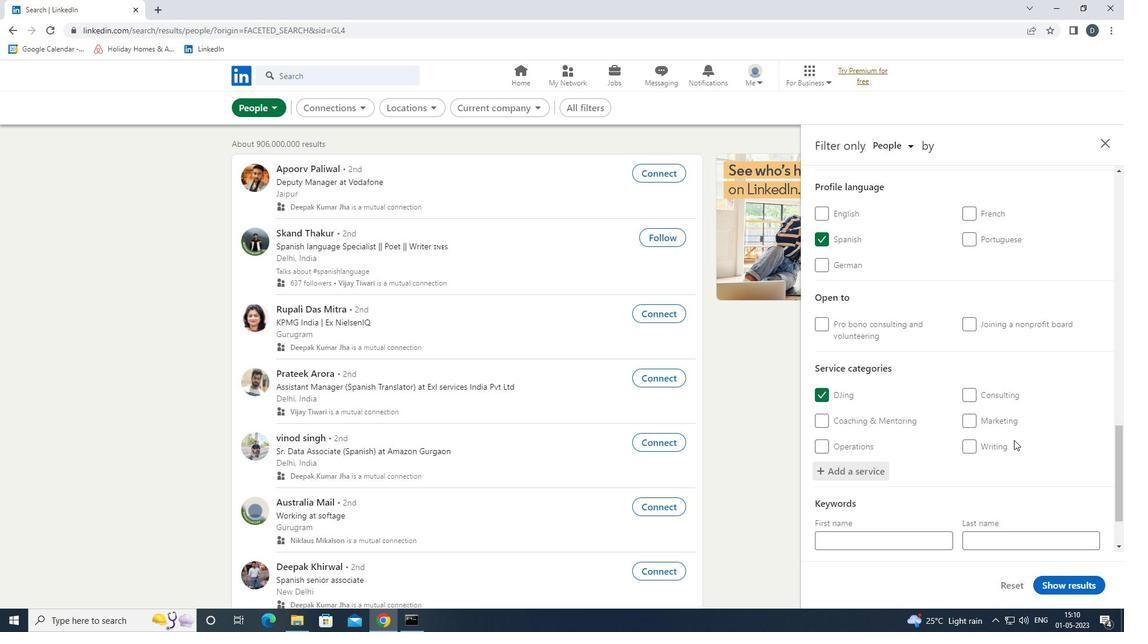 
Action: Mouse scrolled (1002, 439) with delta (0, 0)
Screenshot: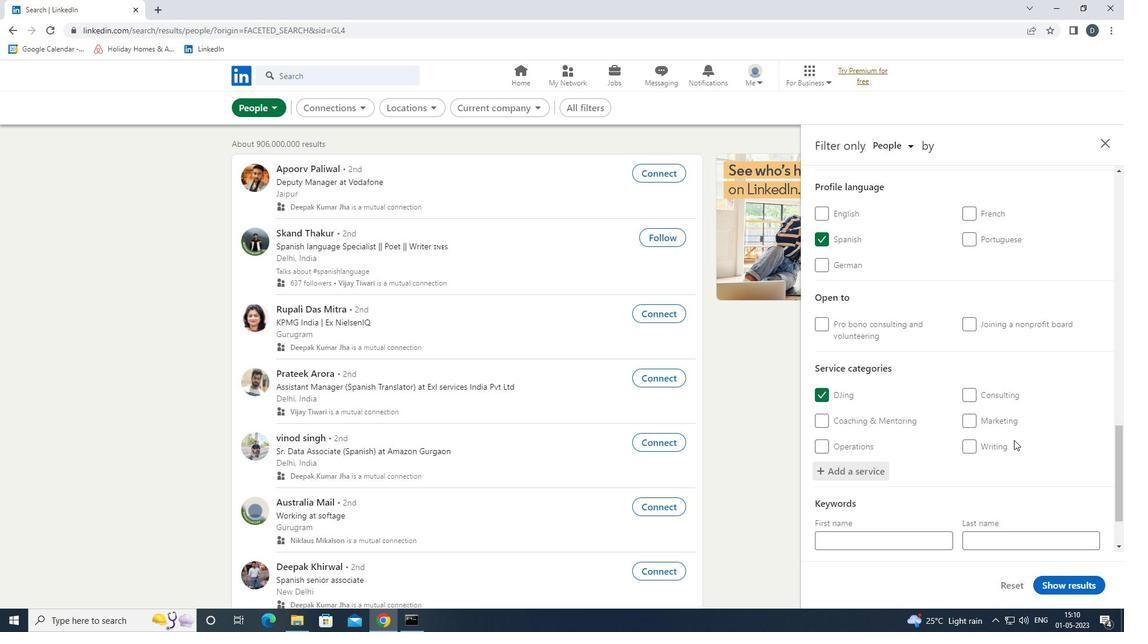
Action: Mouse scrolled (1002, 439) with delta (0, 0)
Screenshot: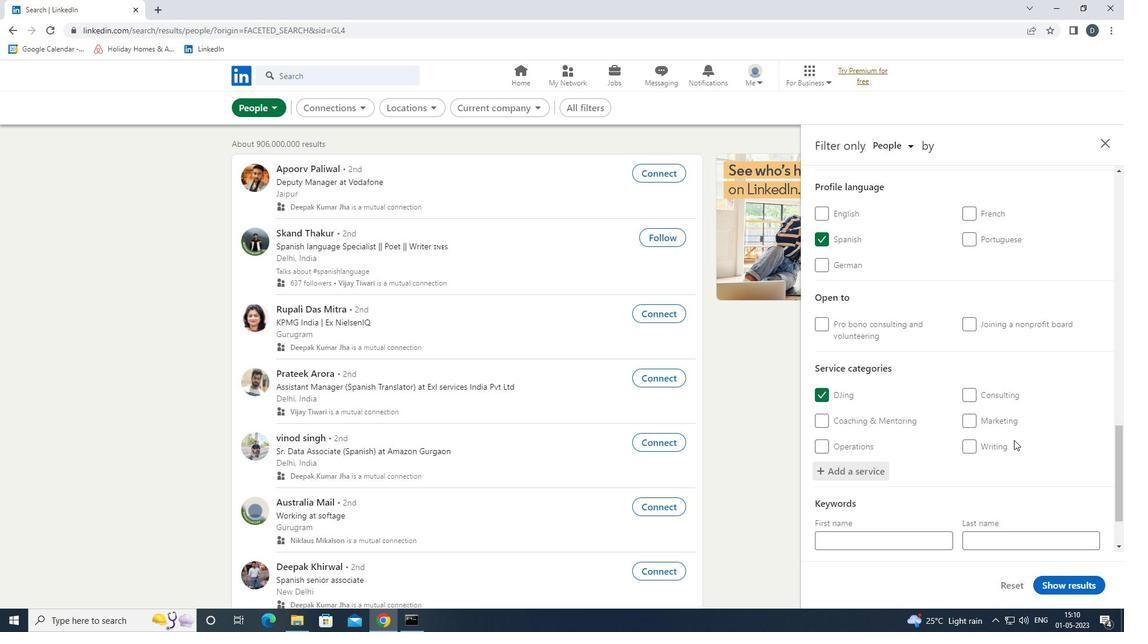 
Action: Mouse scrolled (1002, 439) with delta (0, 0)
Screenshot: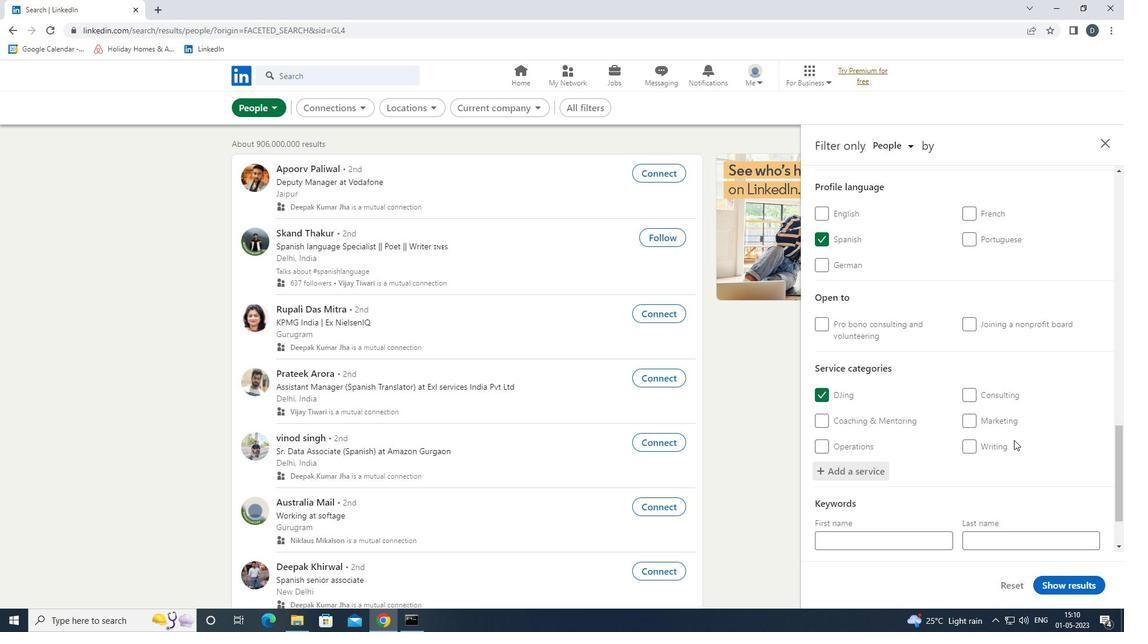 
Action: Mouse scrolled (1002, 439) with delta (0, 0)
Screenshot: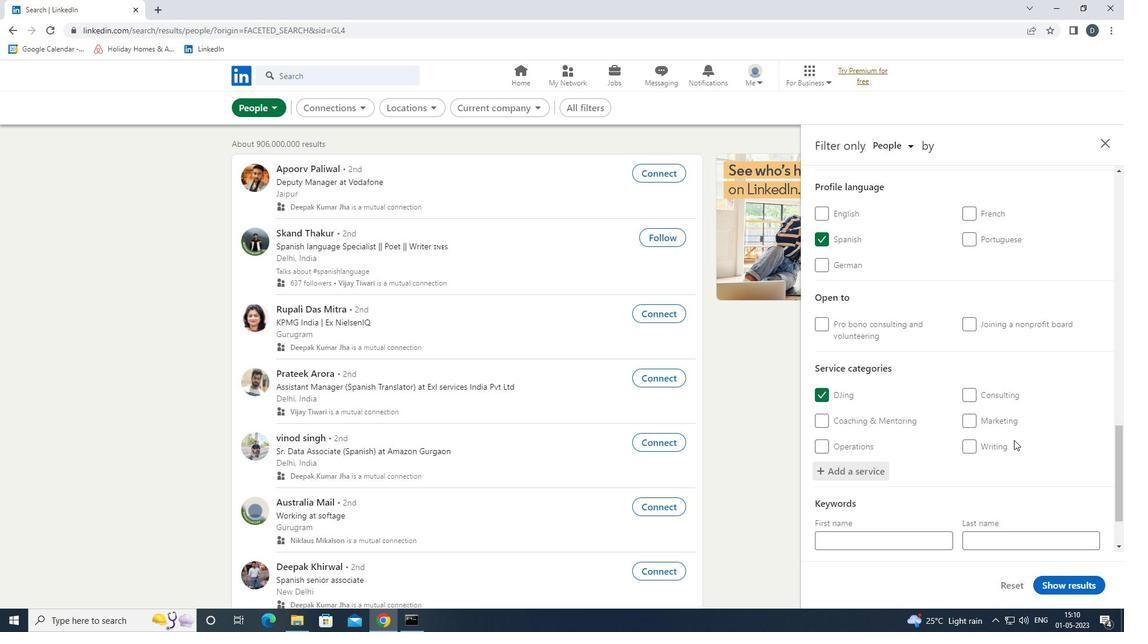 
Action: Mouse moved to (1002, 440)
Screenshot: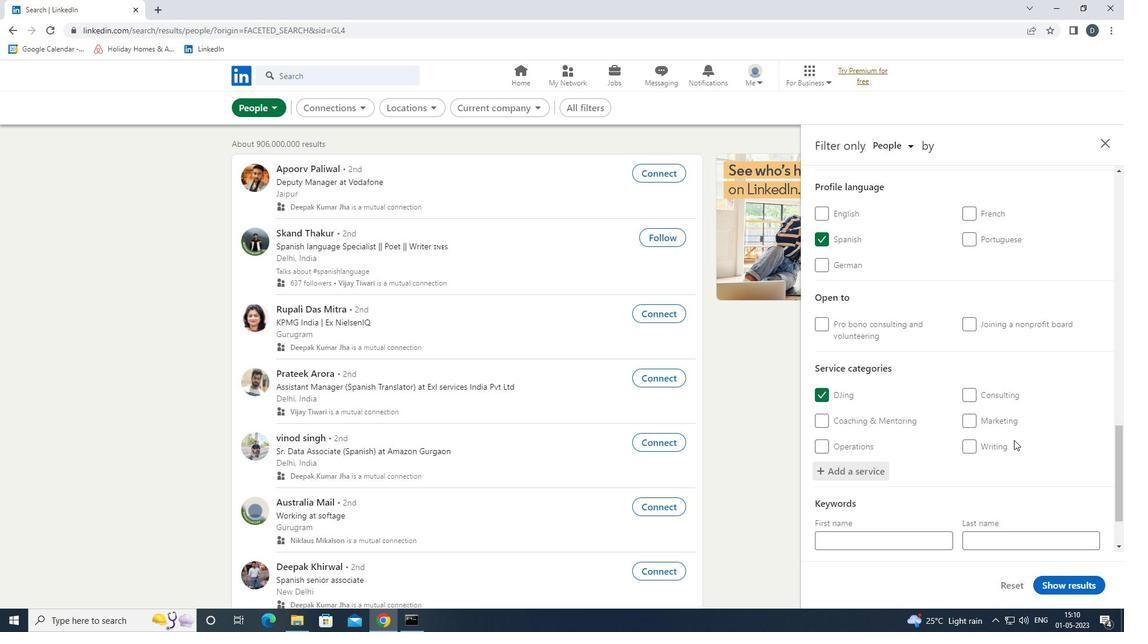 
Action: Mouse scrolled (1002, 439) with delta (0, 0)
Screenshot: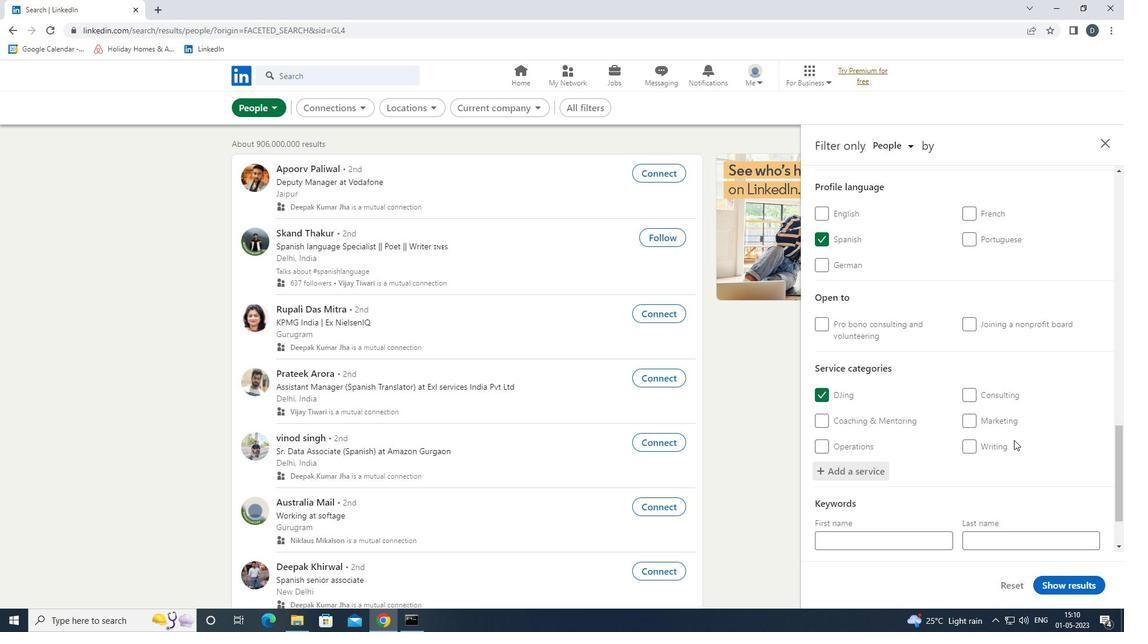 
Action: Mouse moved to (898, 500)
Screenshot: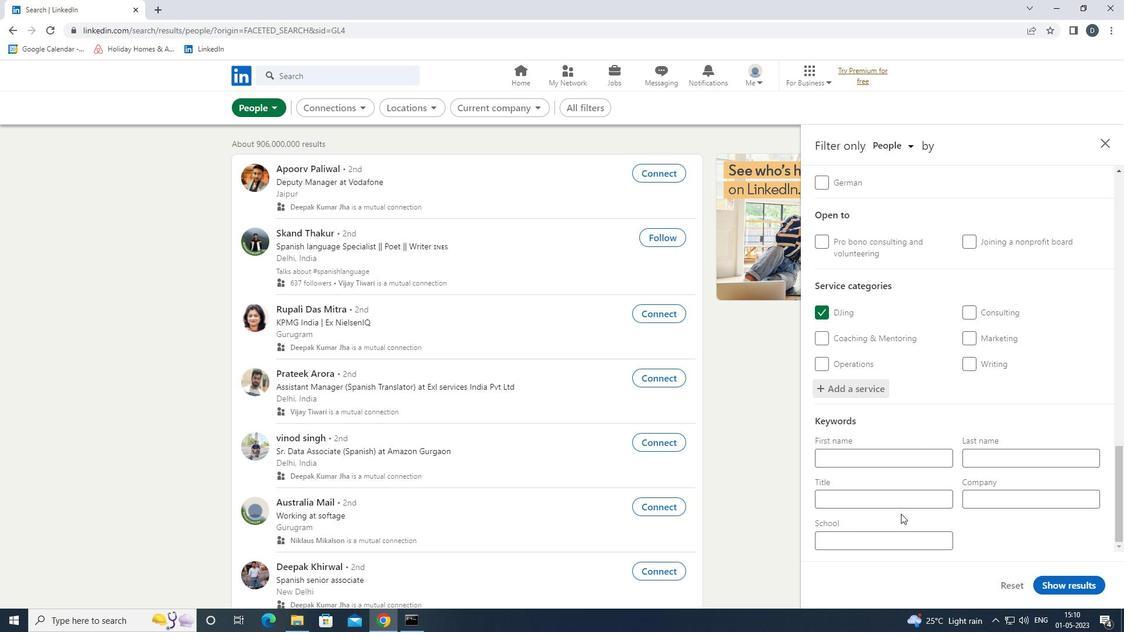 
Action: Mouse pressed left at (898, 500)
Screenshot: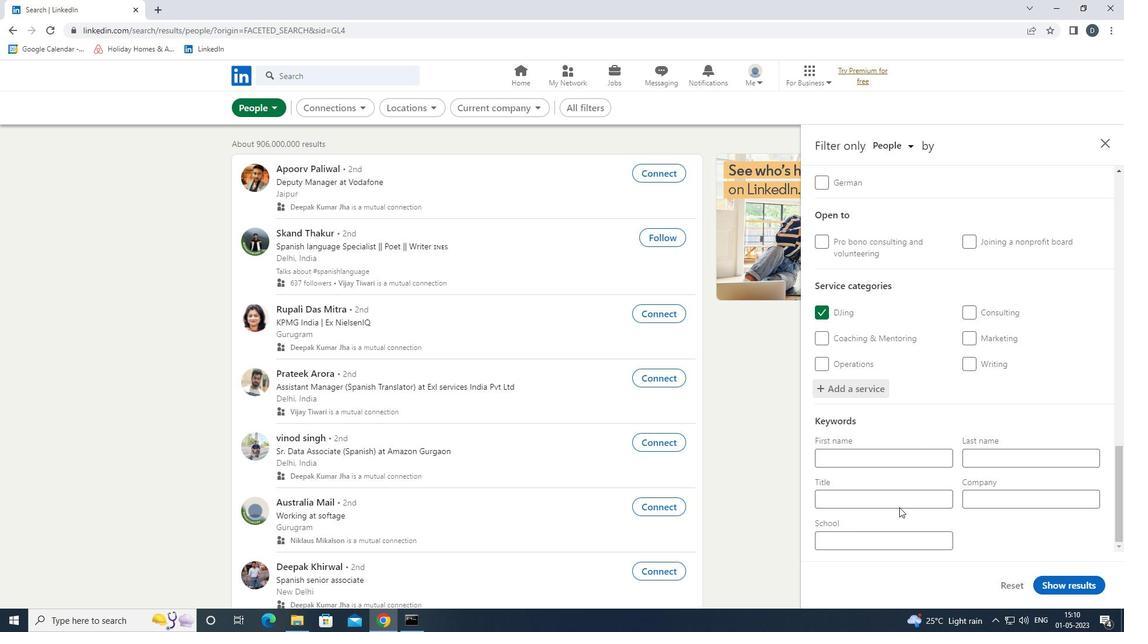 
Action: Mouse moved to (898, 500)
Screenshot: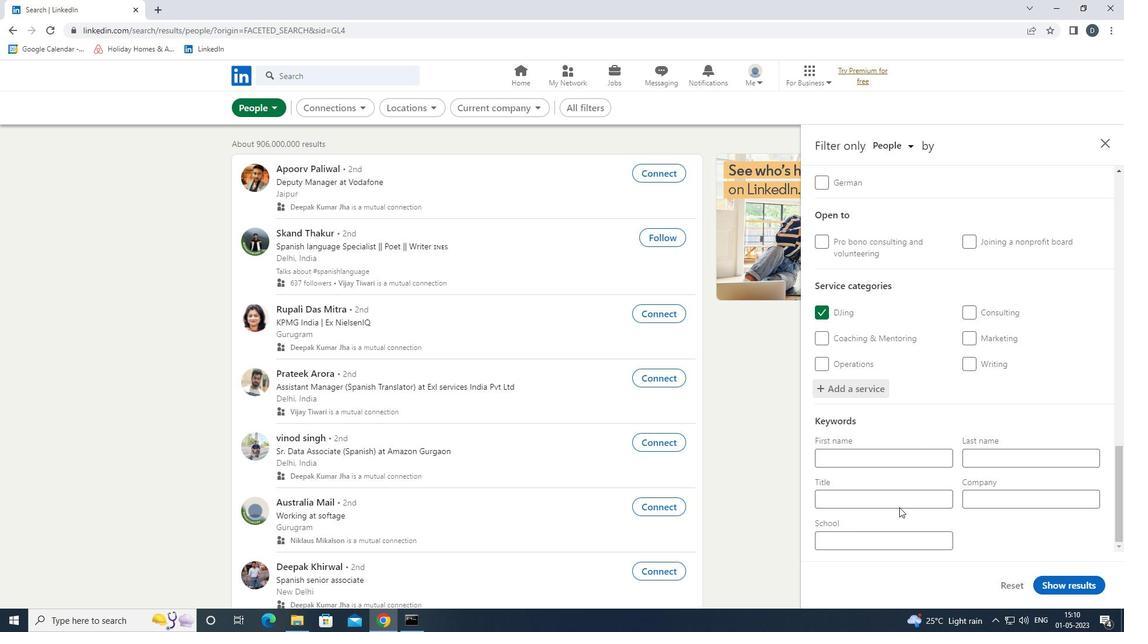 
Action: Key pressed <Key.shift><Key.shift><Key.shift><Key.shift><Key.shift>HUMANITY<Key.space><Key.shift>BUILDER
Screenshot: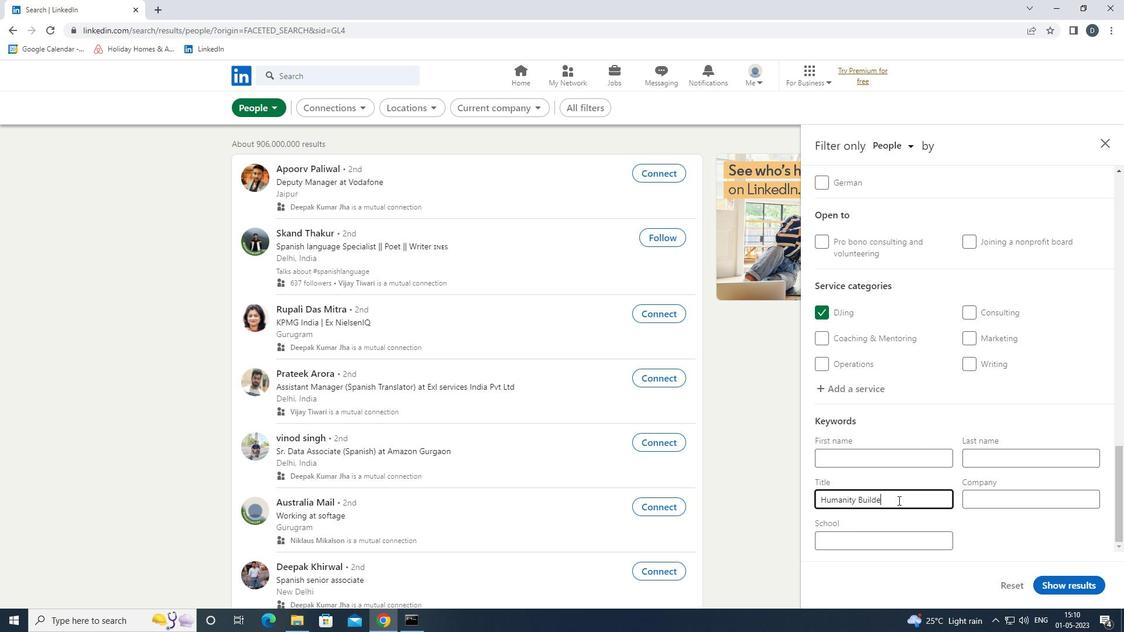 
Action: Mouse moved to (1085, 577)
Screenshot: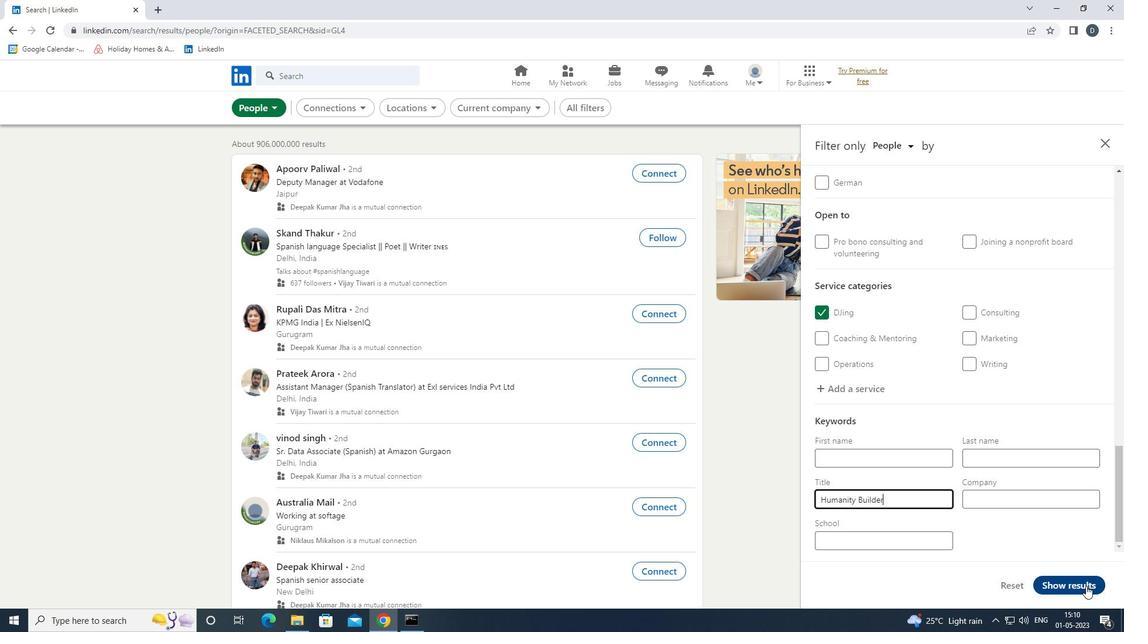 
Action: Mouse pressed left at (1085, 577)
Screenshot: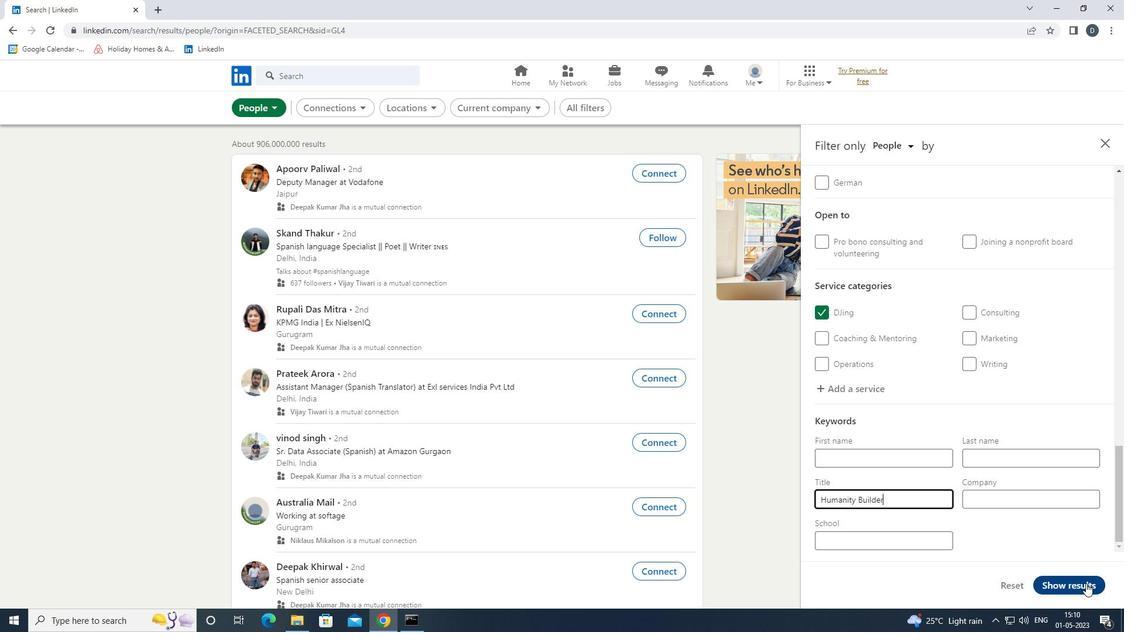 
Action: Mouse moved to (810, 320)
Screenshot: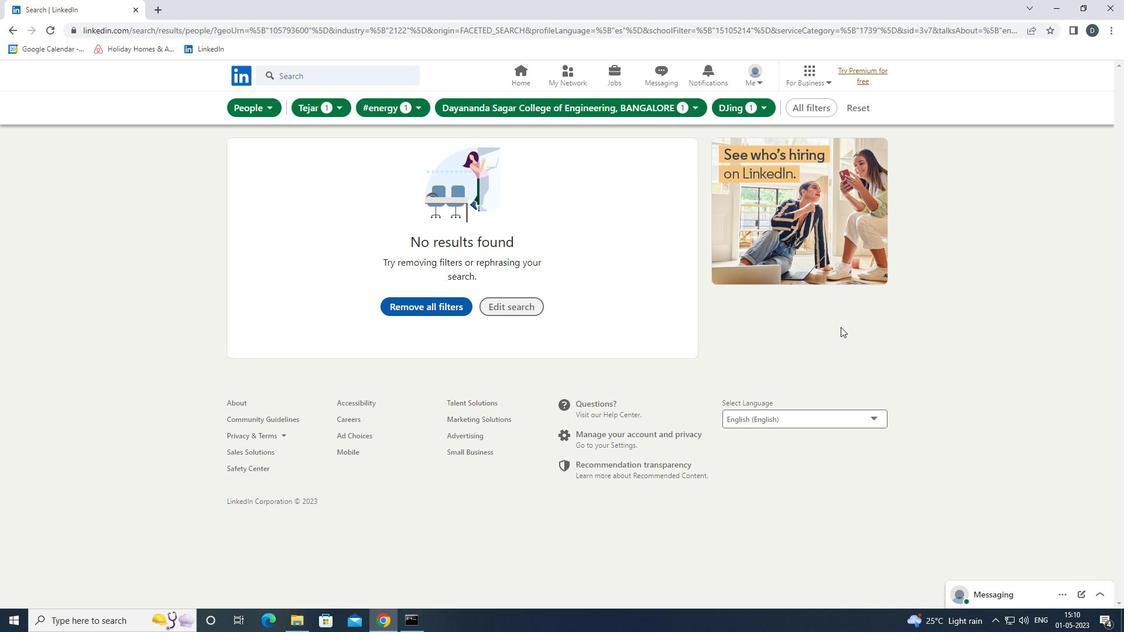 
